 Task: Look for space in Deer Park, United States from 10th July, 2023 to 15th July, 2023 for 7 adults in price range Rs.10000 to Rs.15000. Place can be entire place or shared room with 4 bedrooms having 7 beds and 4 bathrooms. Property type can be house, flat, guest house. Amenities needed are: wifi, TV, free parkinig on premises, gym, breakfast. Booking option can be shelf check-in. Required host language is English.
Action: Mouse moved to (492, 101)
Screenshot: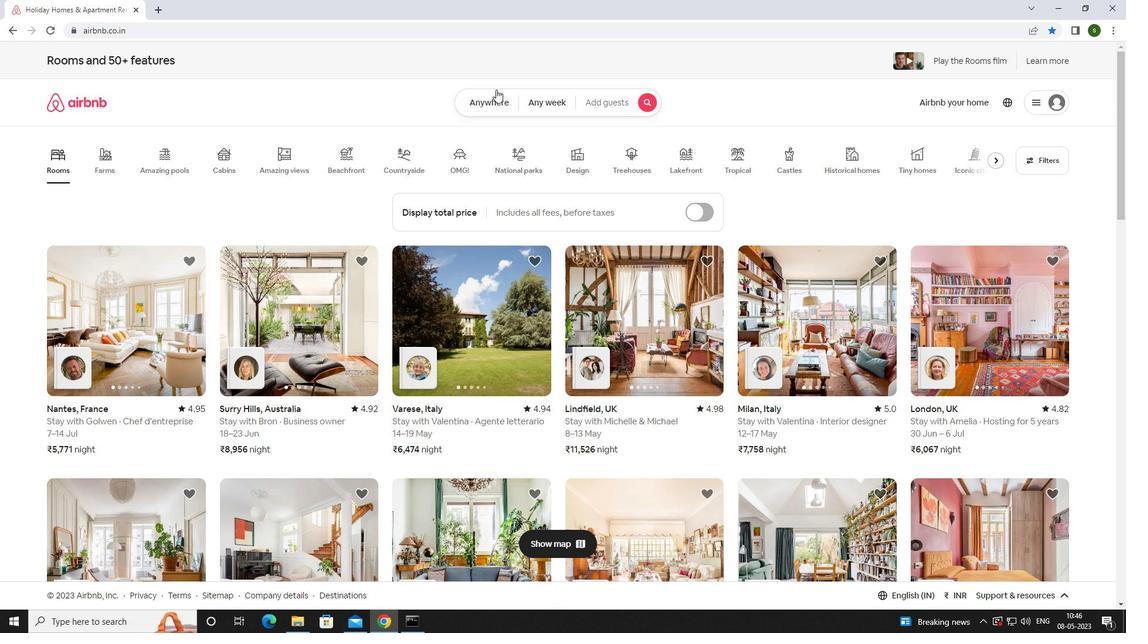 
Action: Mouse pressed left at (492, 101)
Screenshot: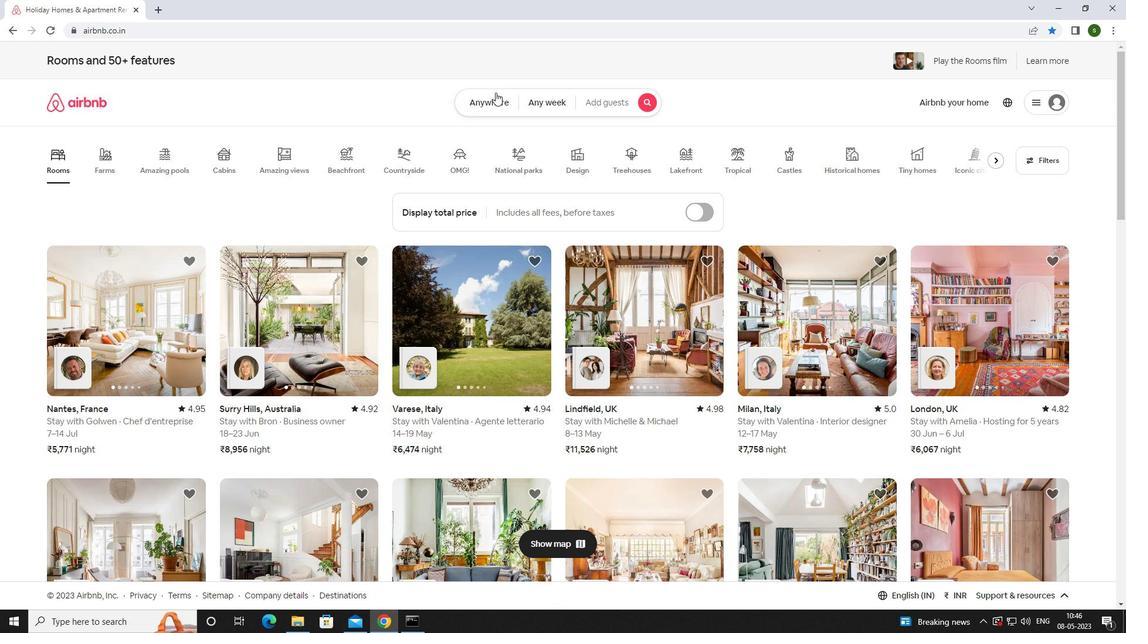
Action: Mouse moved to (421, 139)
Screenshot: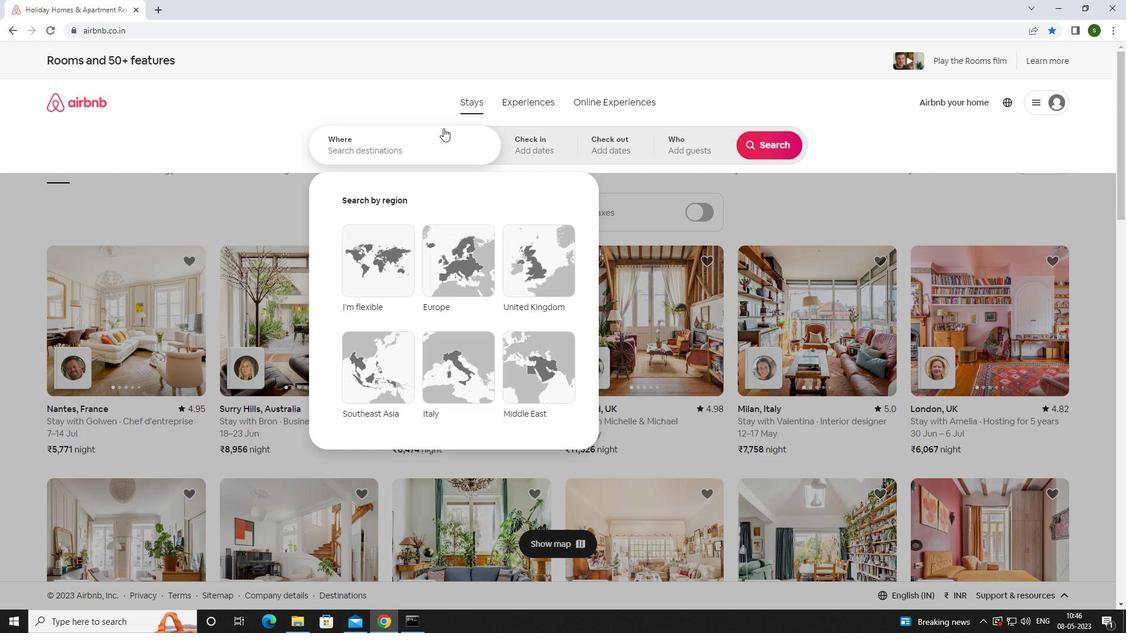 
Action: Mouse pressed left at (421, 139)
Screenshot: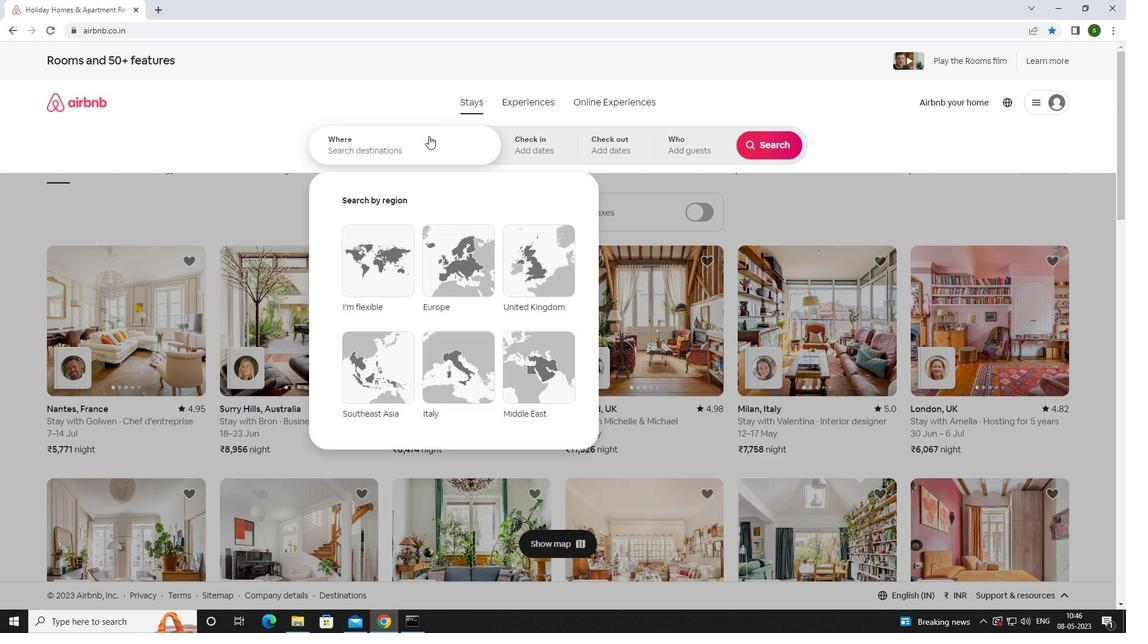 
Action: Key pressed <Key.caps_lock>d<Key.caps_lock>eer<Key.space><Key.caps_lock>p<Key.caps_lock>ark<Key.space>,<Key.space><Key.caps_lock>u<Key.caps_lock>nited<Key.space><Key.caps_lock>s<Key.caps_lock>tates<Key.enter>
Screenshot: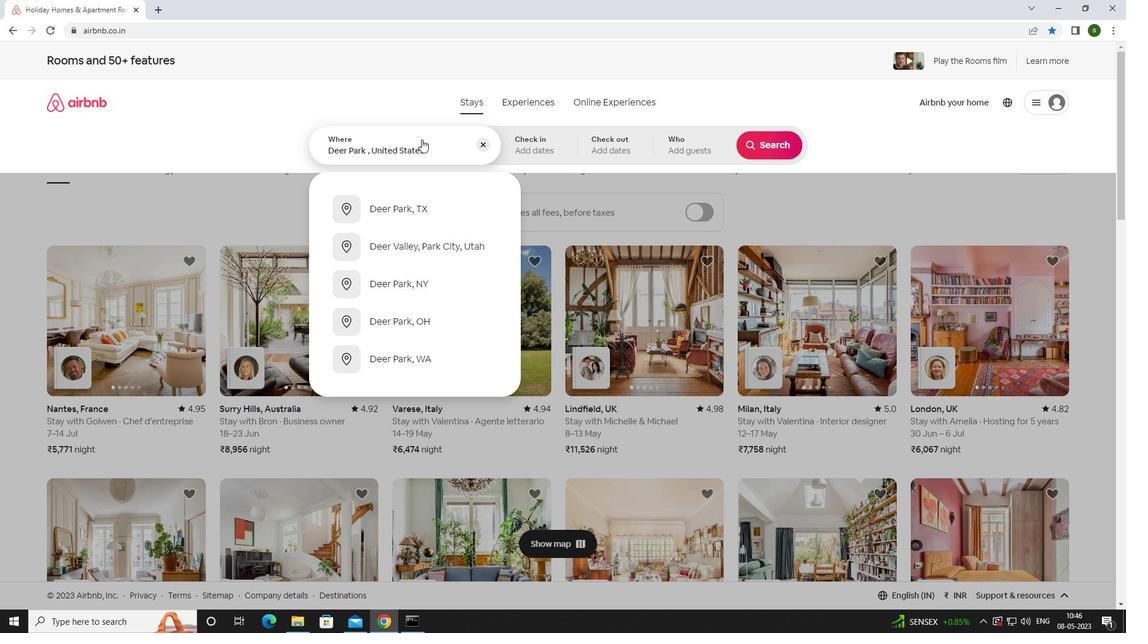 
Action: Mouse moved to (768, 241)
Screenshot: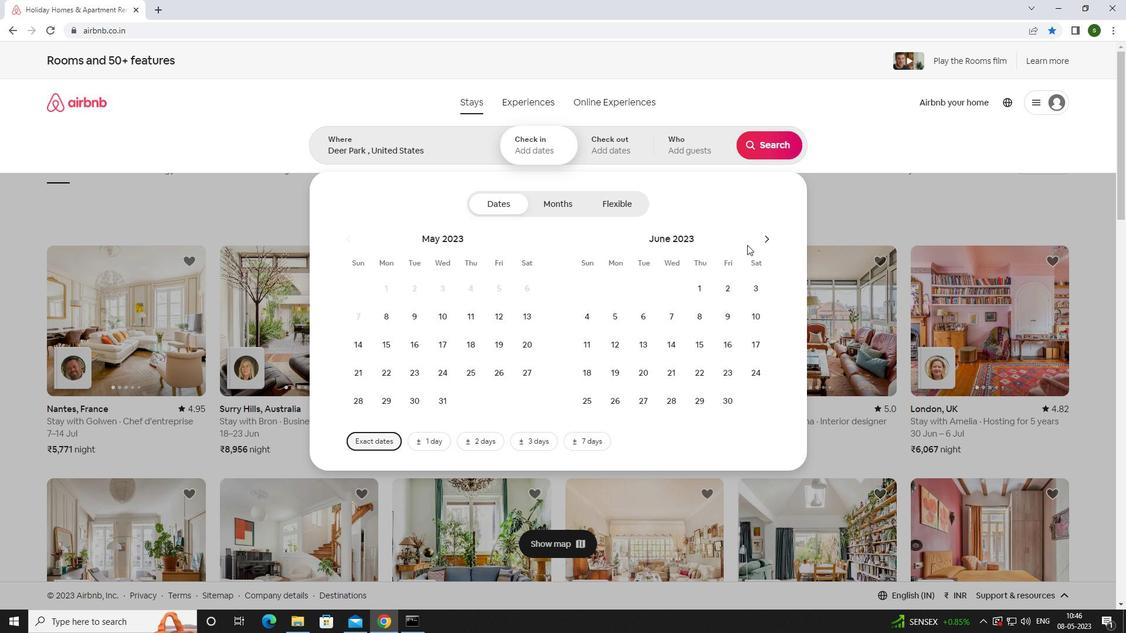 
Action: Mouse pressed left at (768, 241)
Screenshot: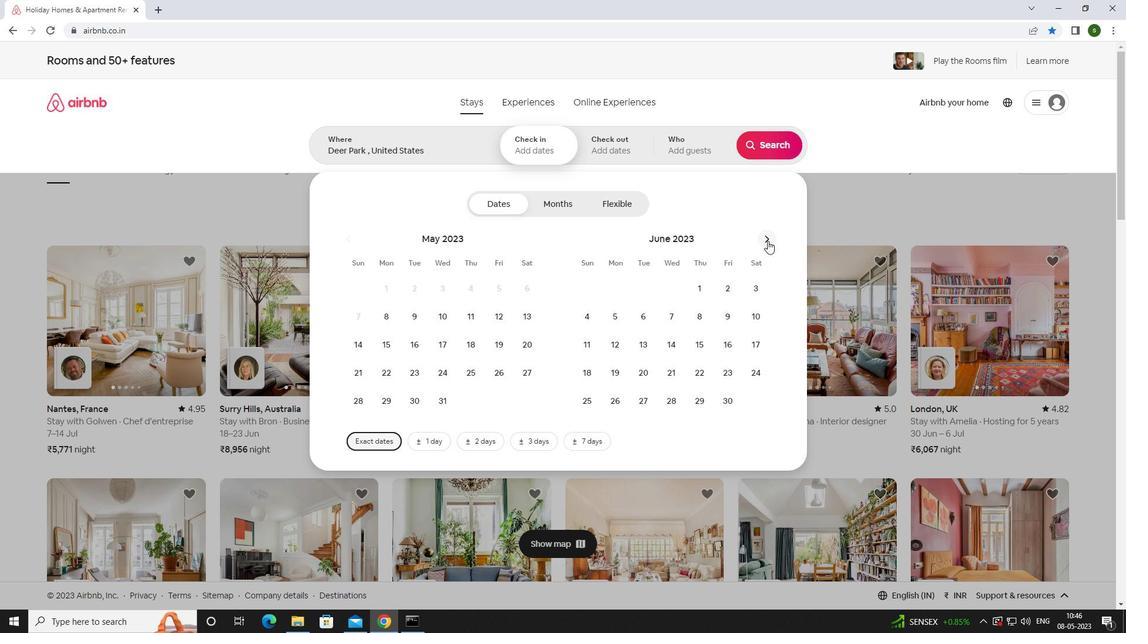 
Action: Mouse moved to (616, 342)
Screenshot: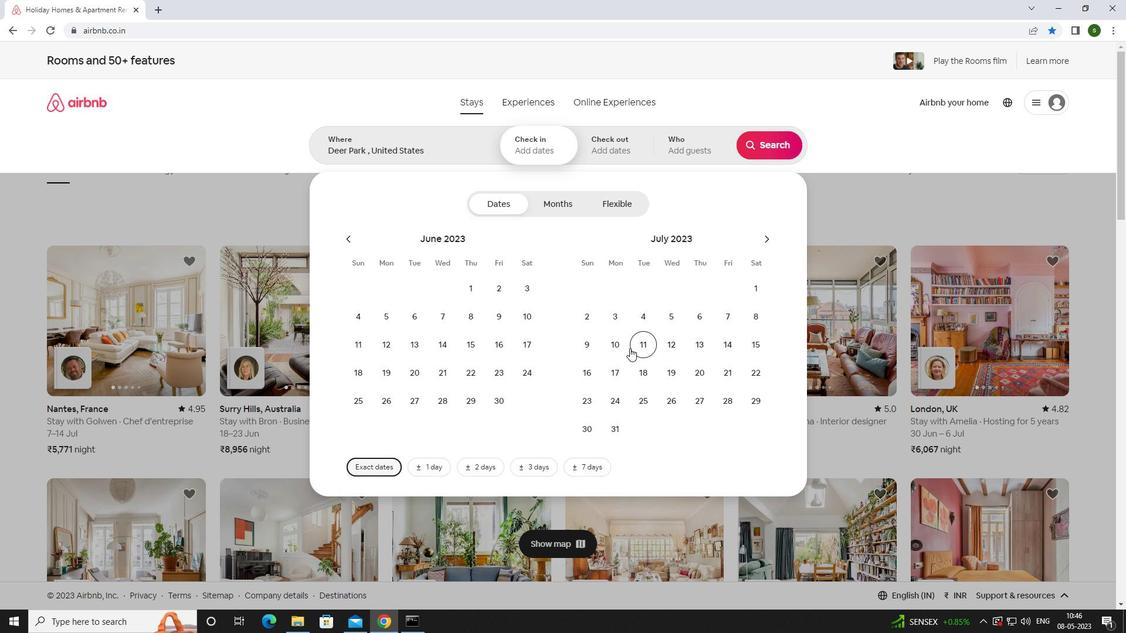 
Action: Mouse pressed left at (616, 342)
Screenshot: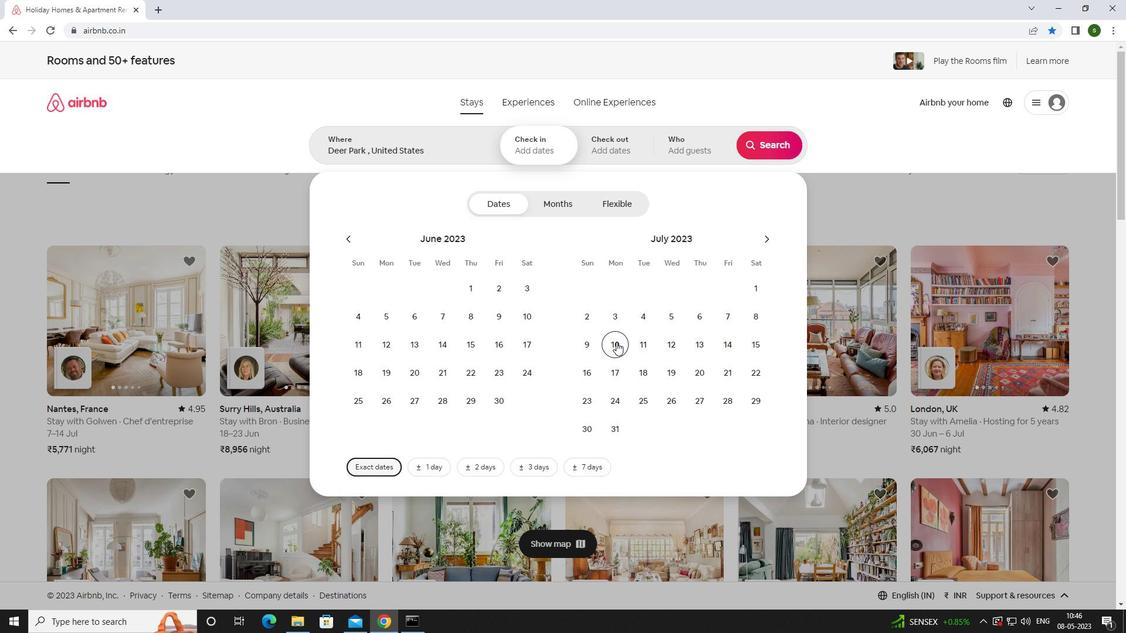 
Action: Mouse moved to (756, 347)
Screenshot: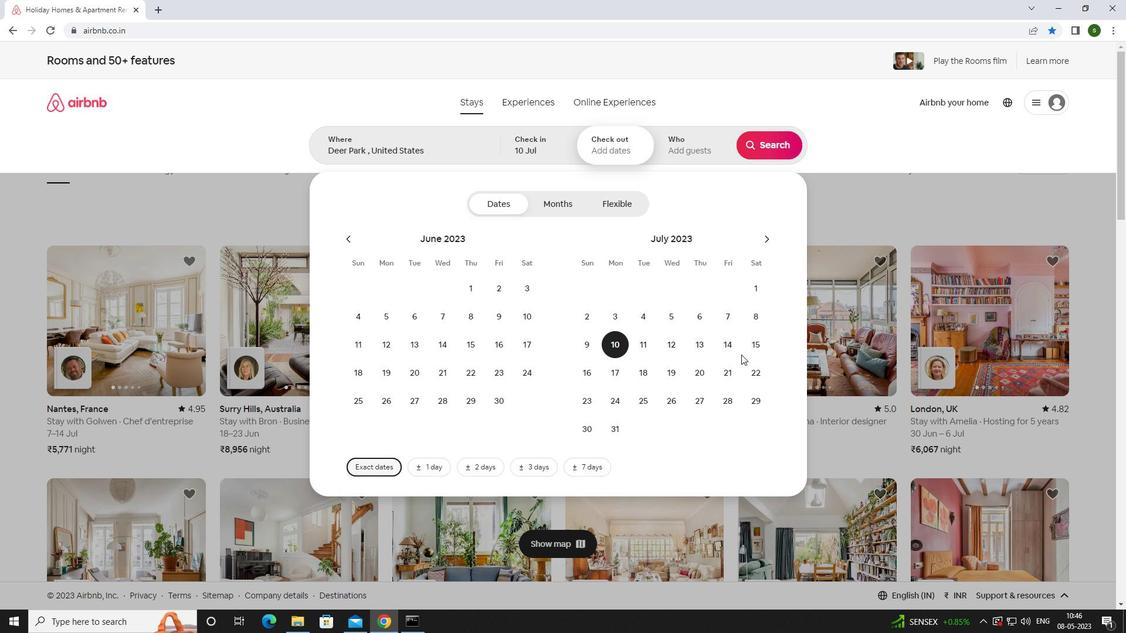 
Action: Mouse pressed left at (756, 347)
Screenshot: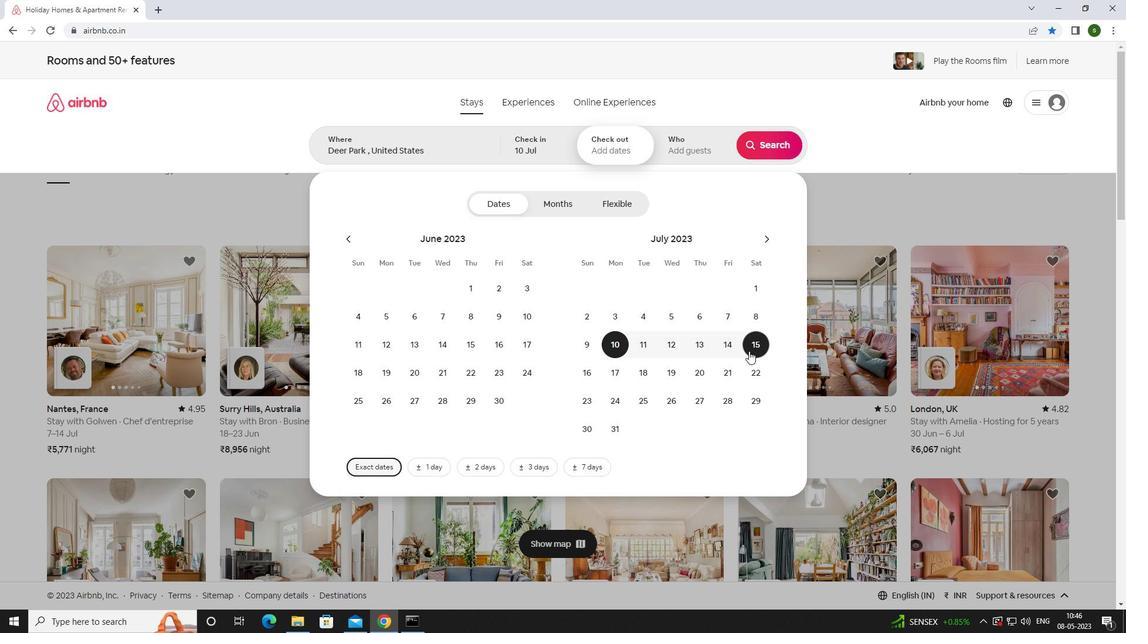 
Action: Mouse moved to (694, 156)
Screenshot: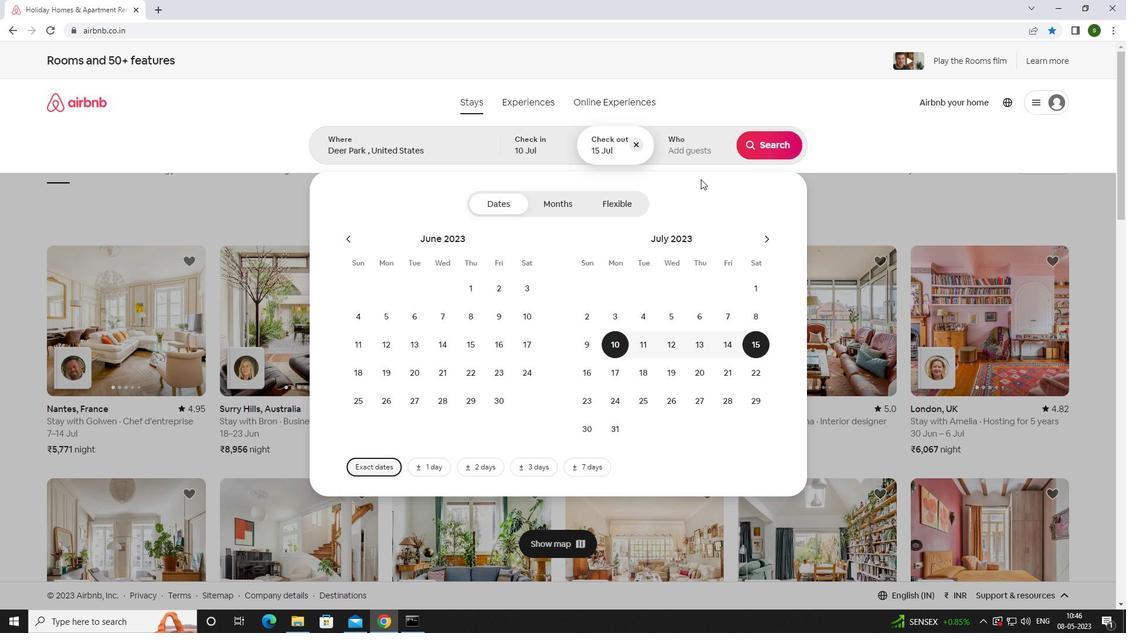 
Action: Mouse pressed left at (694, 156)
Screenshot: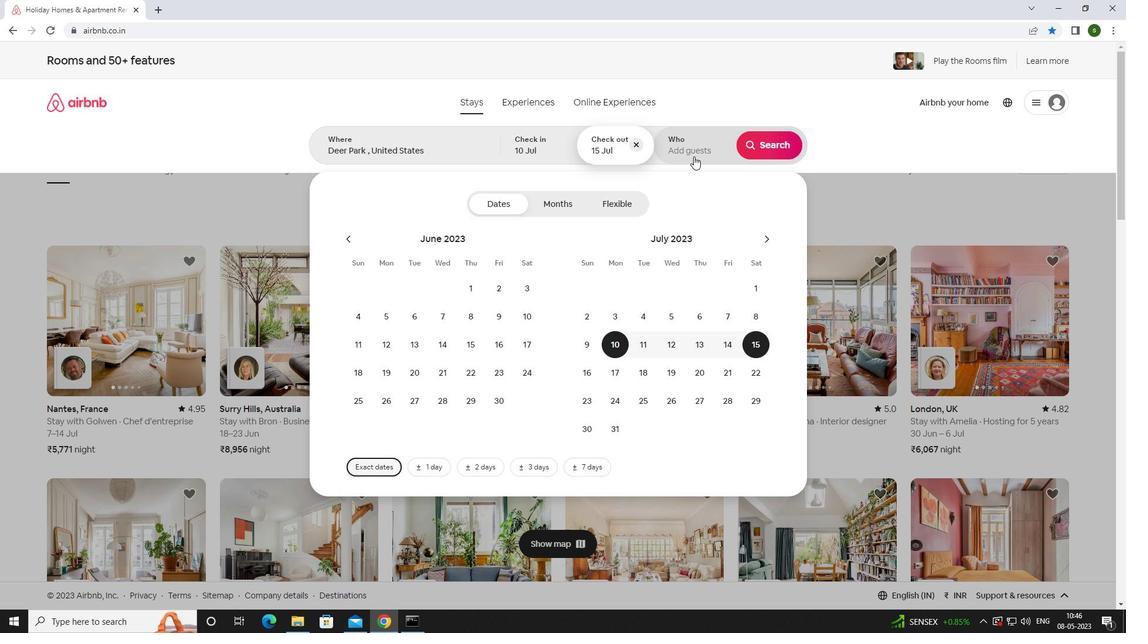 
Action: Mouse moved to (766, 208)
Screenshot: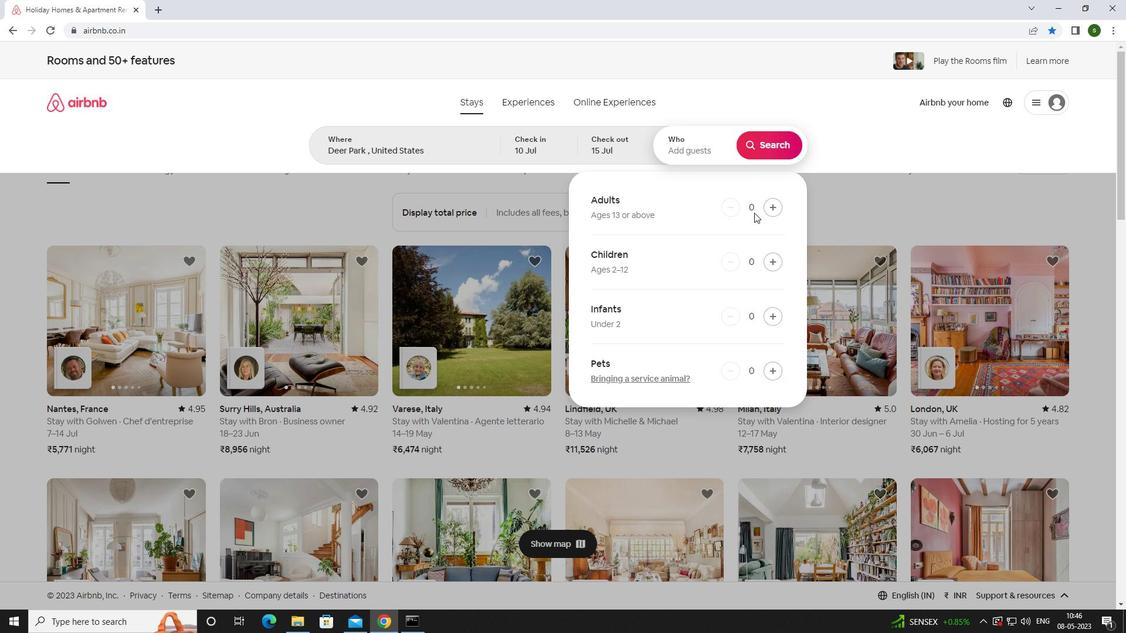 
Action: Mouse pressed left at (766, 208)
Screenshot: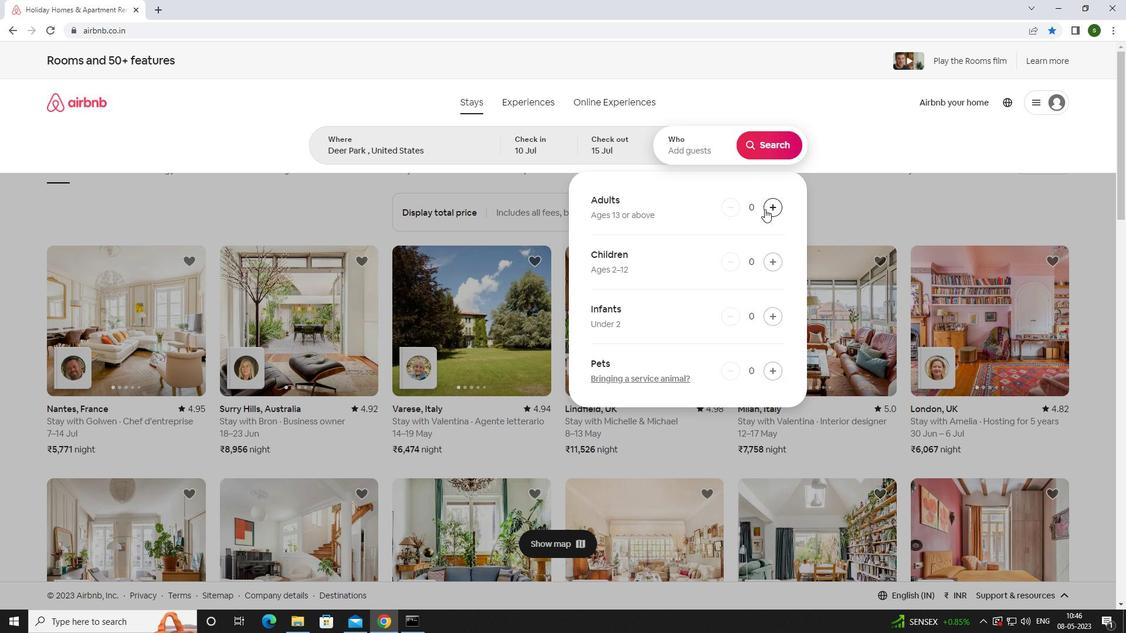 
Action: Mouse pressed left at (766, 208)
Screenshot: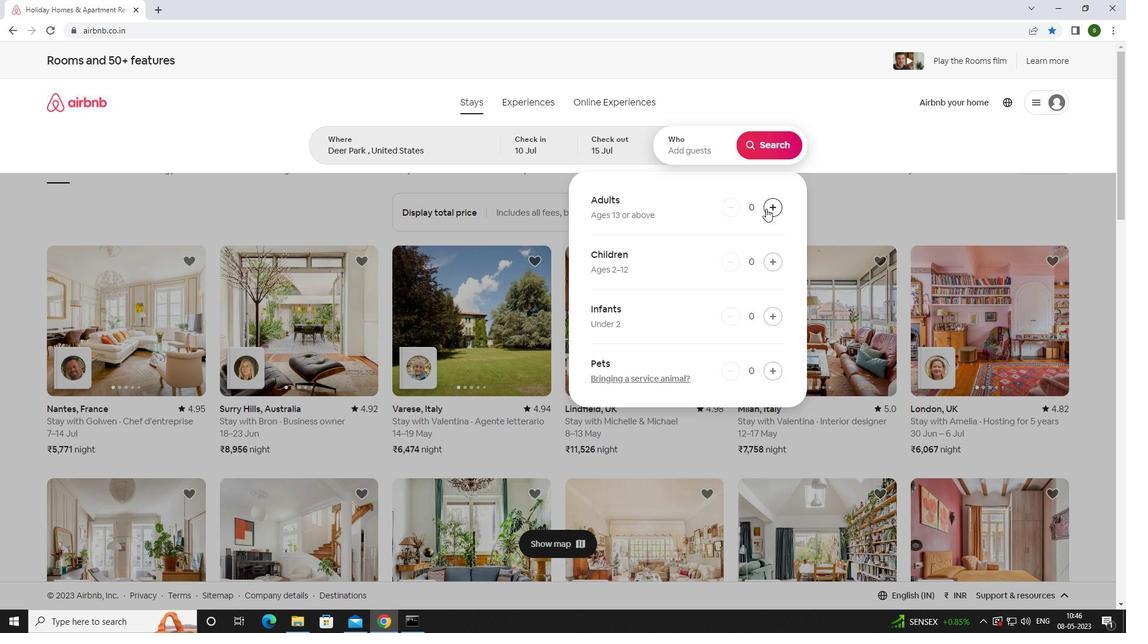 
Action: Mouse pressed left at (766, 208)
Screenshot: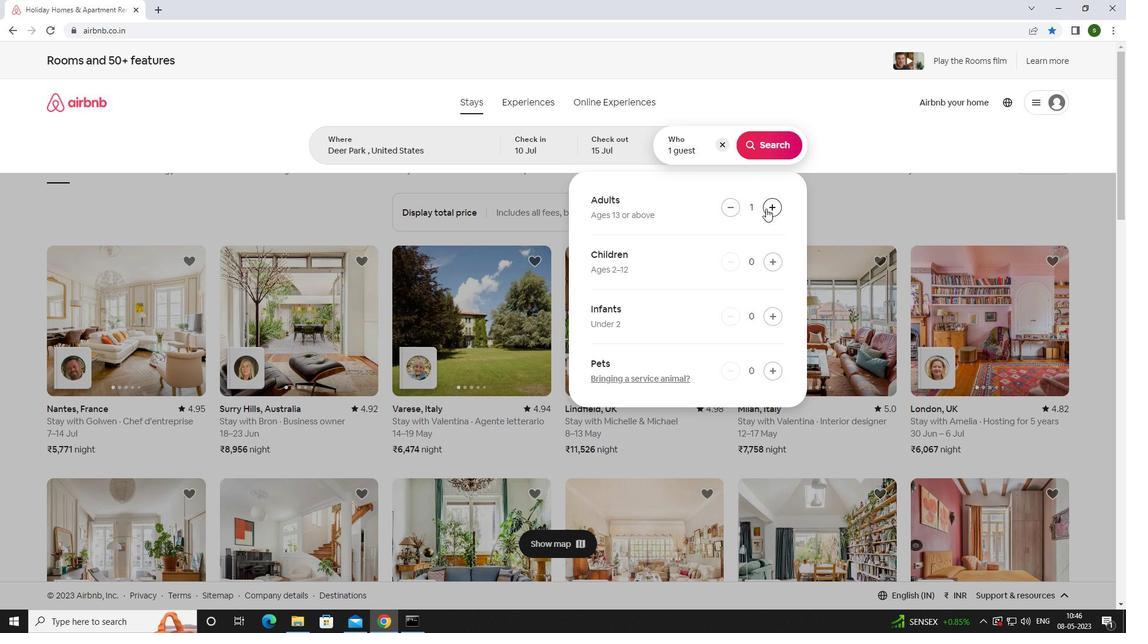 
Action: Mouse pressed left at (766, 208)
Screenshot: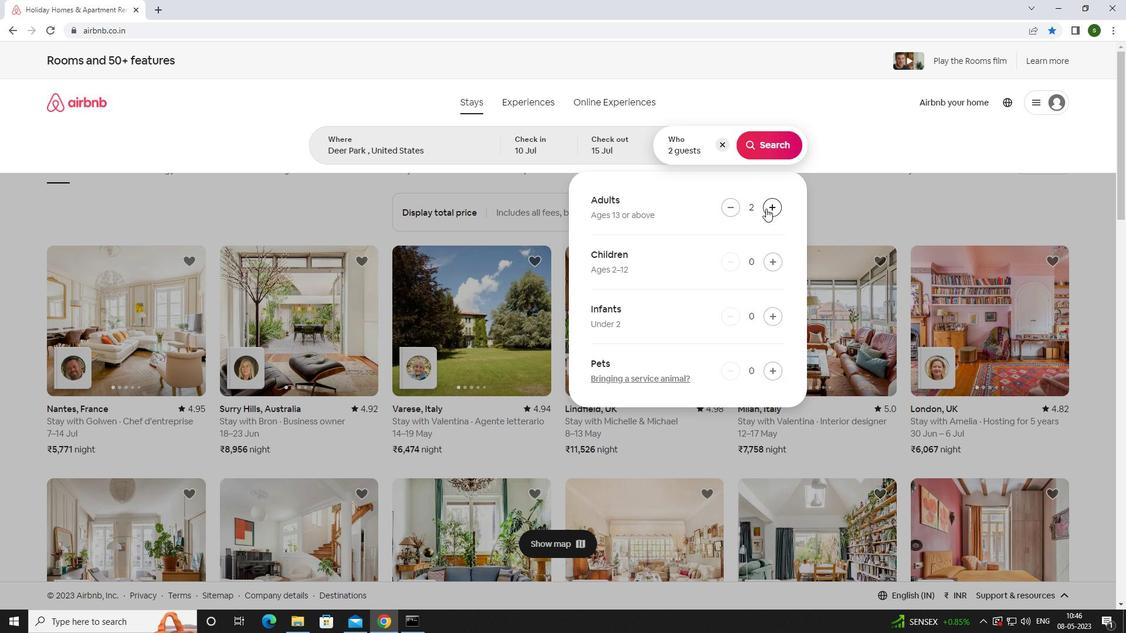 
Action: Mouse pressed left at (766, 208)
Screenshot: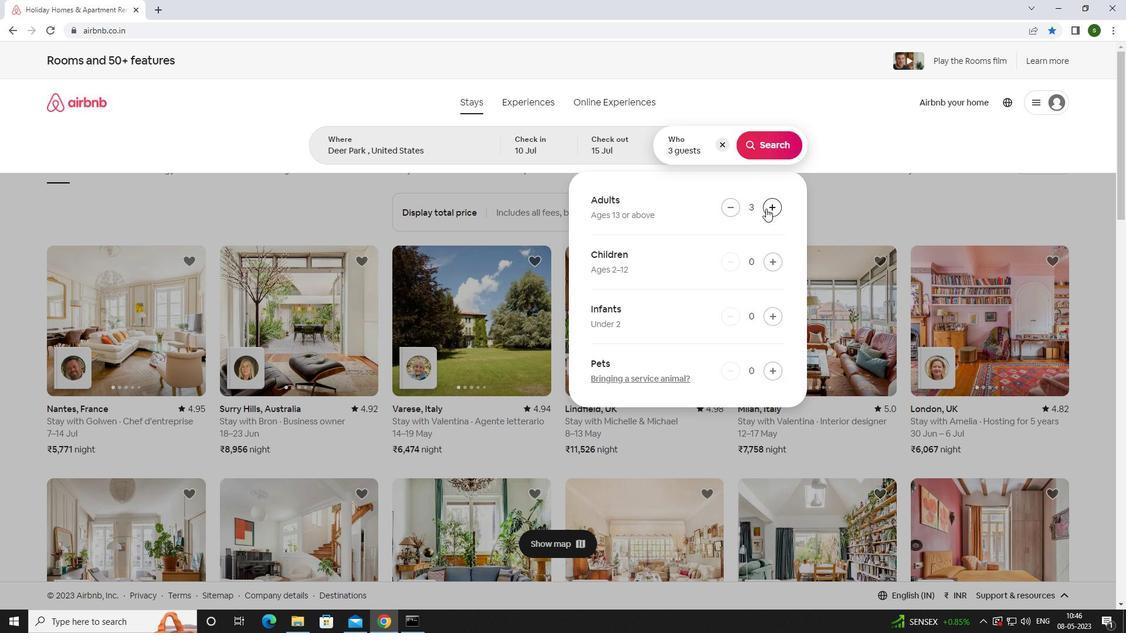 
Action: Mouse pressed left at (766, 208)
Screenshot: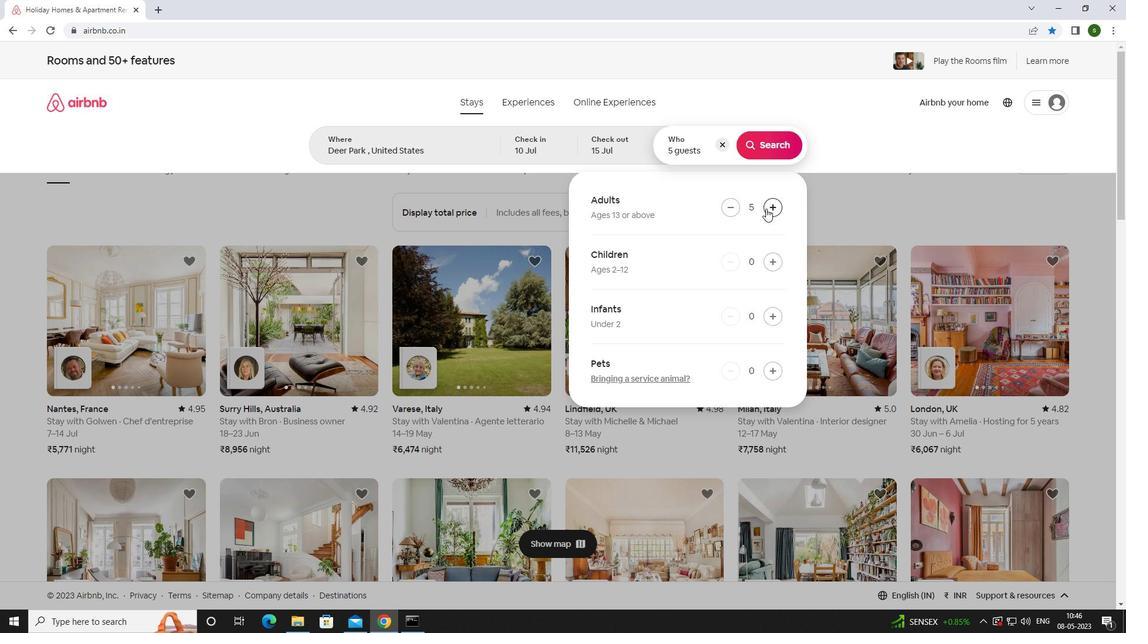
Action: Mouse pressed left at (766, 208)
Screenshot: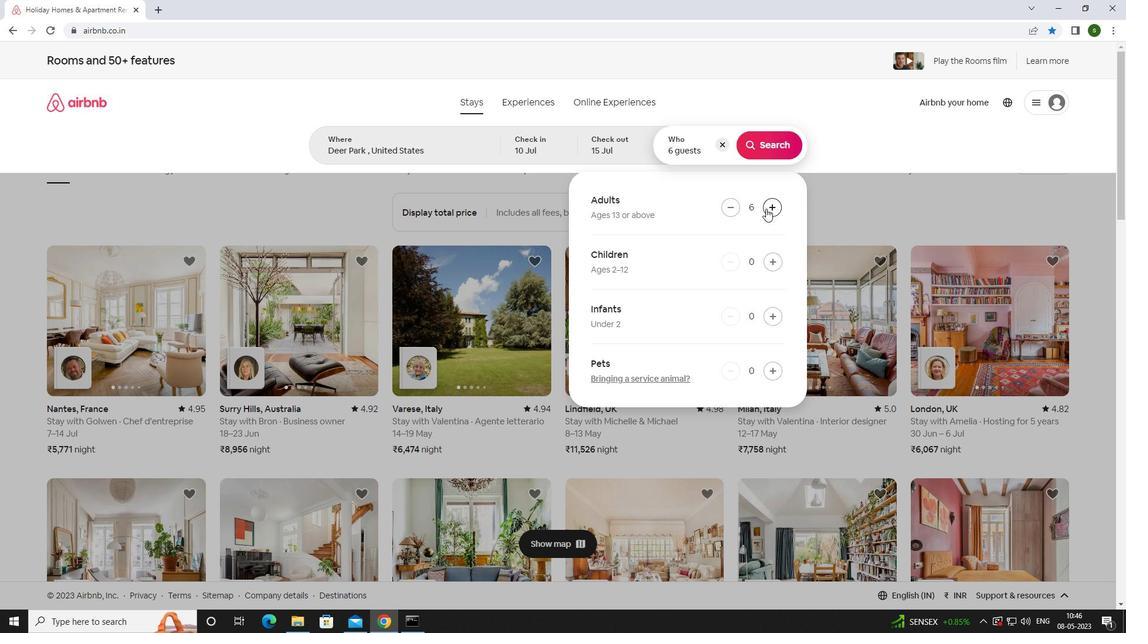 
Action: Mouse moved to (766, 141)
Screenshot: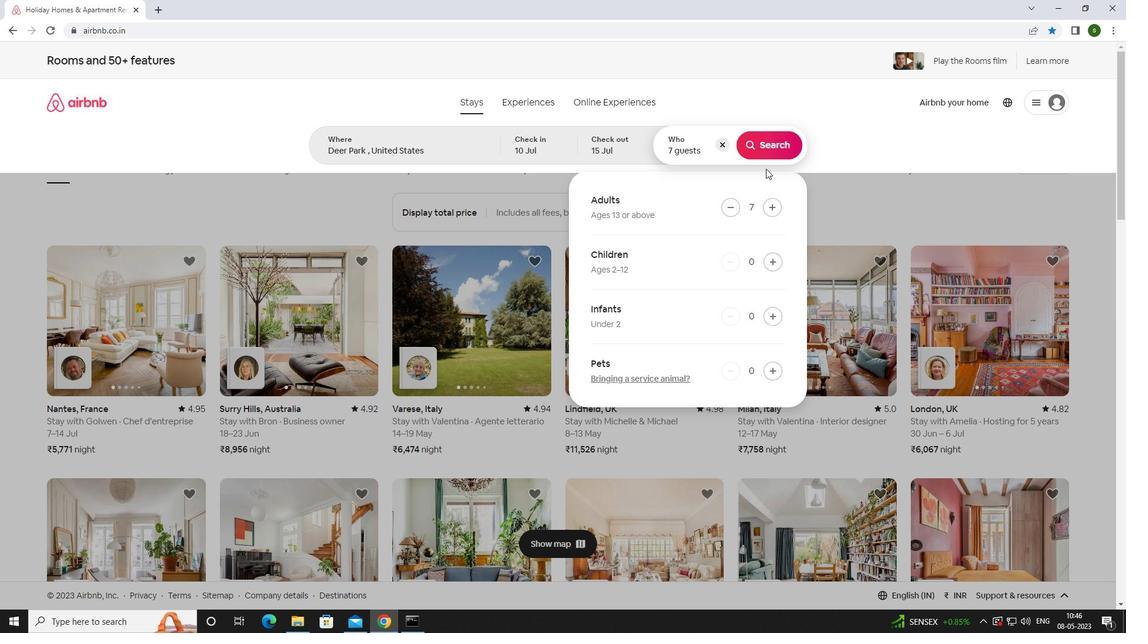 
Action: Mouse pressed left at (766, 141)
Screenshot: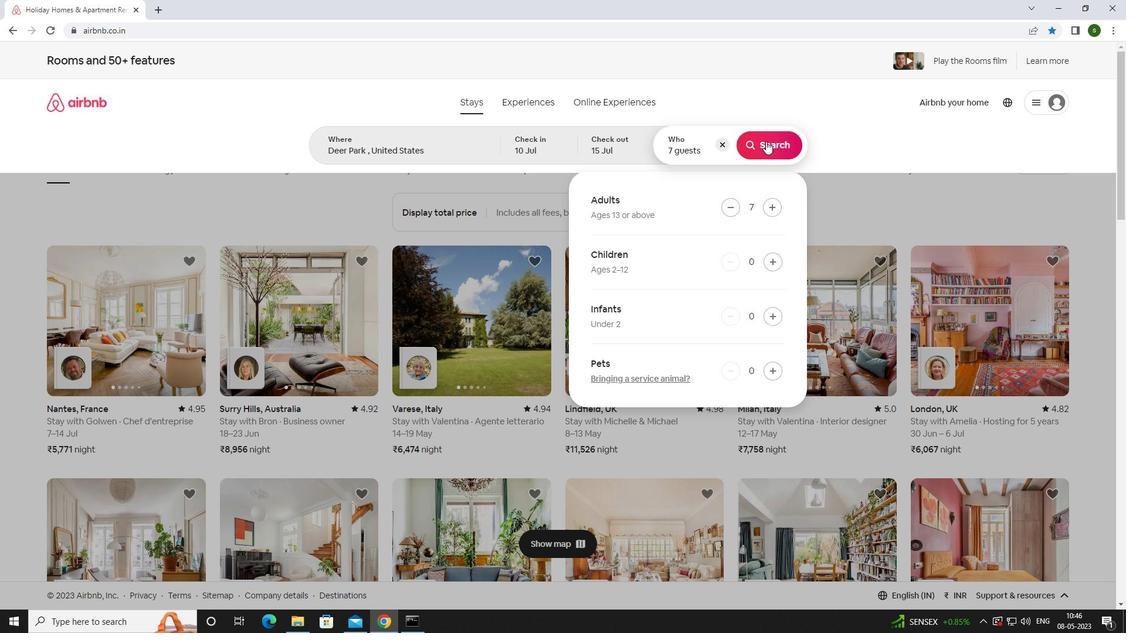 
Action: Mouse moved to (1055, 109)
Screenshot: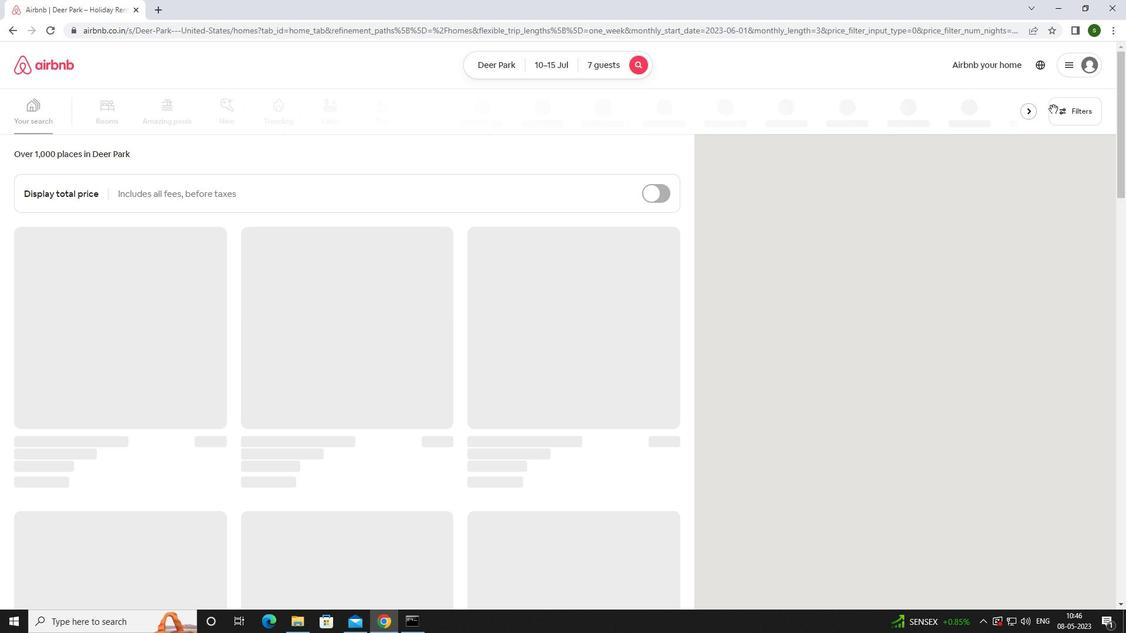 
Action: Mouse pressed left at (1055, 109)
Screenshot: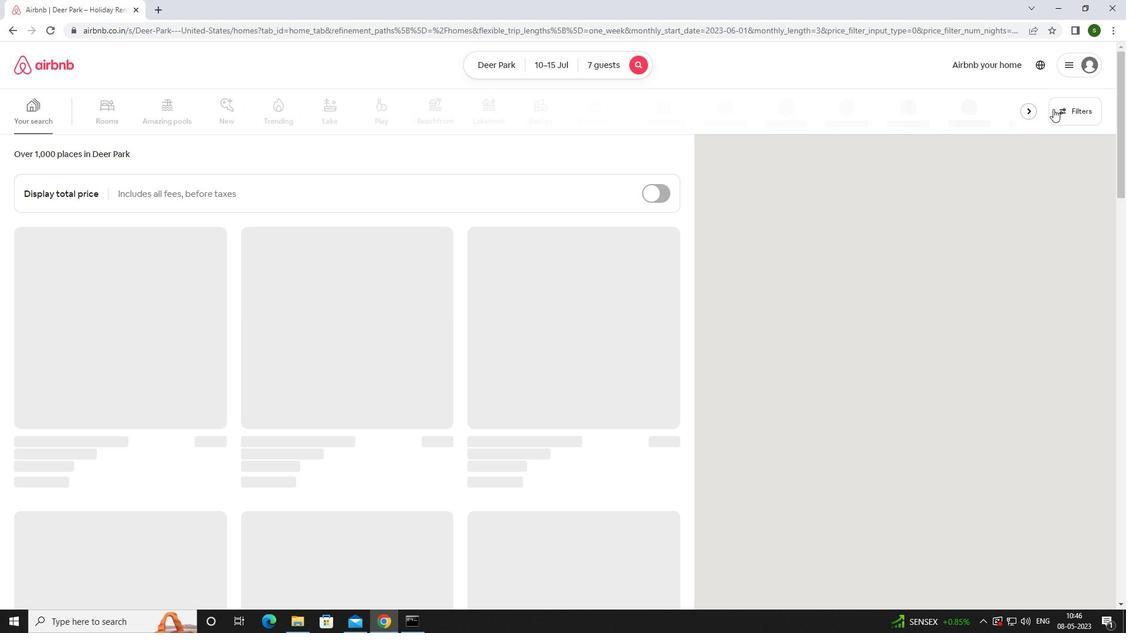 
Action: Mouse moved to (469, 396)
Screenshot: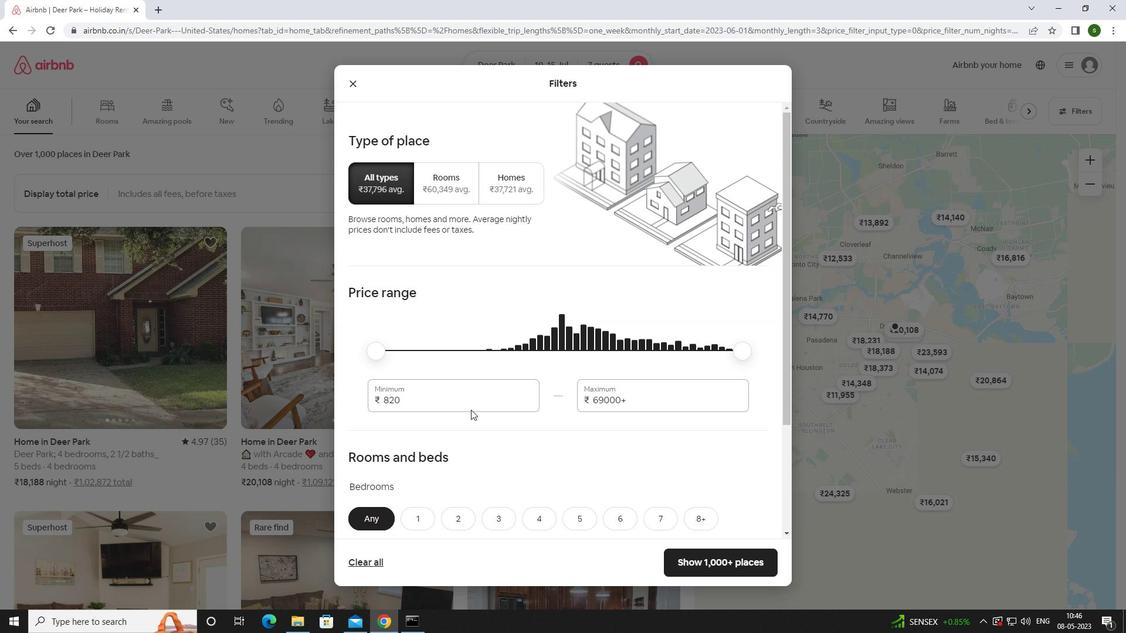 
Action: Mouse pressed left at (469, 396)
Screenshot: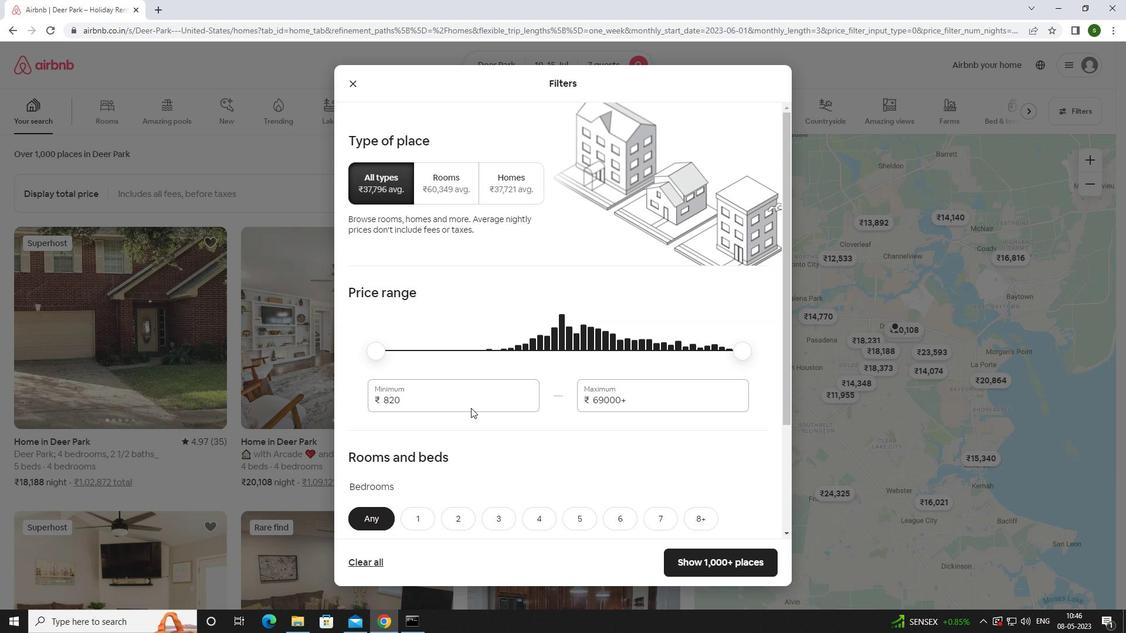 
Action: Key pressed <Key.backspace><Key.backspace><Key.backspace><Key.backspace><Key.backspace>10000
Screenshot: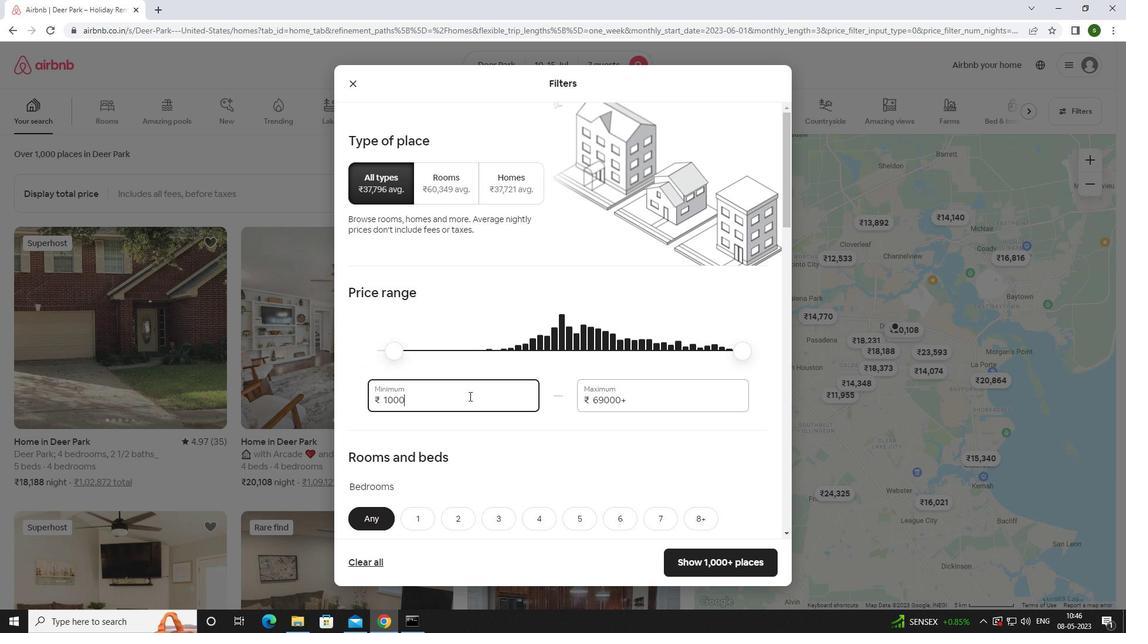 
Action: Mouse moved to (638, 402)
Screenshot: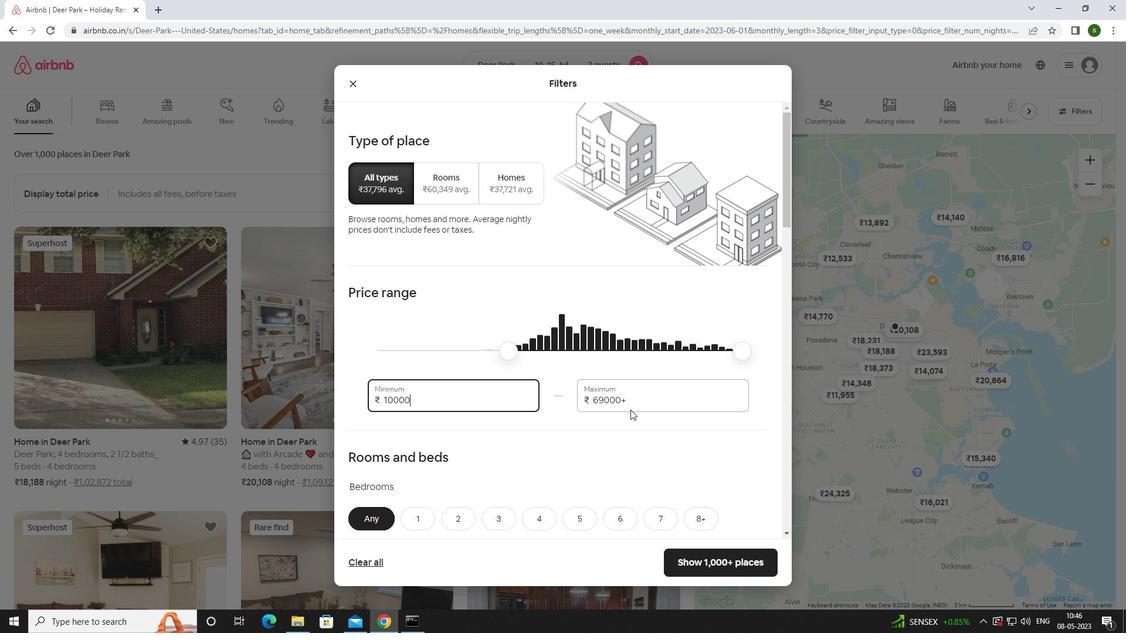 
Action: Mouse pressed left at (638, 402)
Screenshot: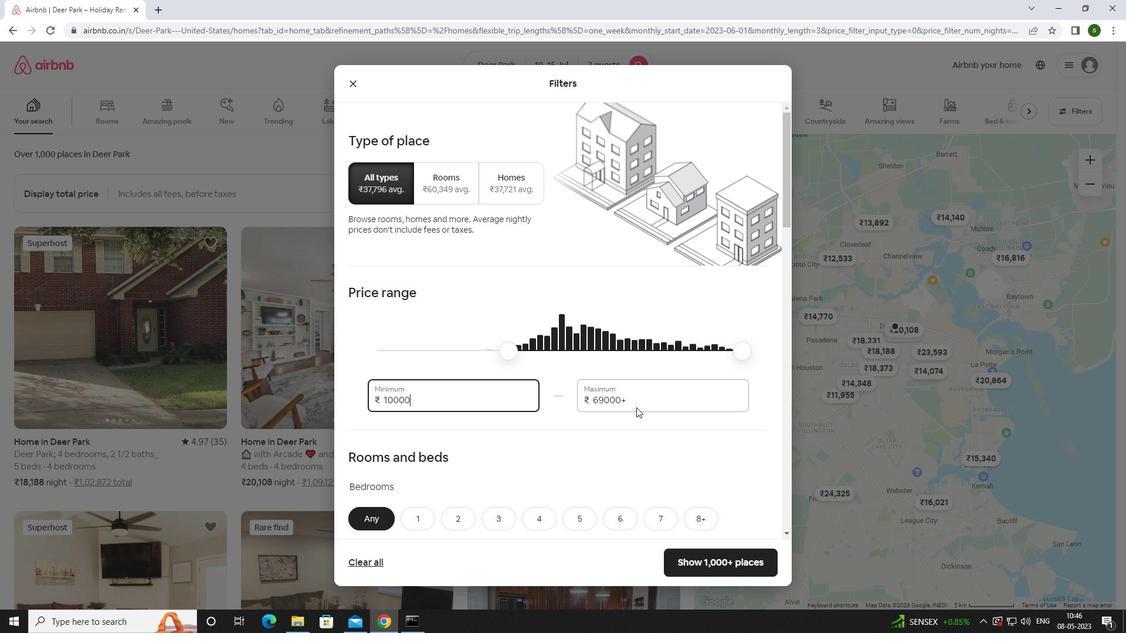 
Action: Key pressed <Key.backspace><Key.backspace><Key.backspace><Key.backspace><Key.backspace><Key.backspace><Key.backspace><Key.backspace><Key.backspace><Key.backspace><Key.backspace><Key.backspace><Key.backspace><Key.backspace>15000
Screenshot: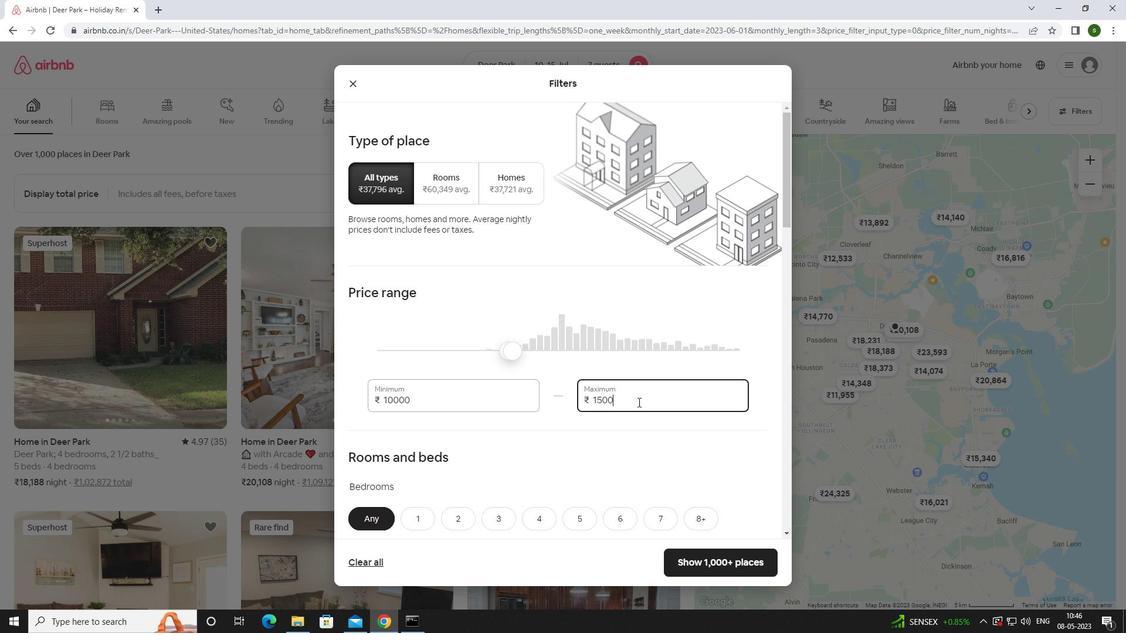 
Action: Mouse moved to (583, 424)
Screenshot: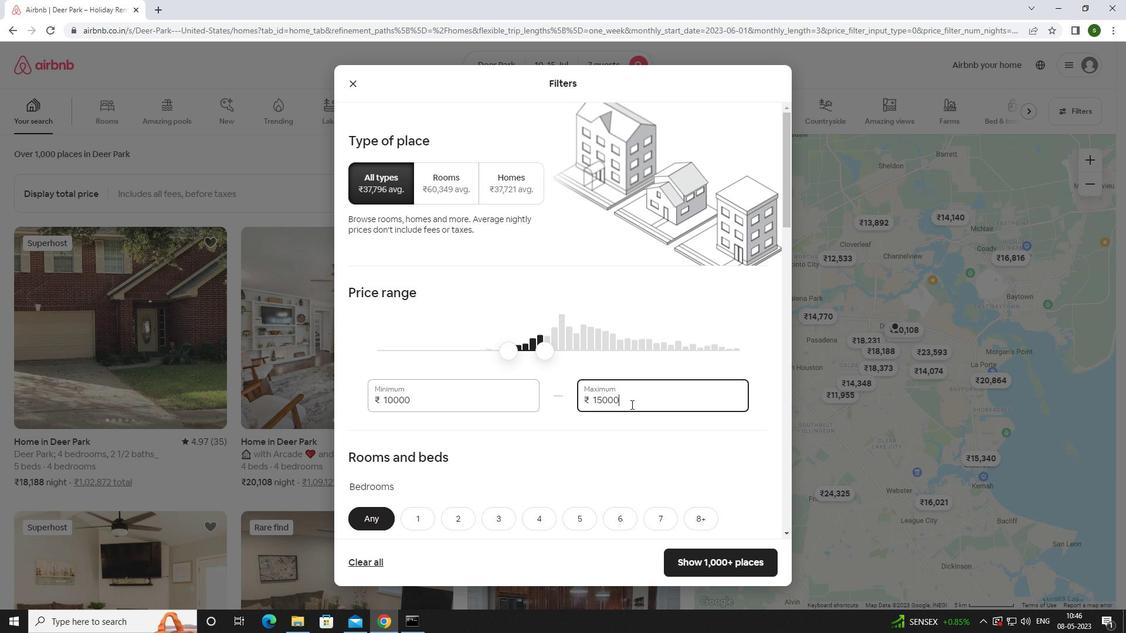 
Action: Mouse scrolled (583, 423) with delta (0, 0)
Screenshot: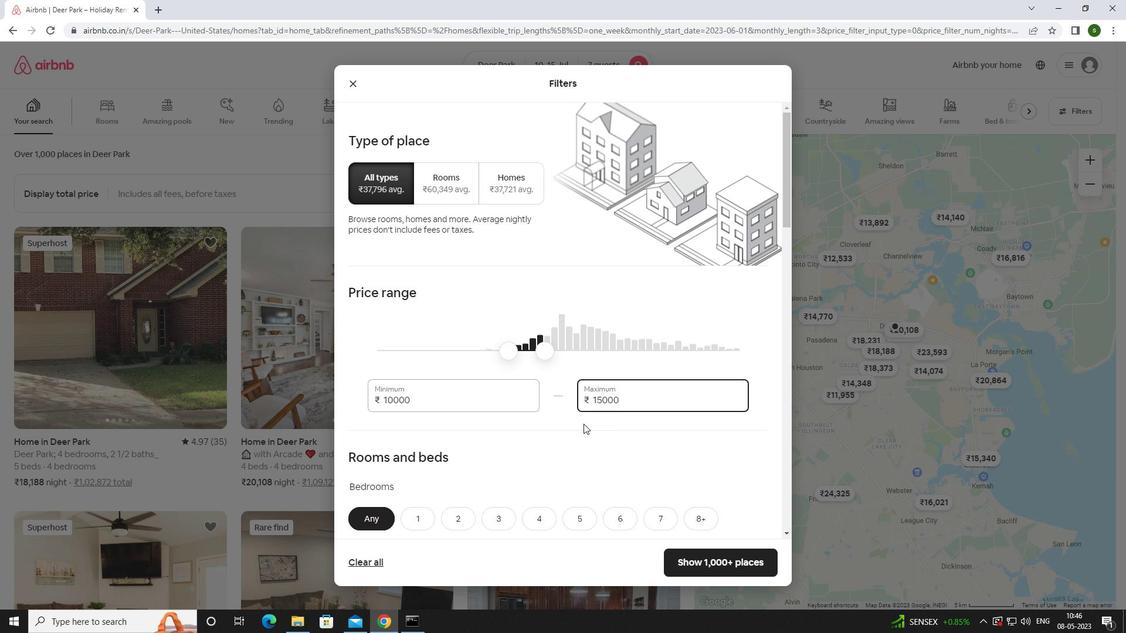
Action: Mouse scrolled (583, 423) with delta (0, 0)
Screenshot: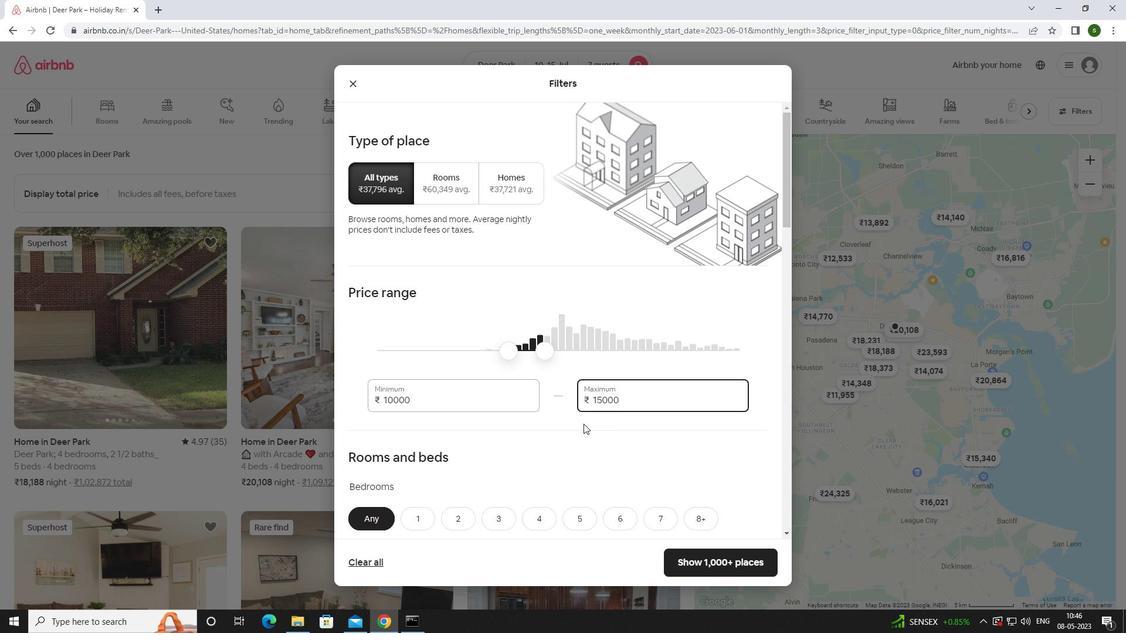 
Action: Mouse moved to (532, 401)
Screenshot: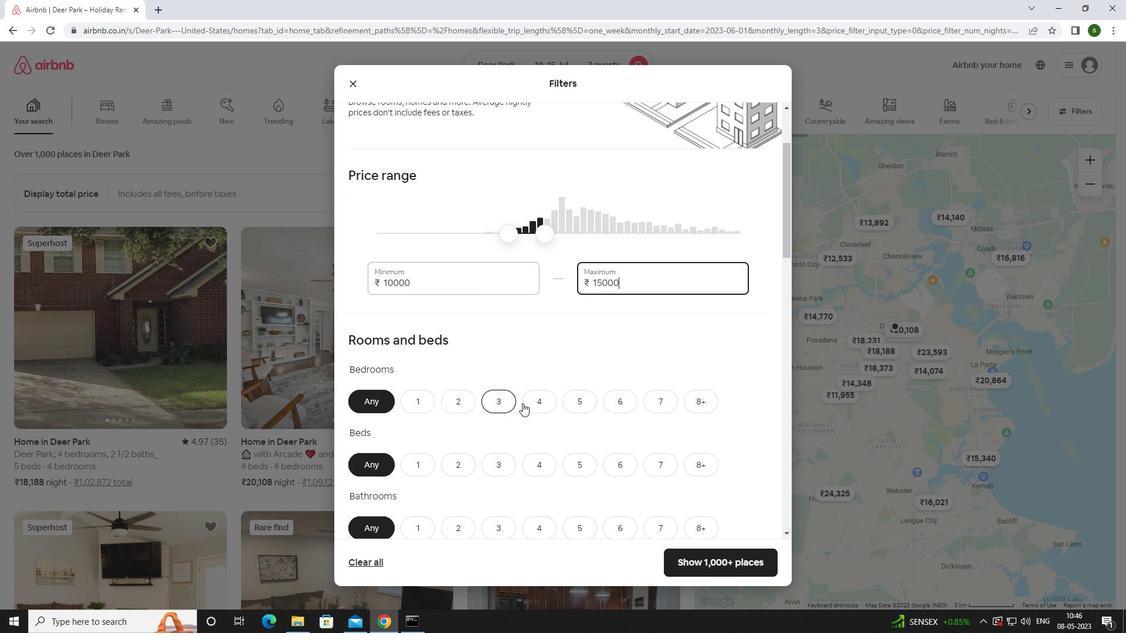 
Action: Mouse pressed left at (532, 401)
Screenshot: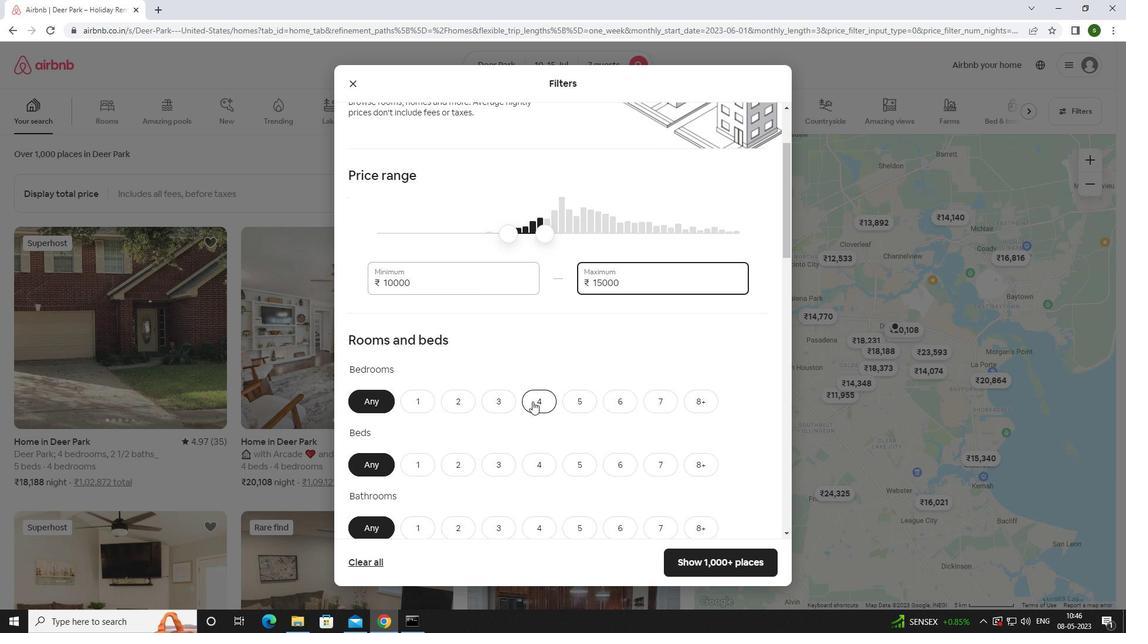 
Action: Mouse scrolled (532, 401) with delta (0, 0)
Screenshot: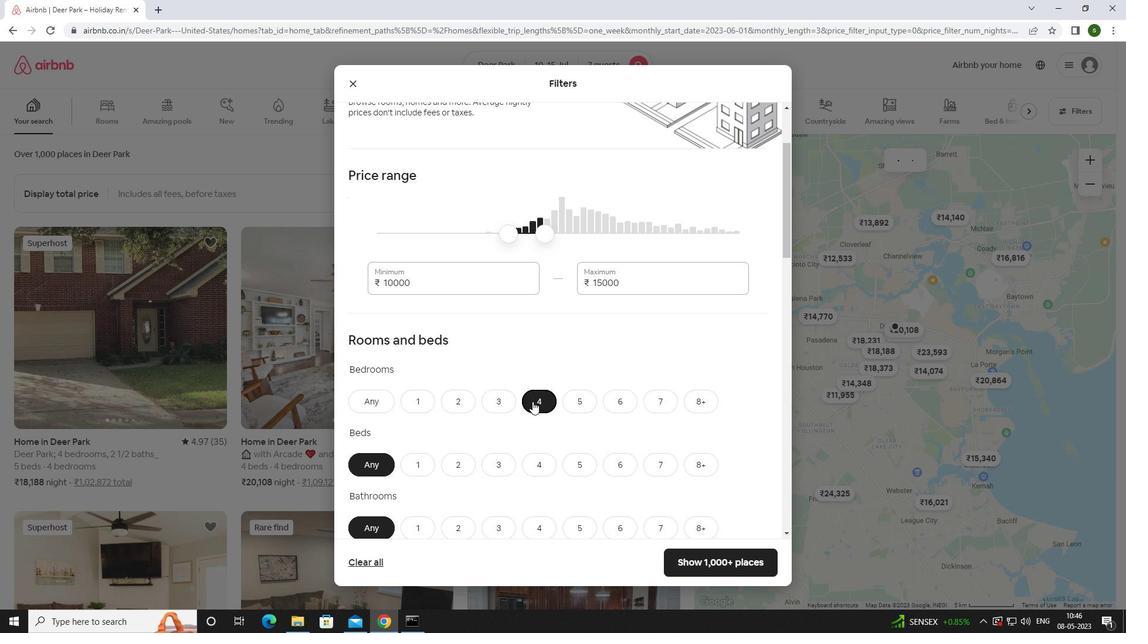 
Action: Mouse scrolled (532, 401) with delta (0, 0)
Screenshot: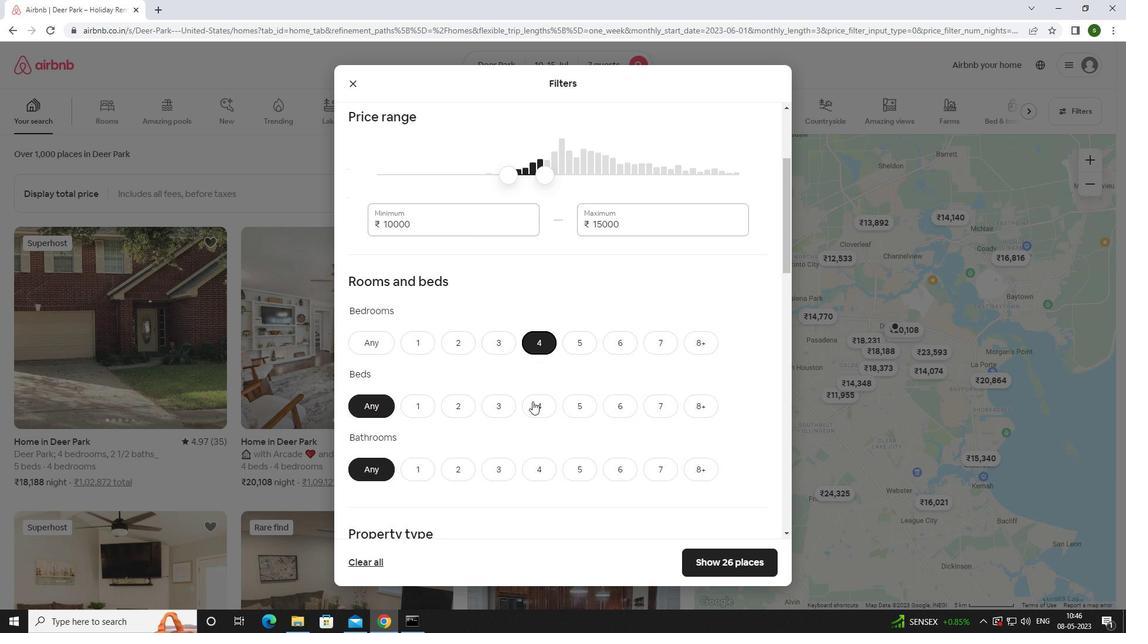 
Action: Mouse moved to (656, 347)
Screenshot: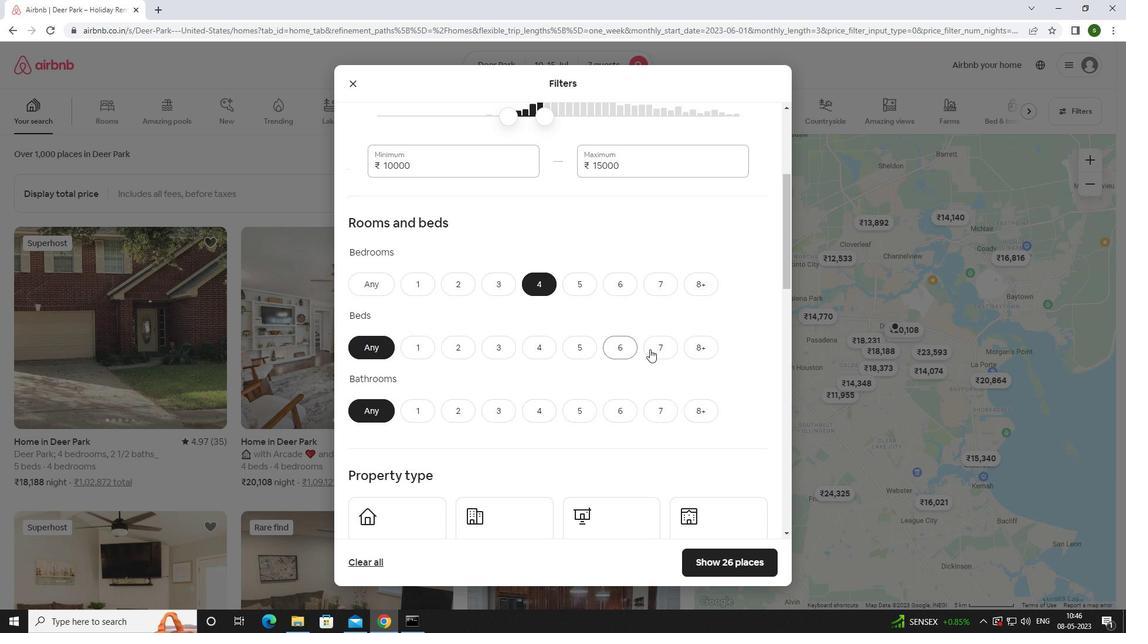 
Action: Mouse pressed left at (656, 347)
Screenshot: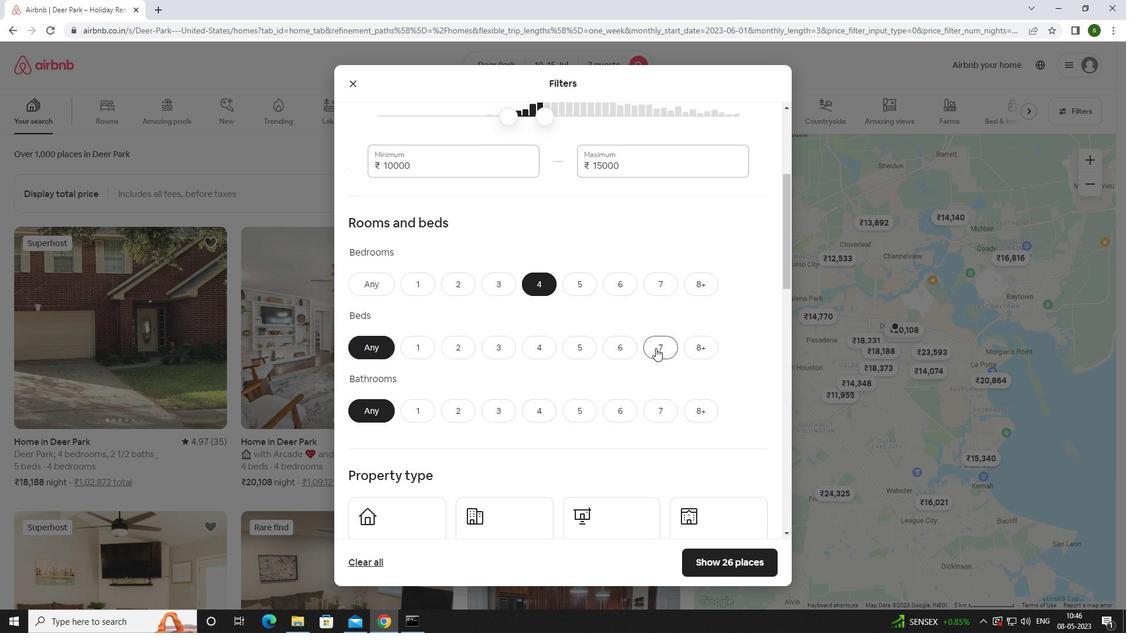 
Action: Mouse moved to (529, 411)
Screenshot: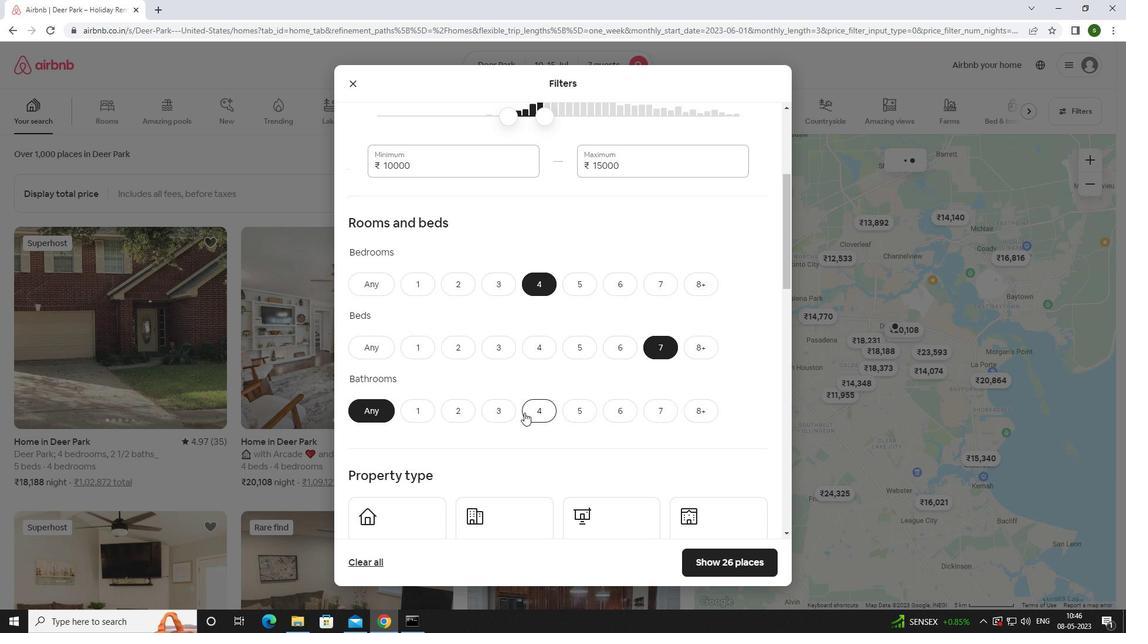 
Action: Mouse pressed left at (529, 411)
Screenshot: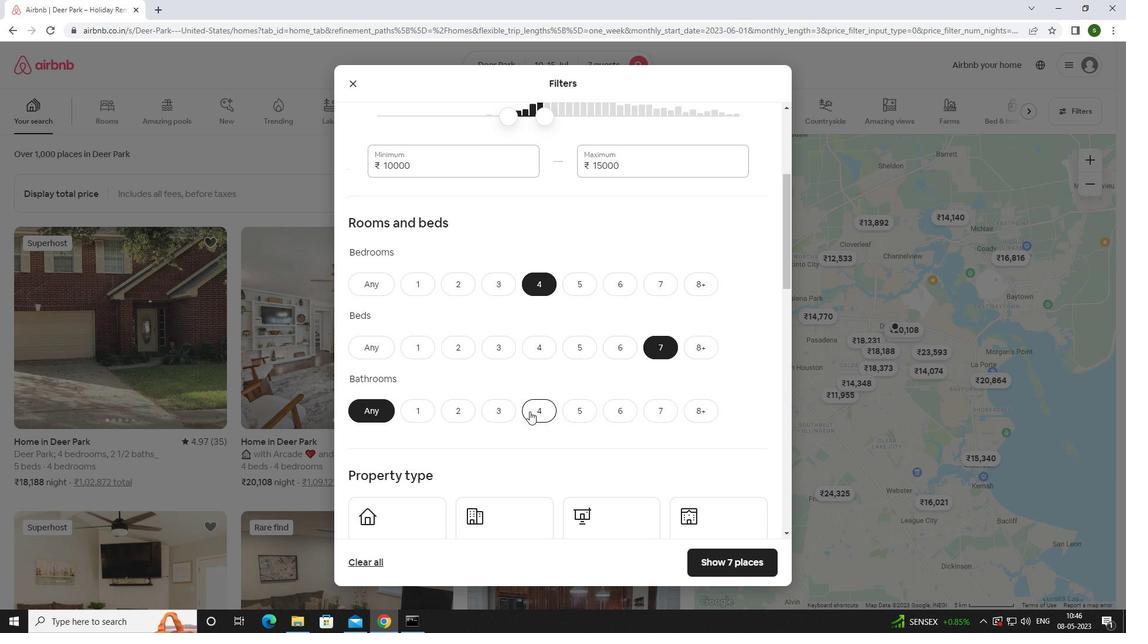 
Action: Mouse scrolled (529, 410) with delta (0, 0)
Screenshot: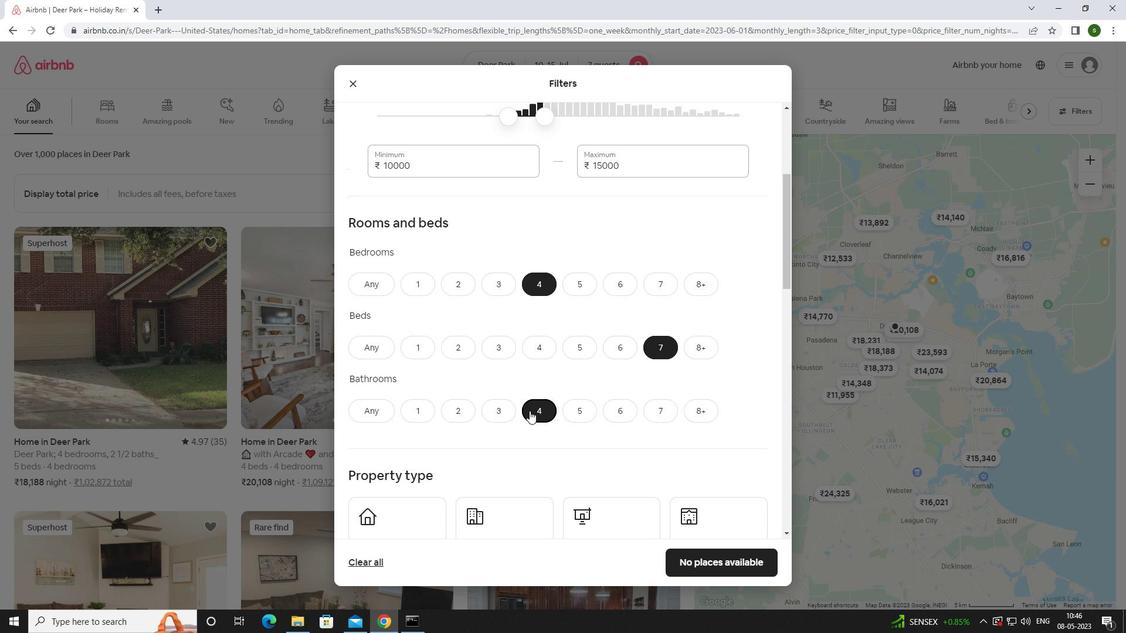
Action: Mouse scrolled (529, 410) with delta (0, 0)
Screenshot: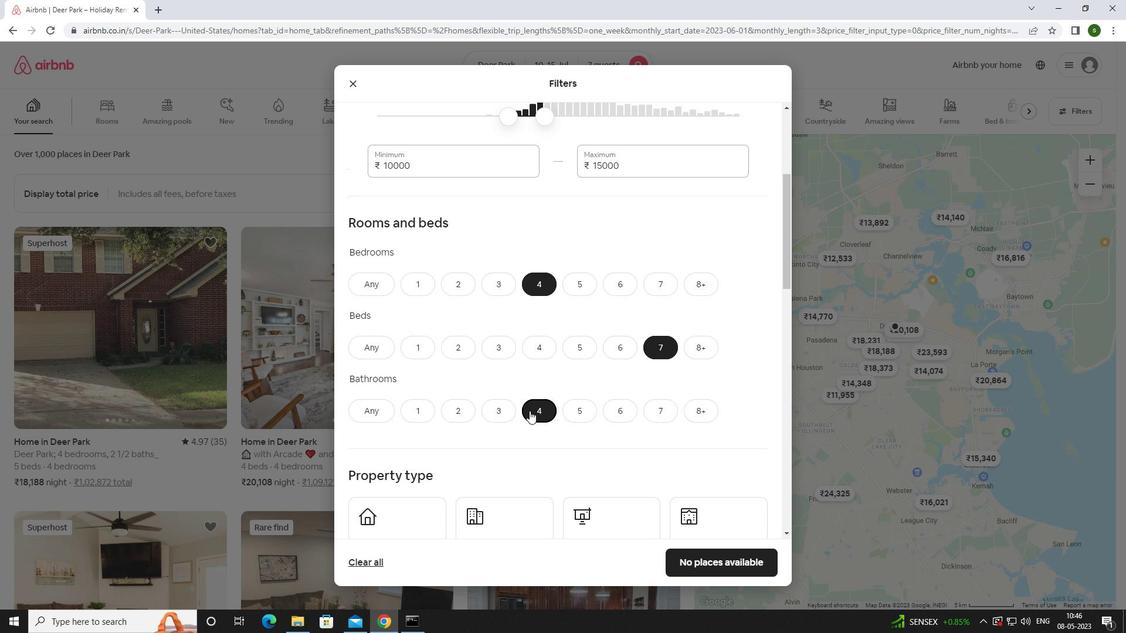 
Action: Mouse moved to (377, 414)
Screenshot: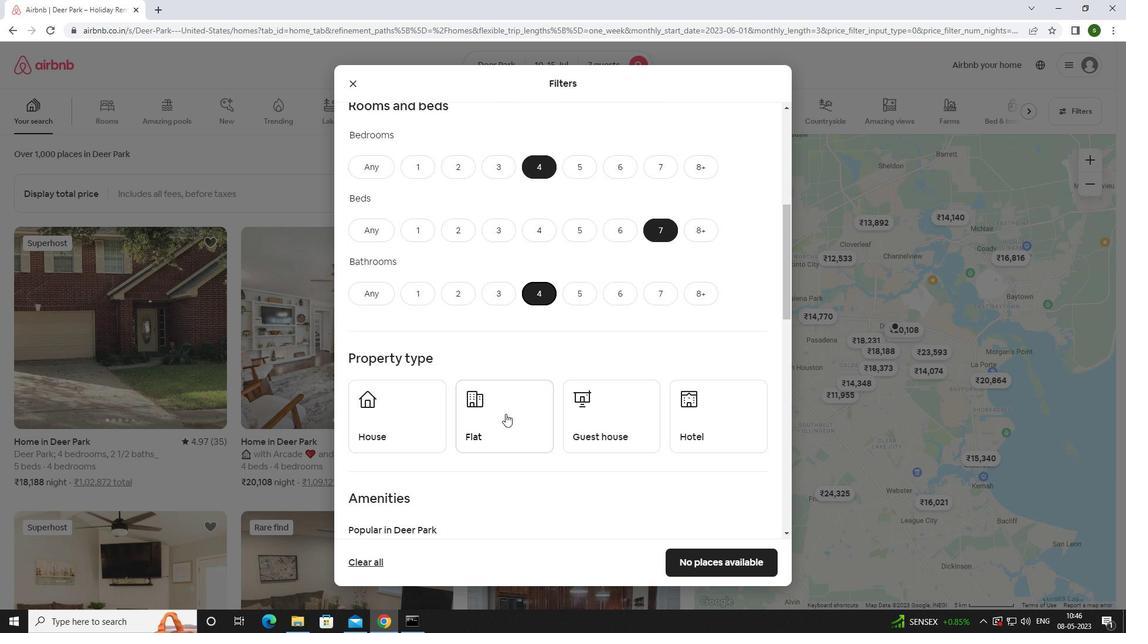 
Action: Mouse pressed left at (377, 414)
Screenshot: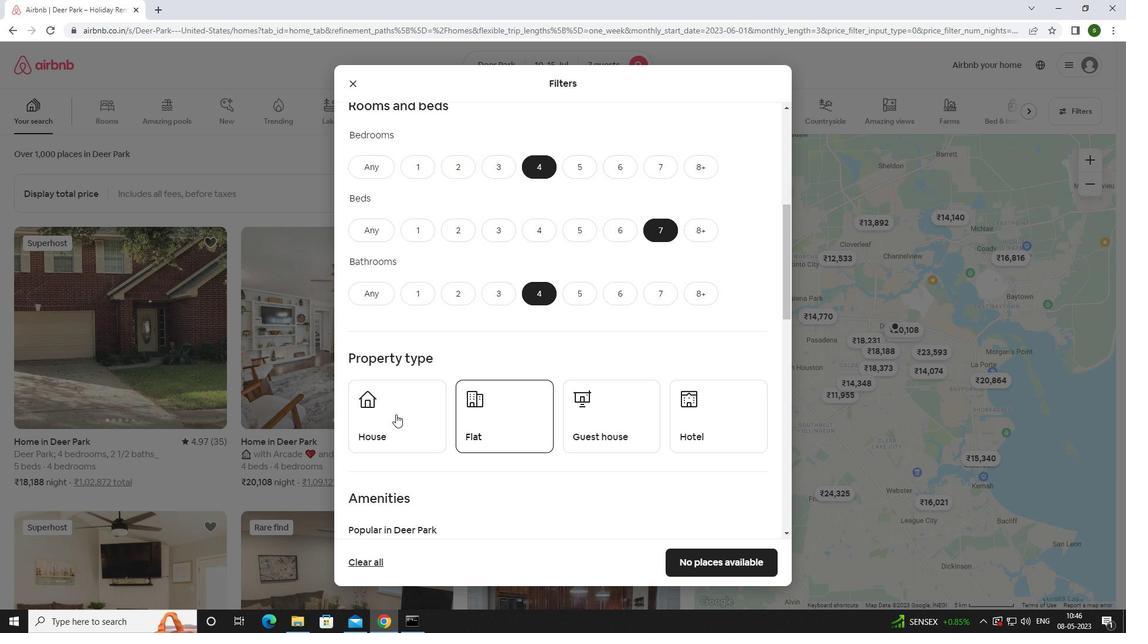 
Action: Mouse moved to (494, 412)
Screenshot: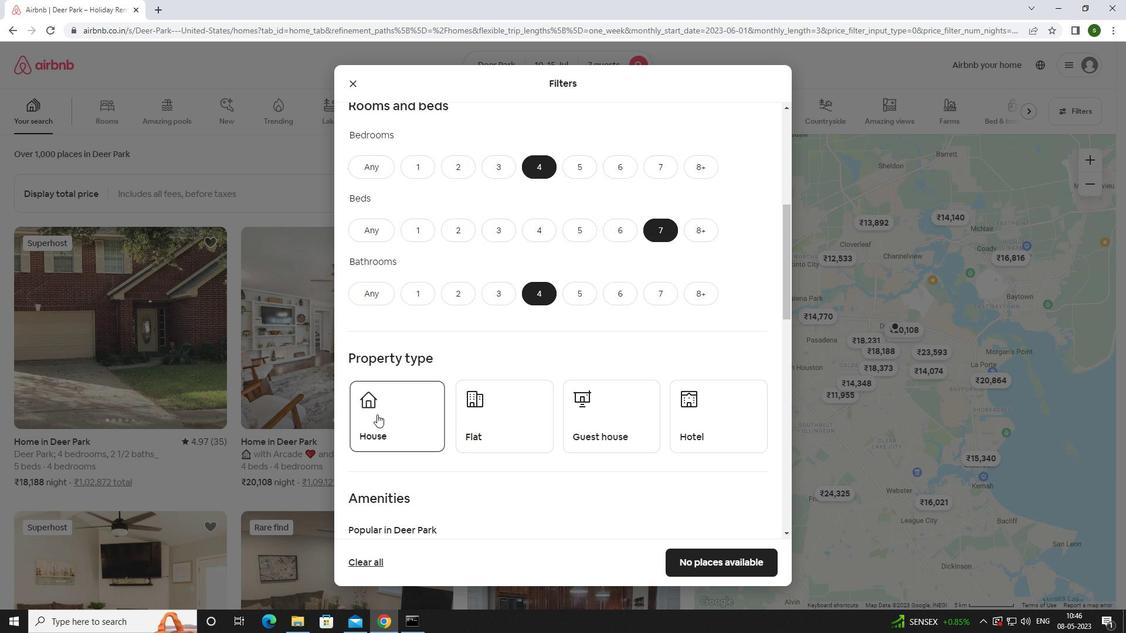 
Action: Mouse pressed left at (494, 412)
Screenshot: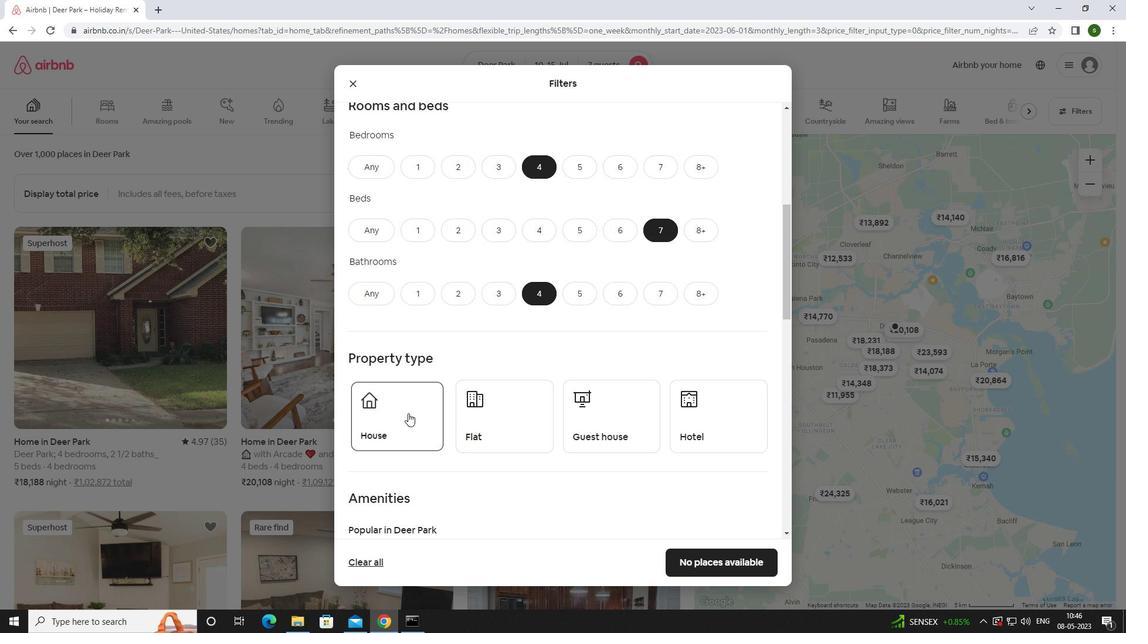 
Action: Mouse moved to (586, 399)
Screenshot: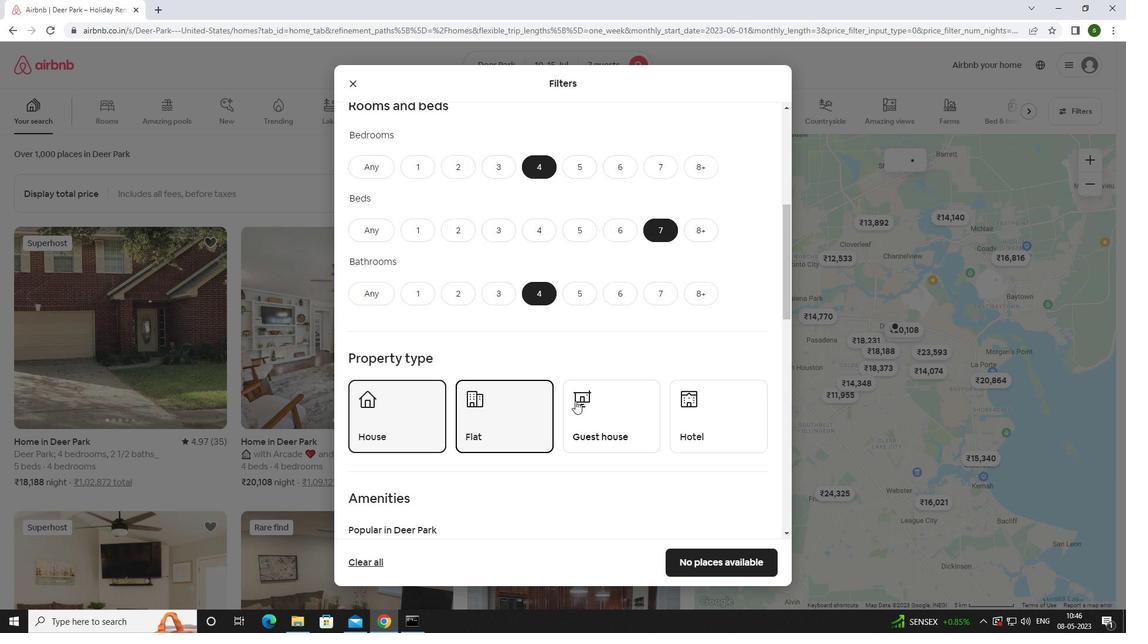 
Action: Mouse pressed left at (586, 399)
Screenshot: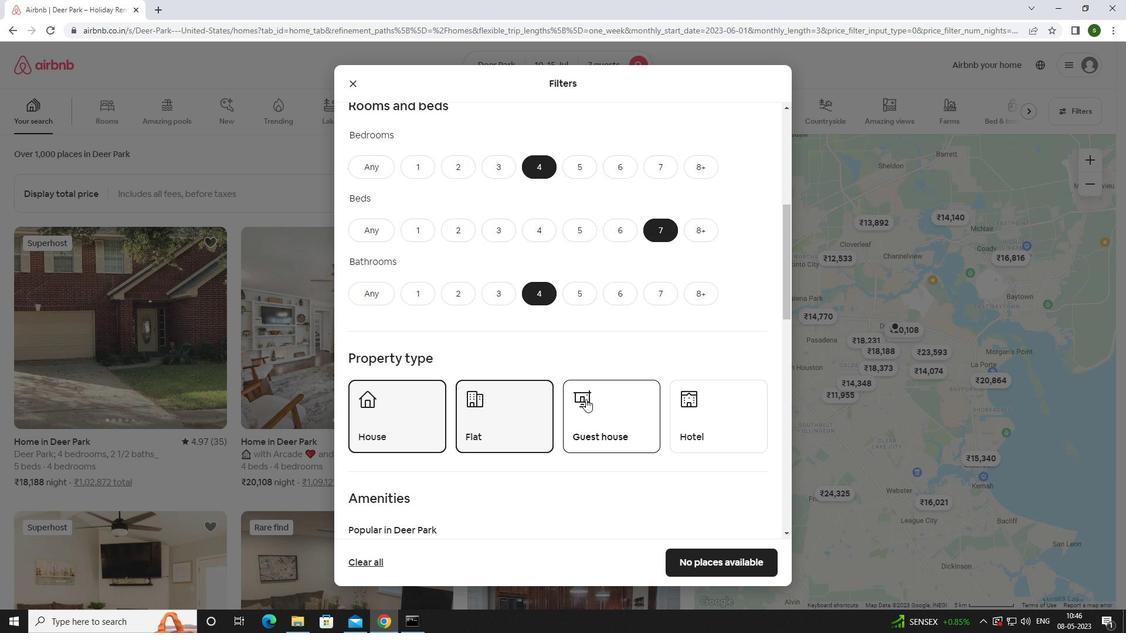 
Action: Mouse scrolled (586, 399) with delta (0, 0)
Screenshot: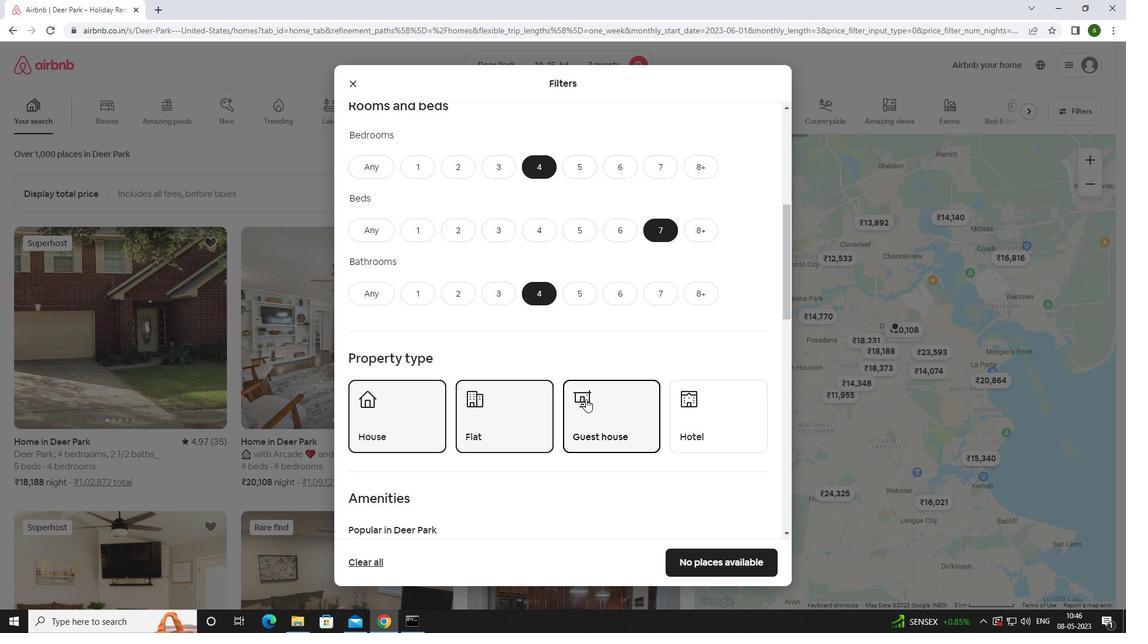 
Action: Mouse scrolled (586, 399) with delta (0, 0)
Screenshot: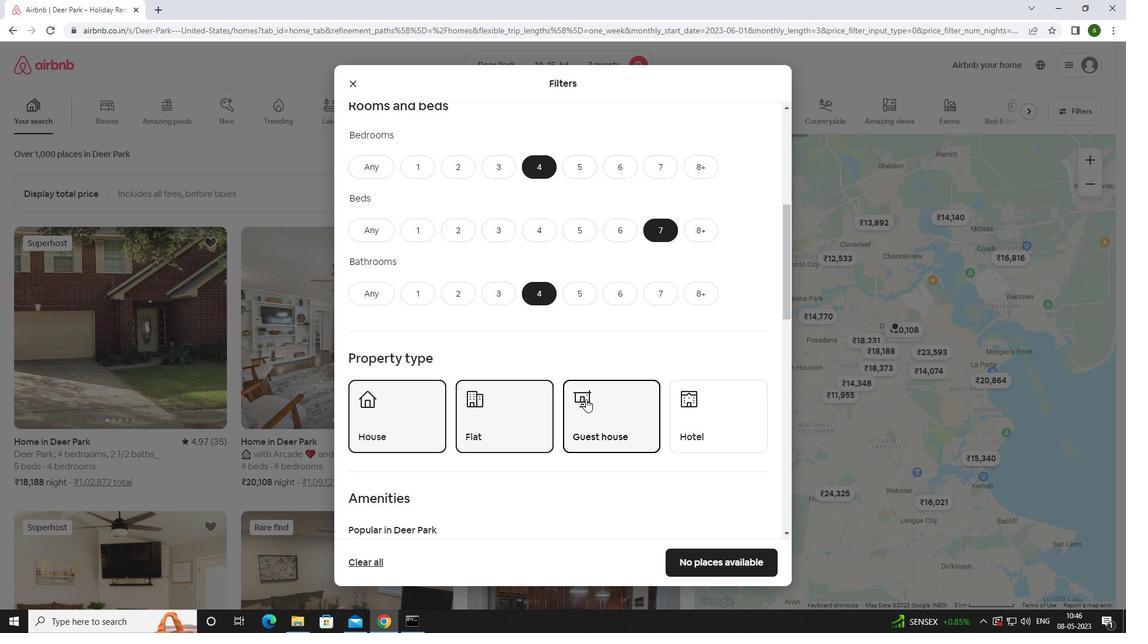 
Action: Mouse scrolled (586, 399) with delta (0, 0)
Screenshot: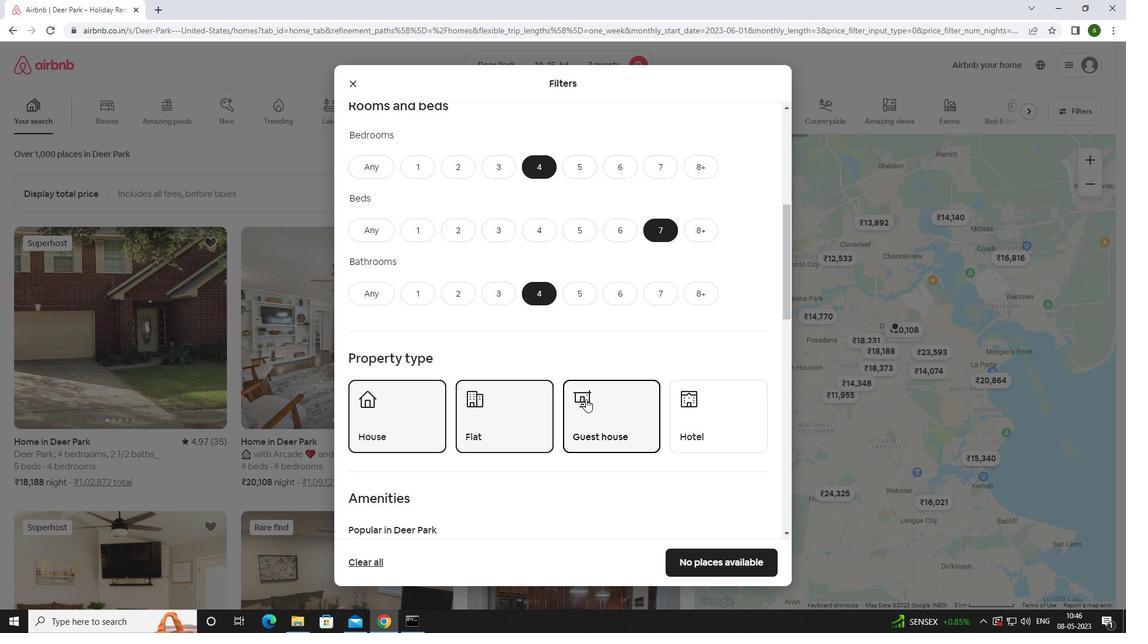 
Action: Mouse moved to (563, 381)
Screenshot: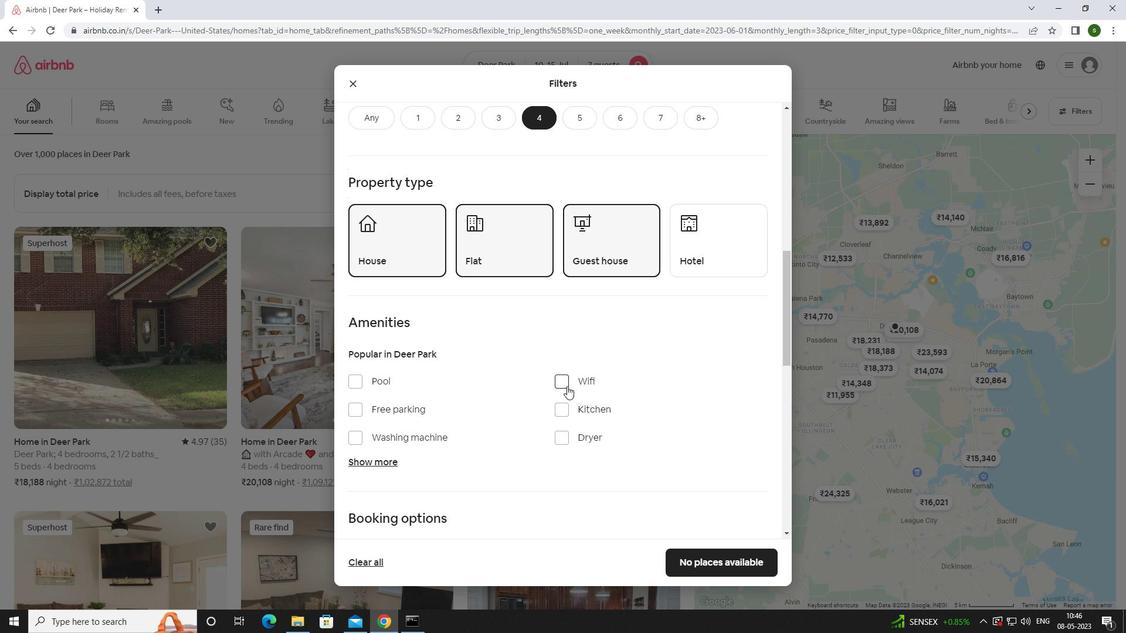 
Action: Mouse pressed left at (563, 381)
Screenshot: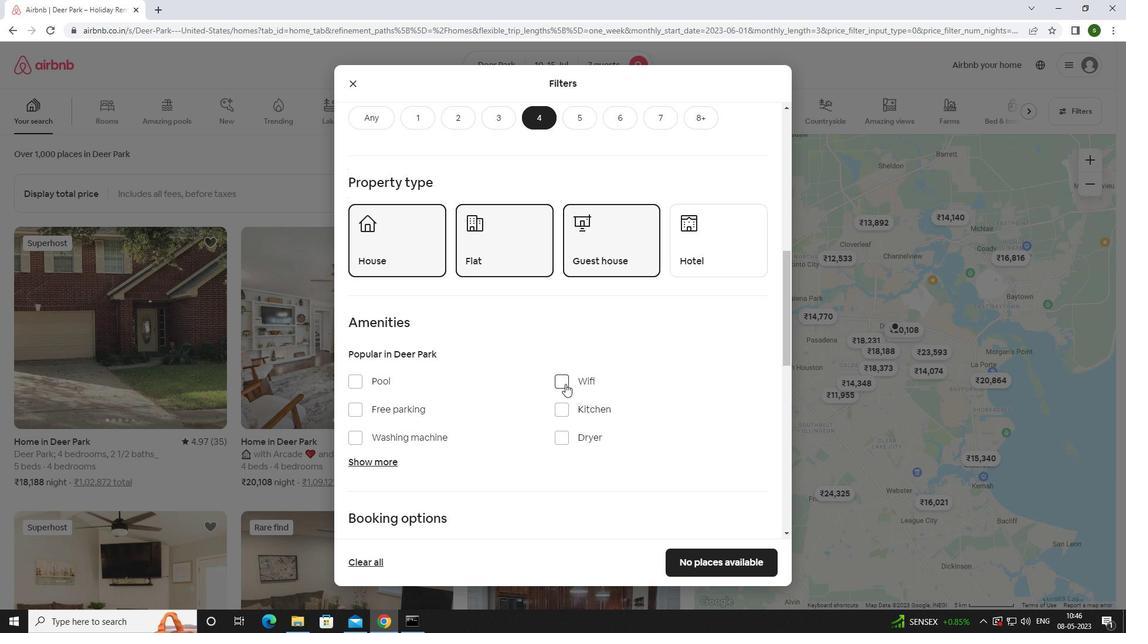 
Action: Mouse moved to (383, 412)
Screenshot: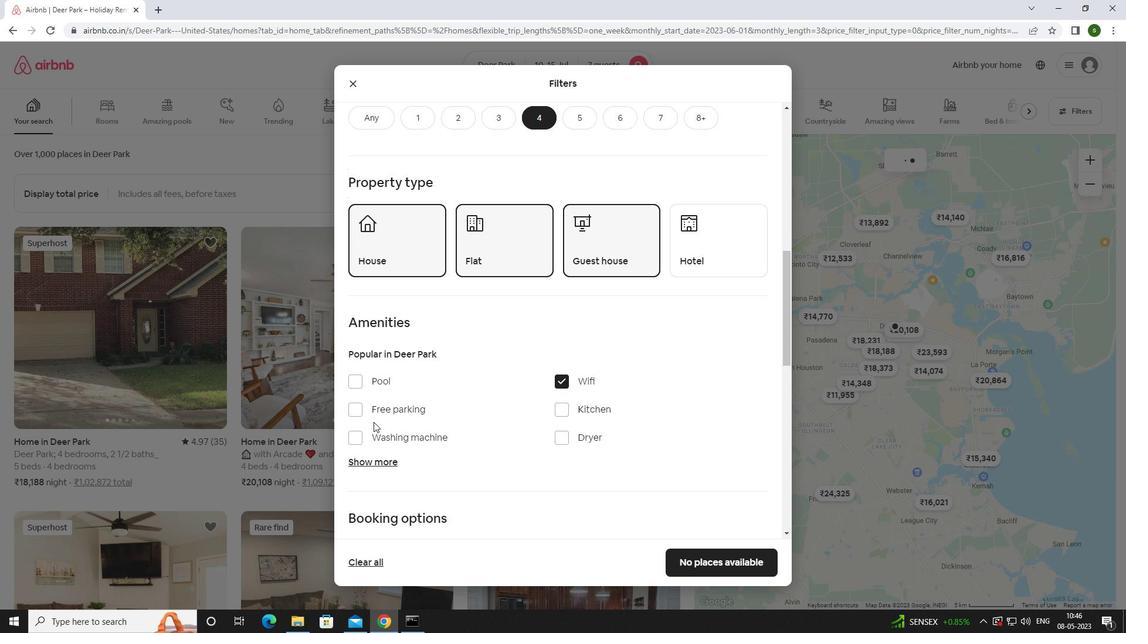 
Action: Mouse pressed left at (383, 412)
Screenshot: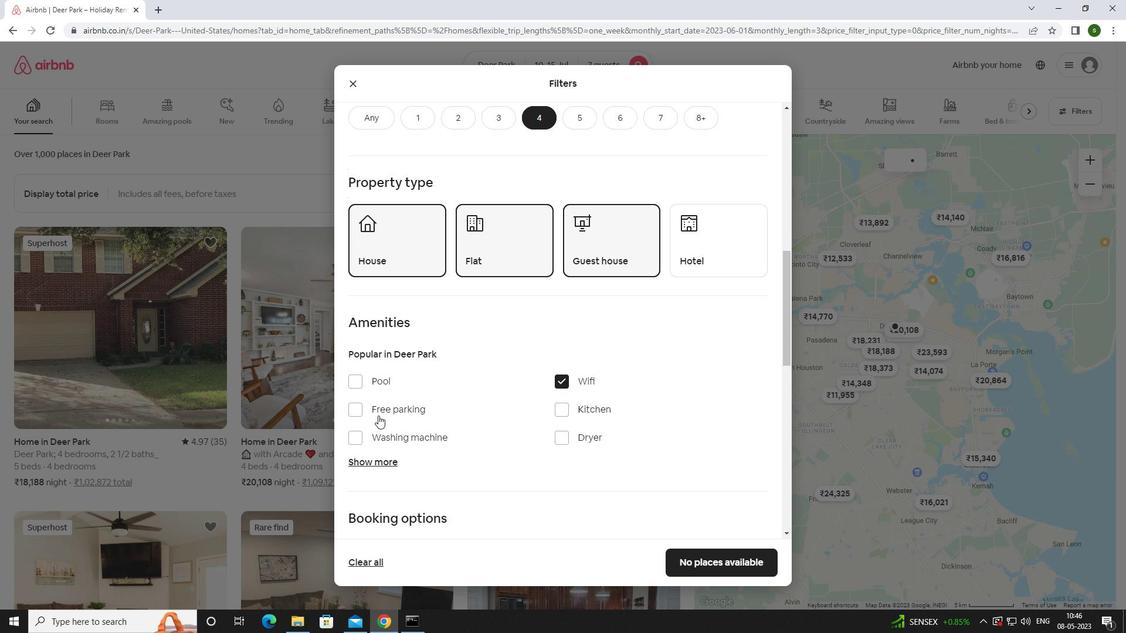 
Action: Mouse moved to (378, 452)
Screenshot: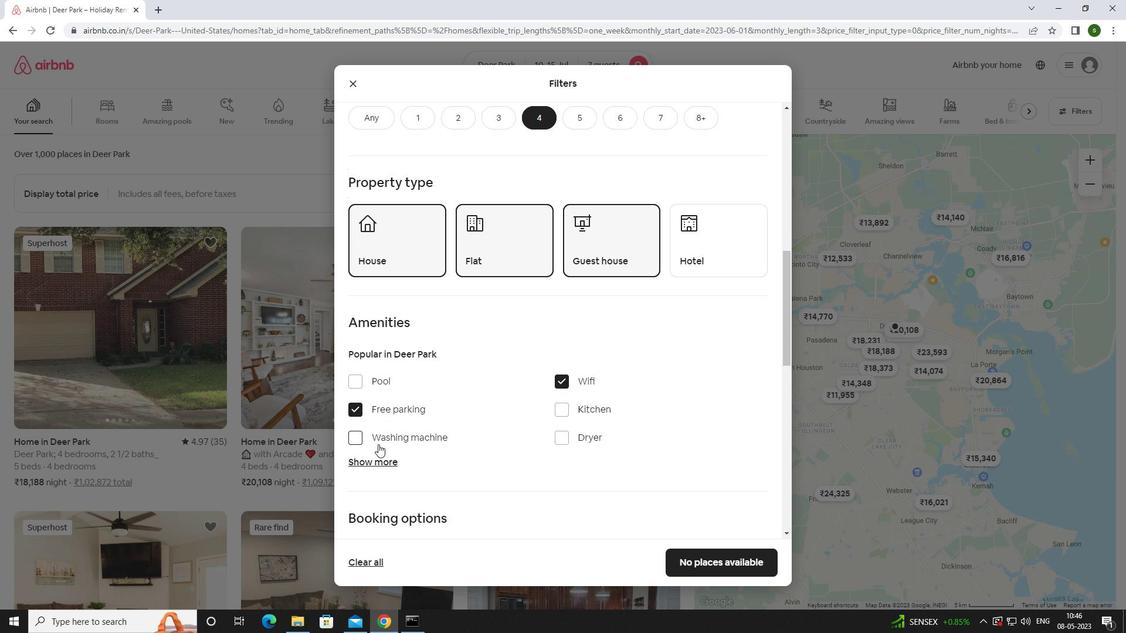 
Action: Mouse pressed left at (378, 452)
Screenshot: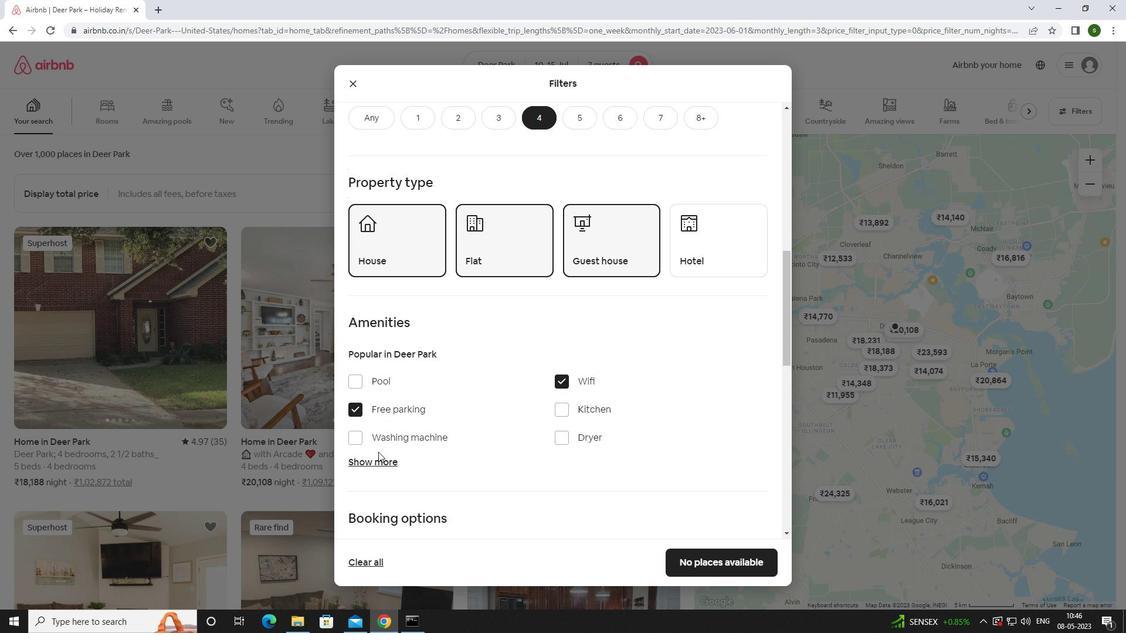 
Action: Mouse moved to (378, 466)
Screenshot: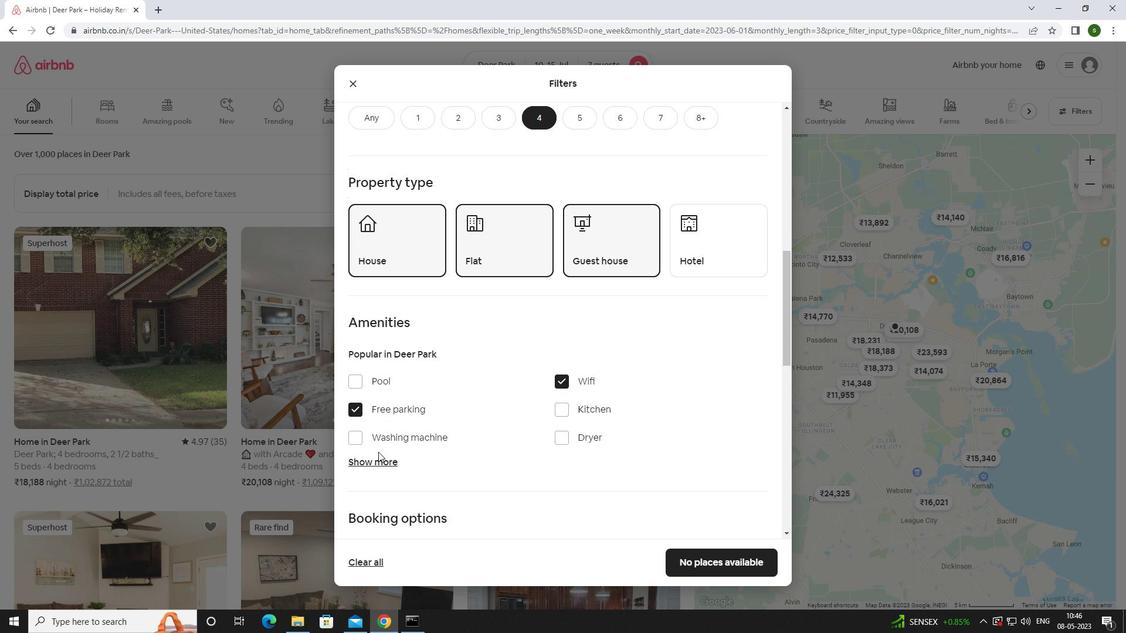 
Action: Mouse pressed left at (378, 466)
Screenshot: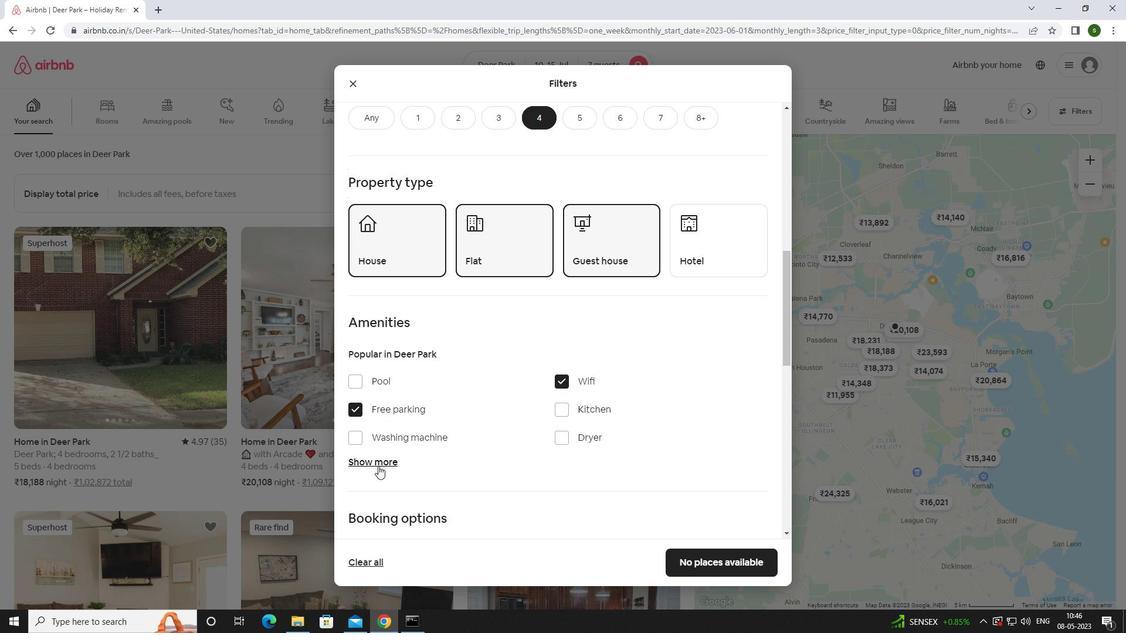 
Action: Mouse moved to (481, 411)
Screenshot: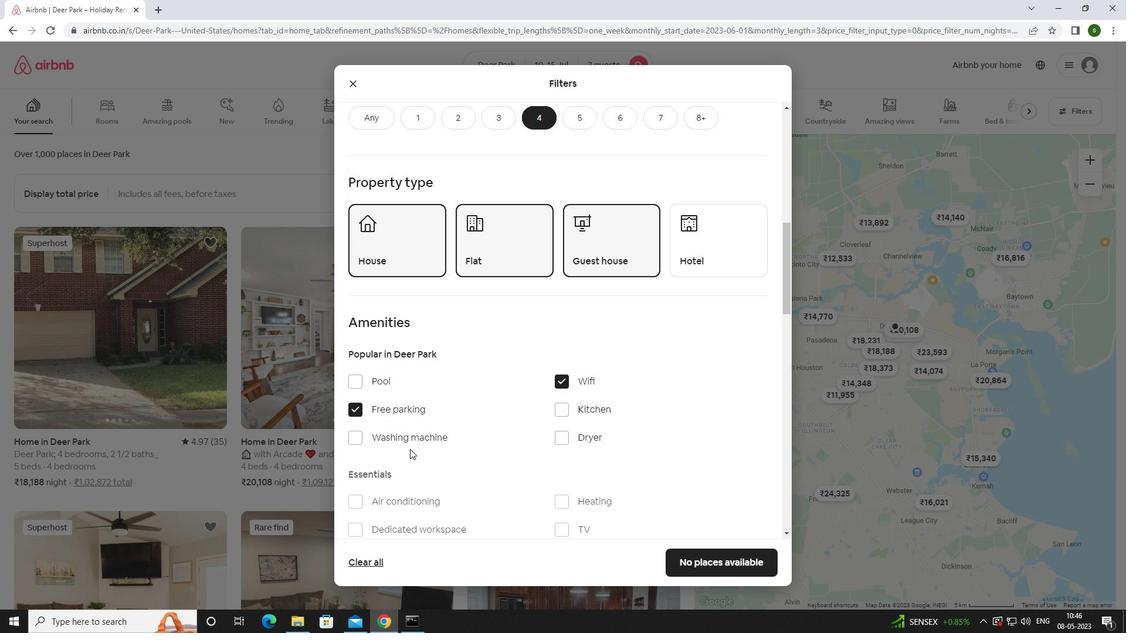 
Action: Mouse scrolled (481, 410) with delta (0, 0)
Screenshot: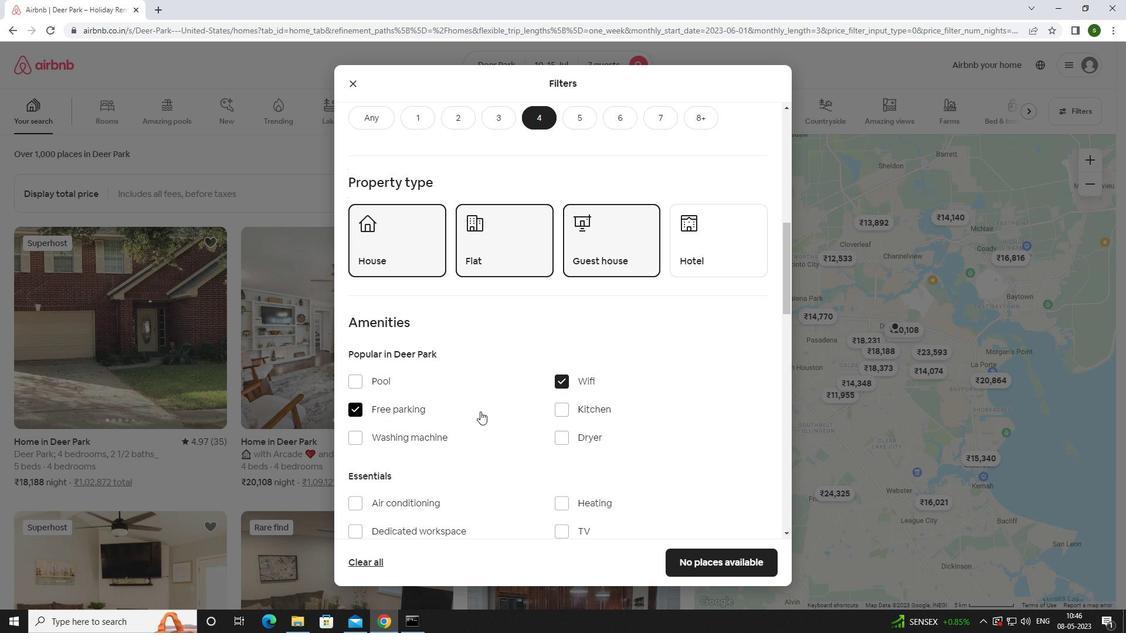 
Action: Mouse scrolled (481, 410) with delta (0, 0)
Screenshot: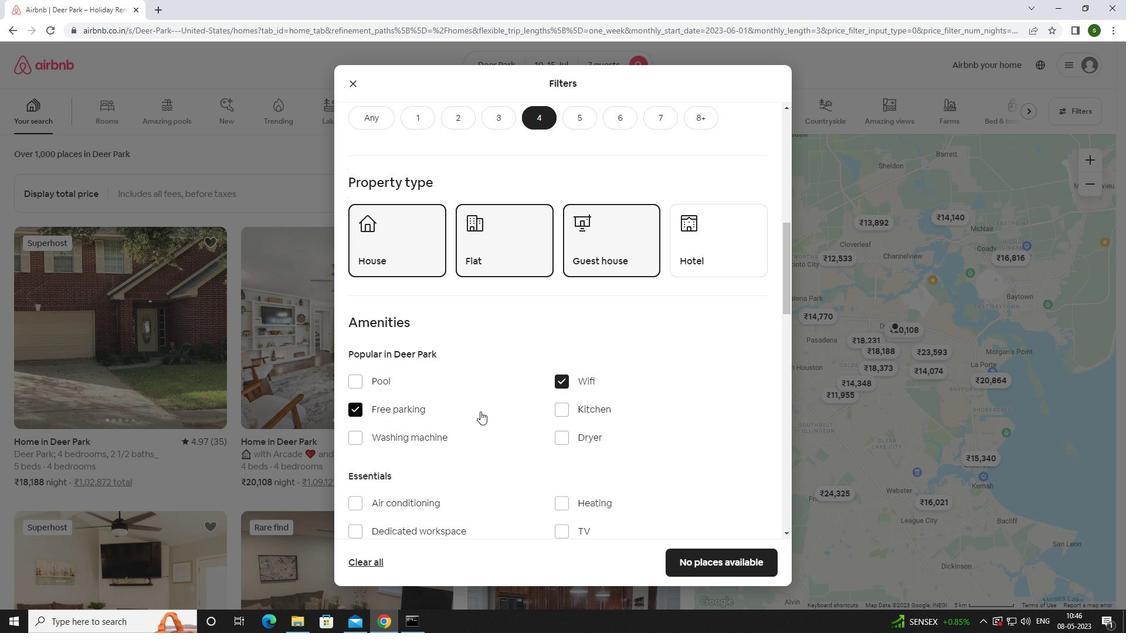 
Action: Mouse scrolled (481, 410) with delta (0, 0)
Screenshot: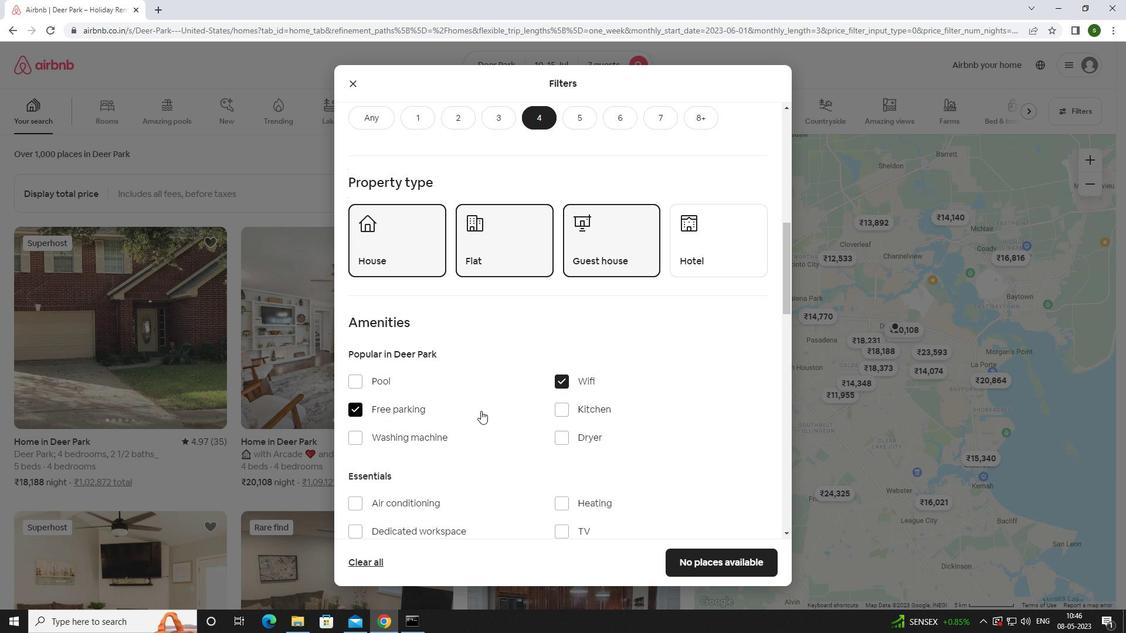 
Action: Mouse moved to (558, 361)
Screenshot: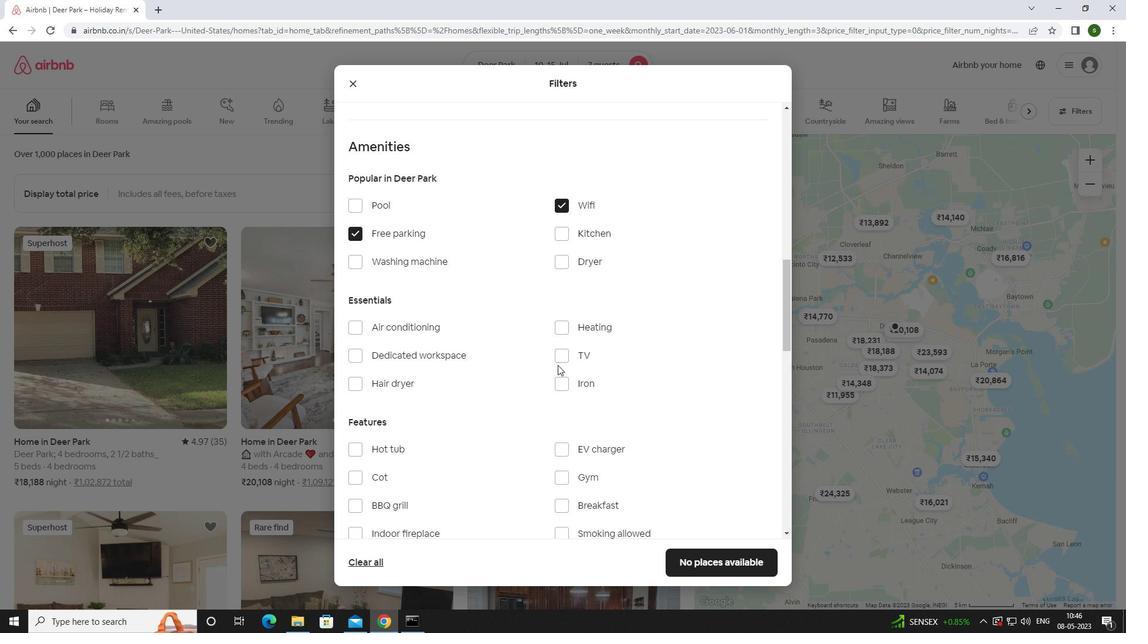 
Action: Mouse pressed left at (558, 361)
Screenshot: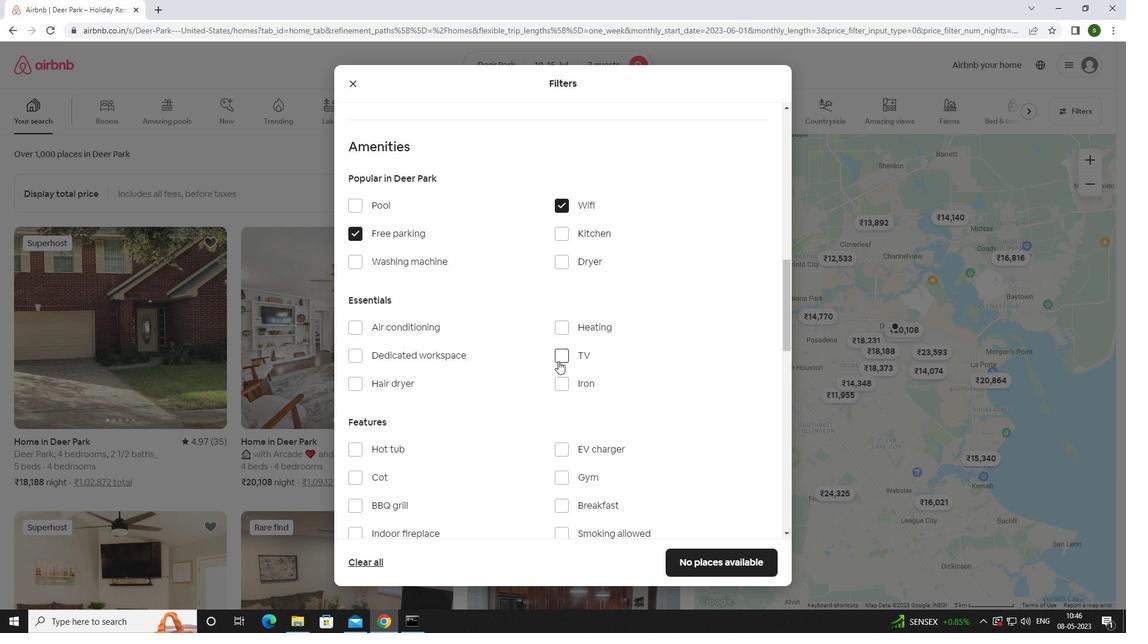 
Action: Mouse moved to (560, 472)
Screenshot: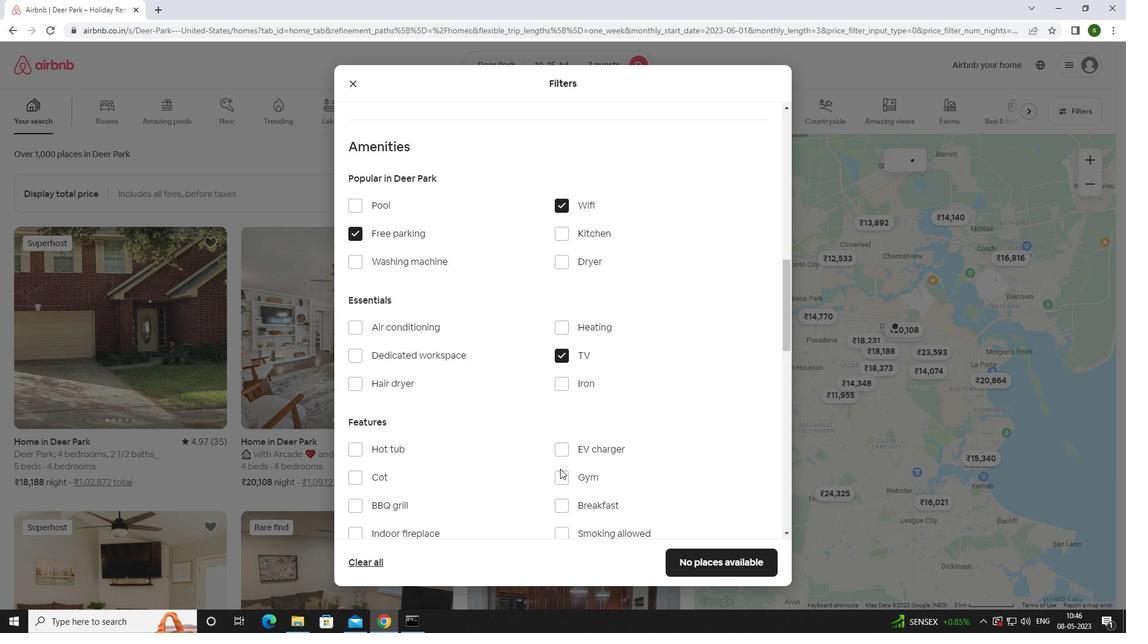 
Action: Mouse pressed left at (560, 472)
Screenshot: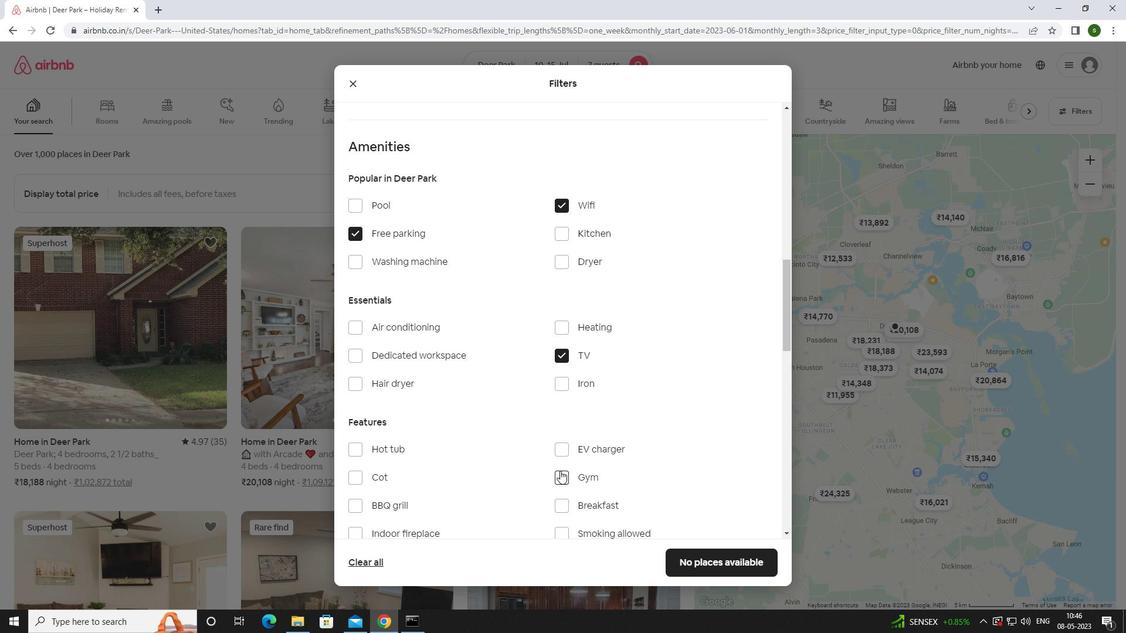 
Action: Mouse moved to (570, 502)
Screenshot: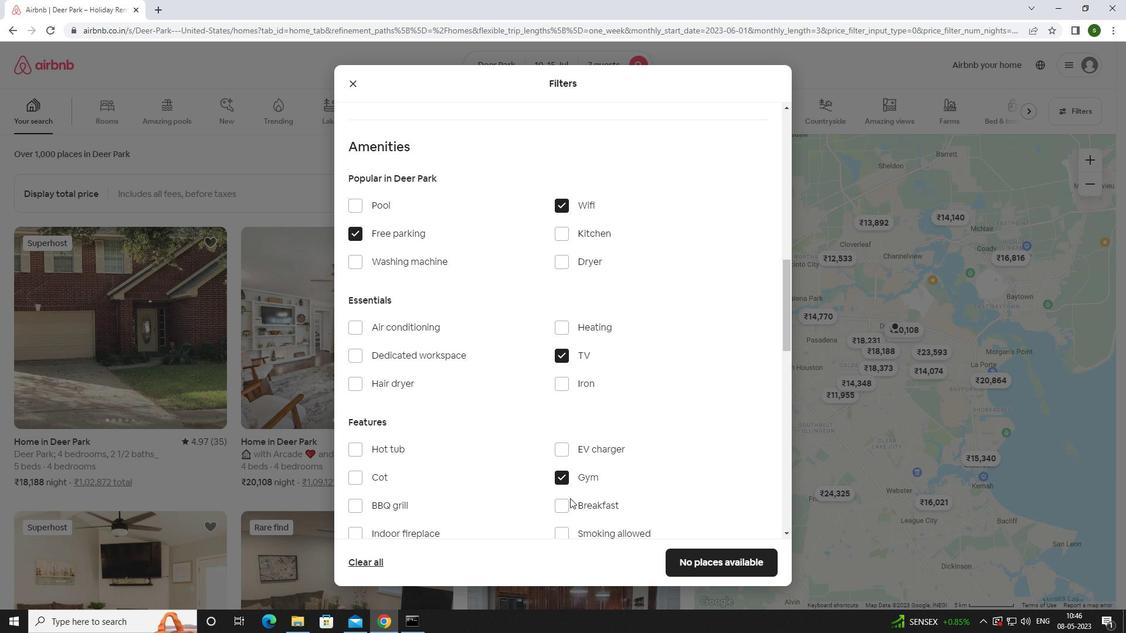 
Action: Mouse pressed left at (570, 502)
Screenshot: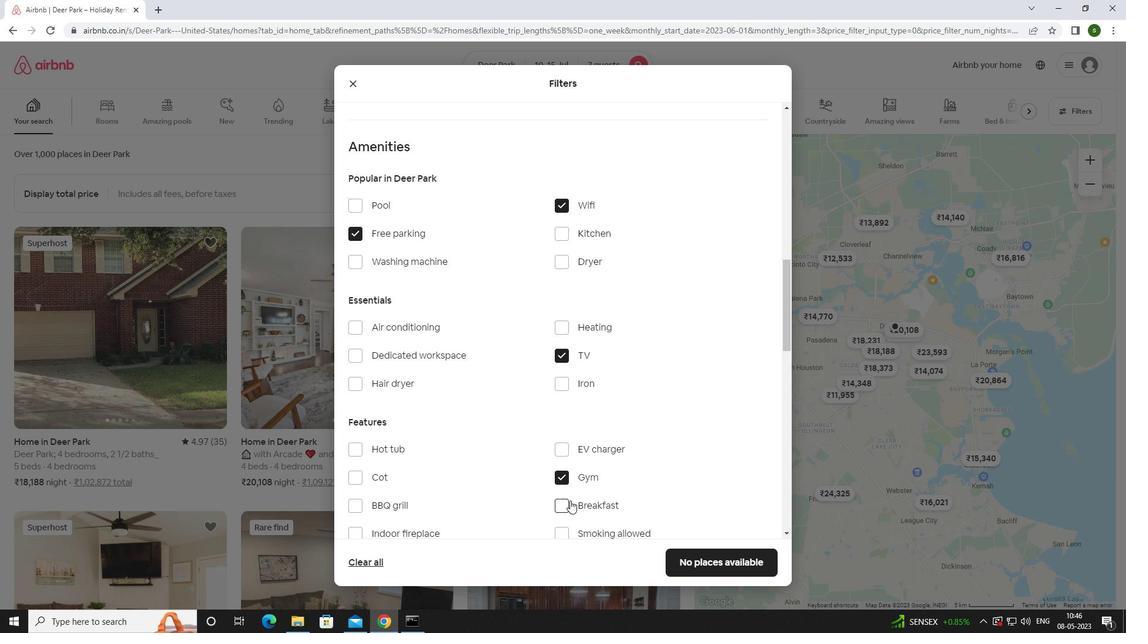 
Action: Mouse moved to (565, 441)
Screenshot: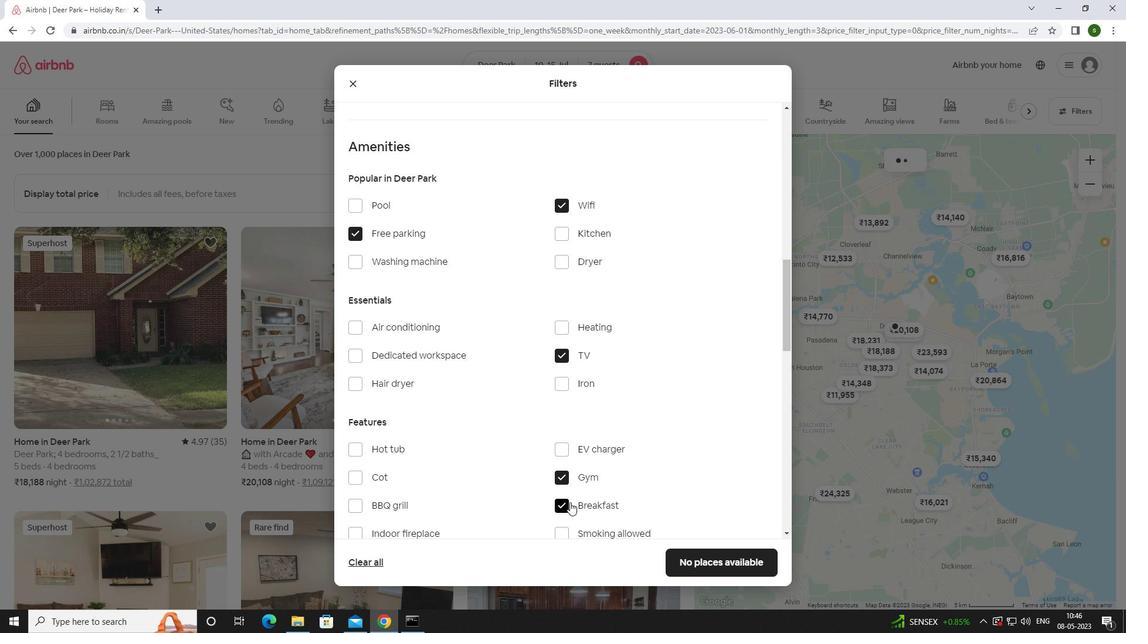 
Action: Mouse scrolled (565, 441) with delta (0, 0)
Screenshot: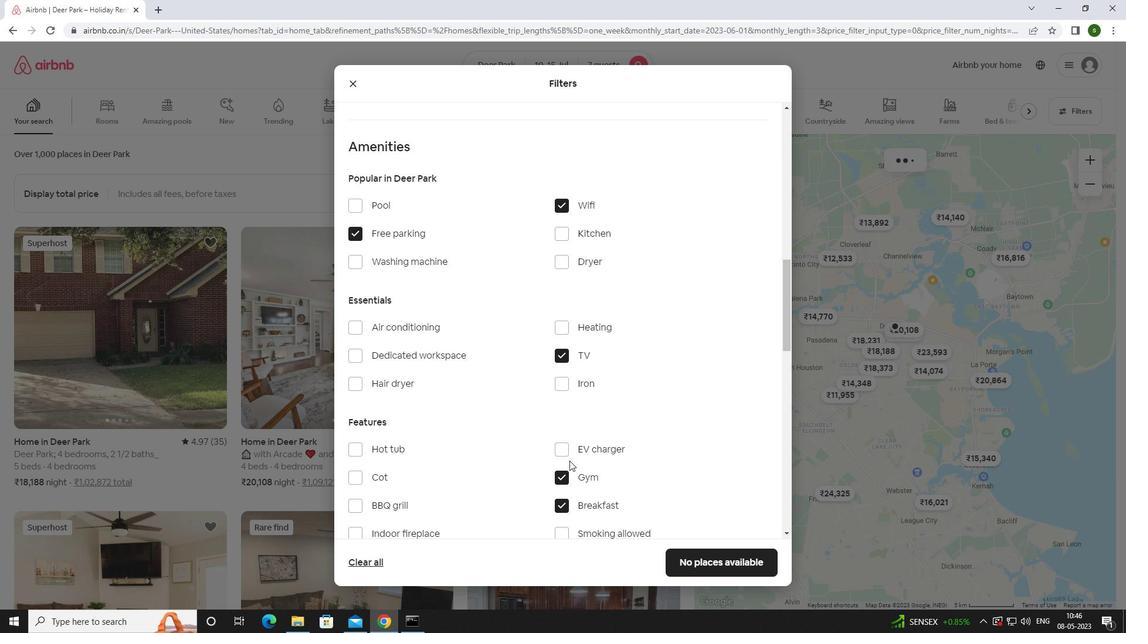 
Action: Mouse scrolled (565, 441) with delta (0, 0)
Screenshot: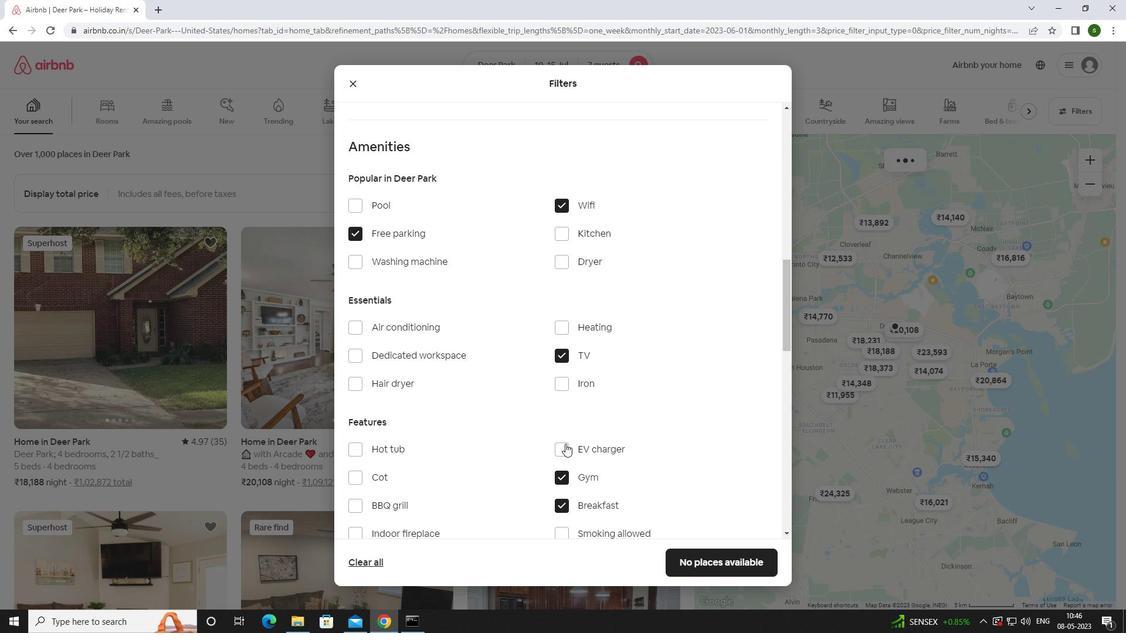 
Action: Mouse scrolled (565, 441) with delta (0, 0)
Screenshot: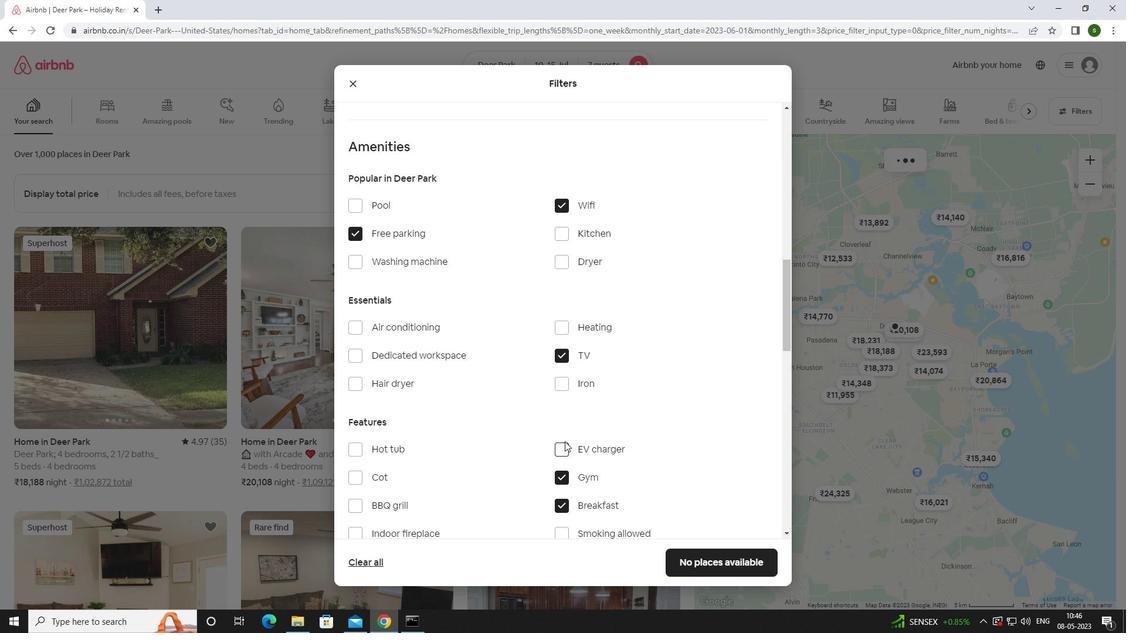 
Action: Mouse scrolled (565, 441) with delta (0, 0)
Screenshot: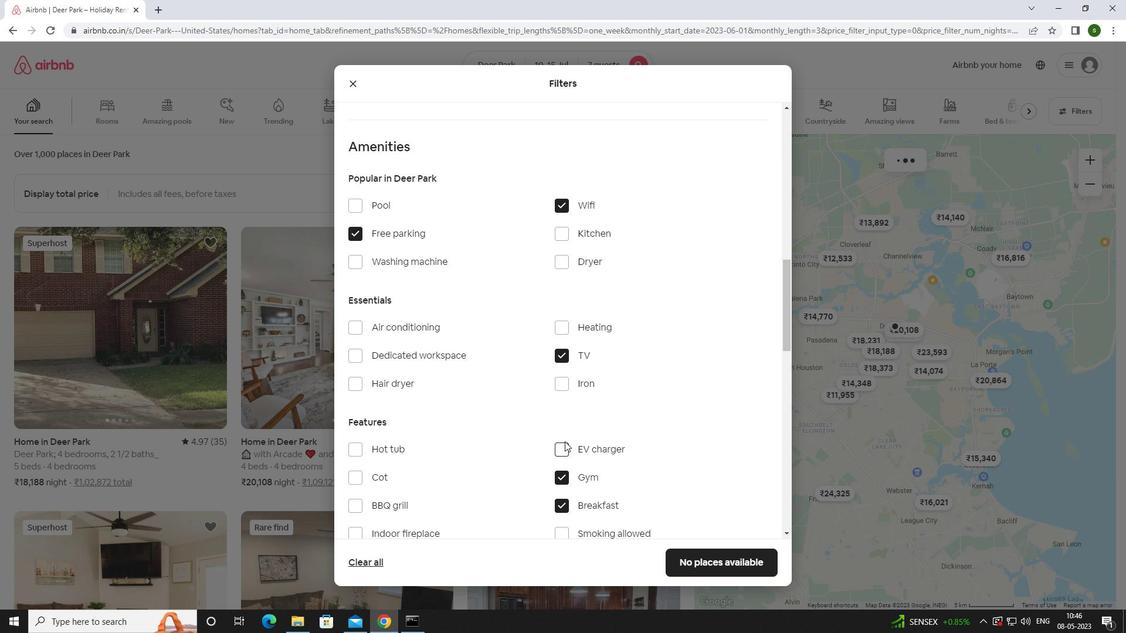 
Action: Mouse scrolled (565, 441) with delta (0, 0)
Screenshot: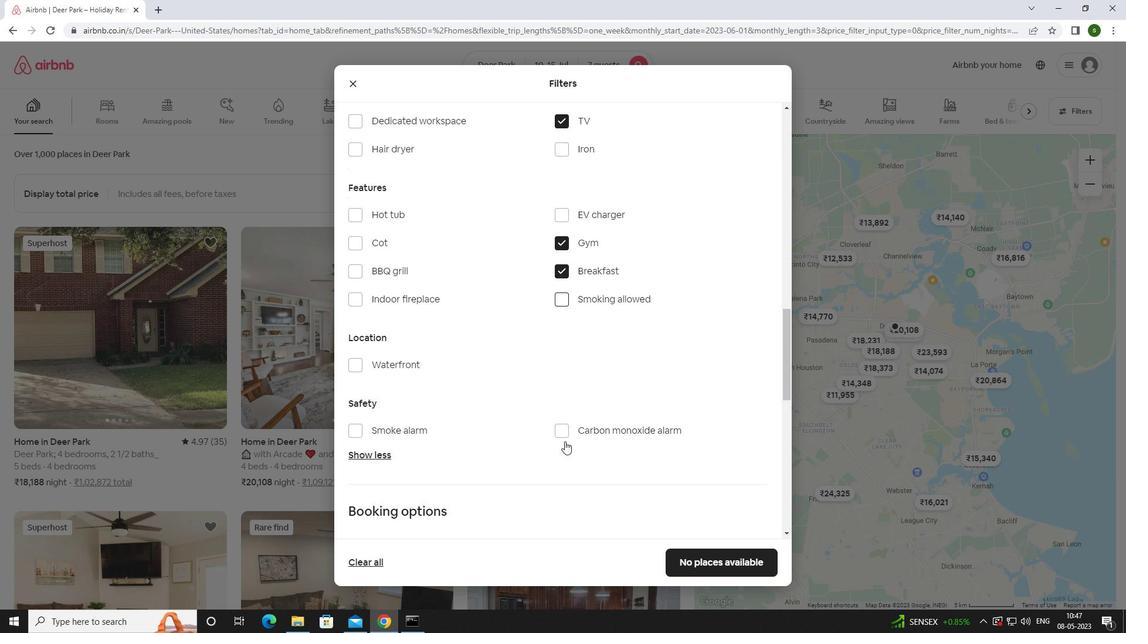 
Action: Mouse scrolled (565, 441) with delta (0, 0)
Screenshot: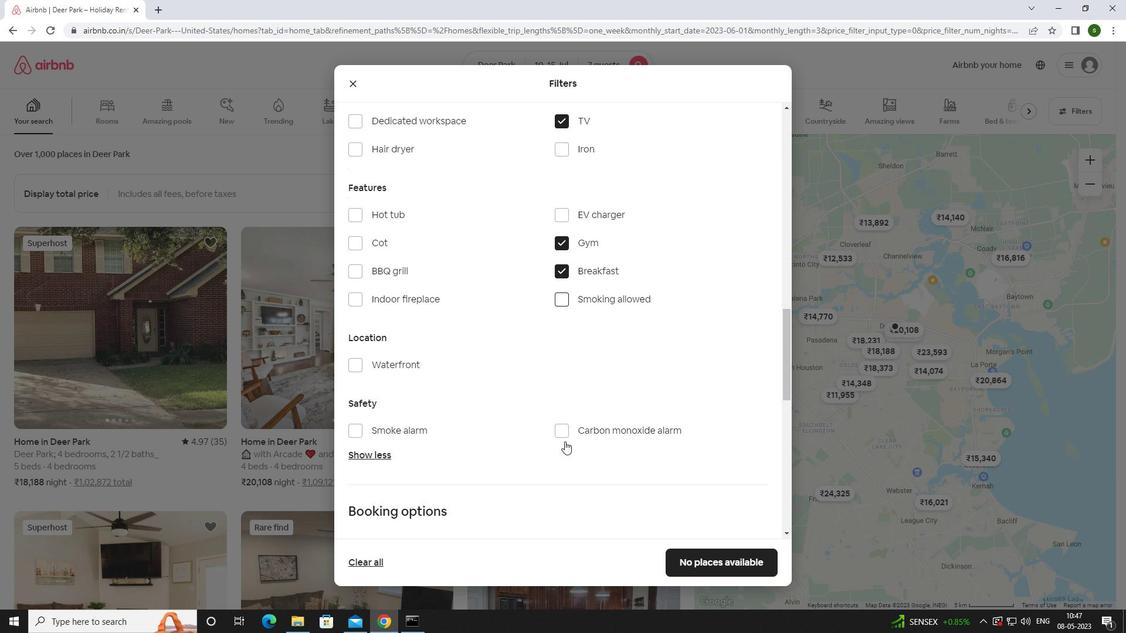 
Action: Mouse scrolled (565, 441) with delta (0, 0)
Screenshot: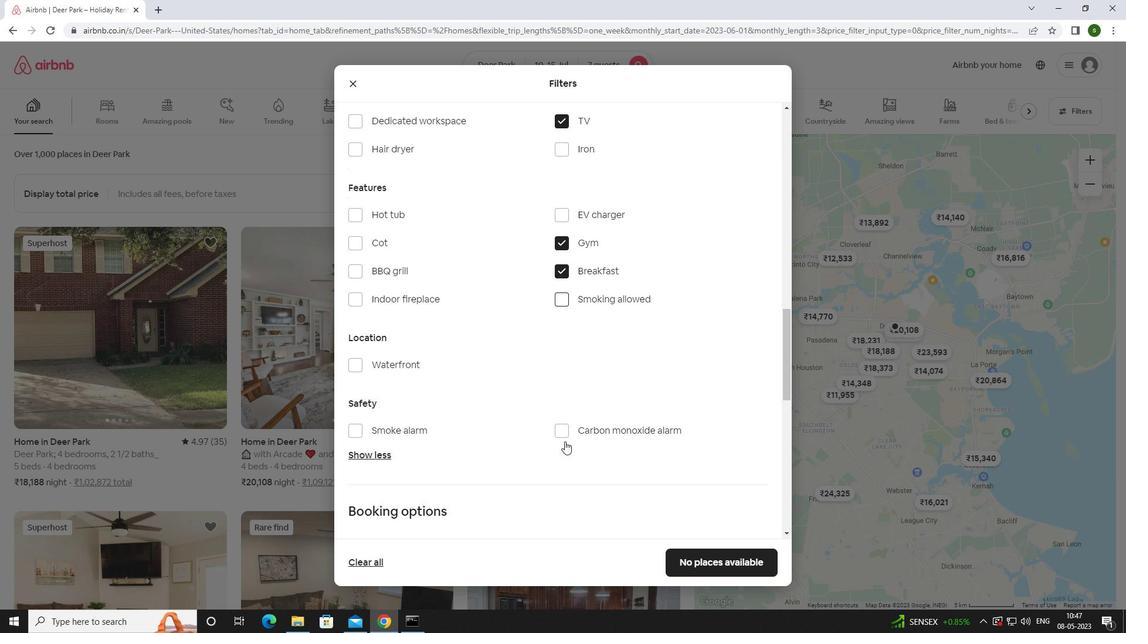 
Action: Mouse scrolled (565, 441) with delta (0, 0)
Screenshot: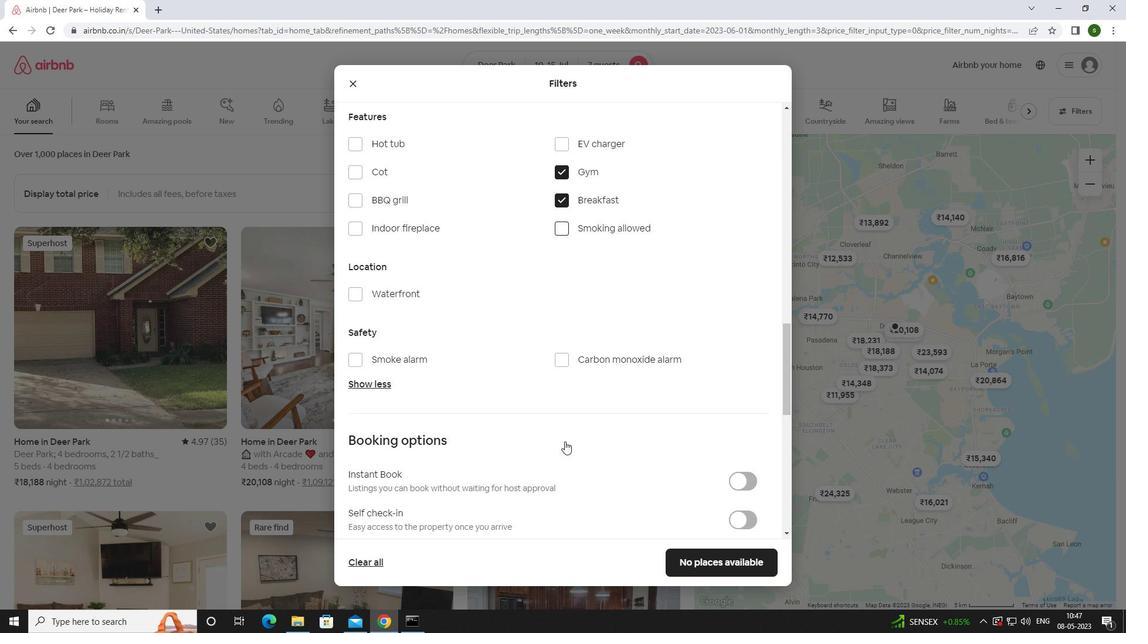 
Action: Mouse moved to (735, 358)
Screenshot: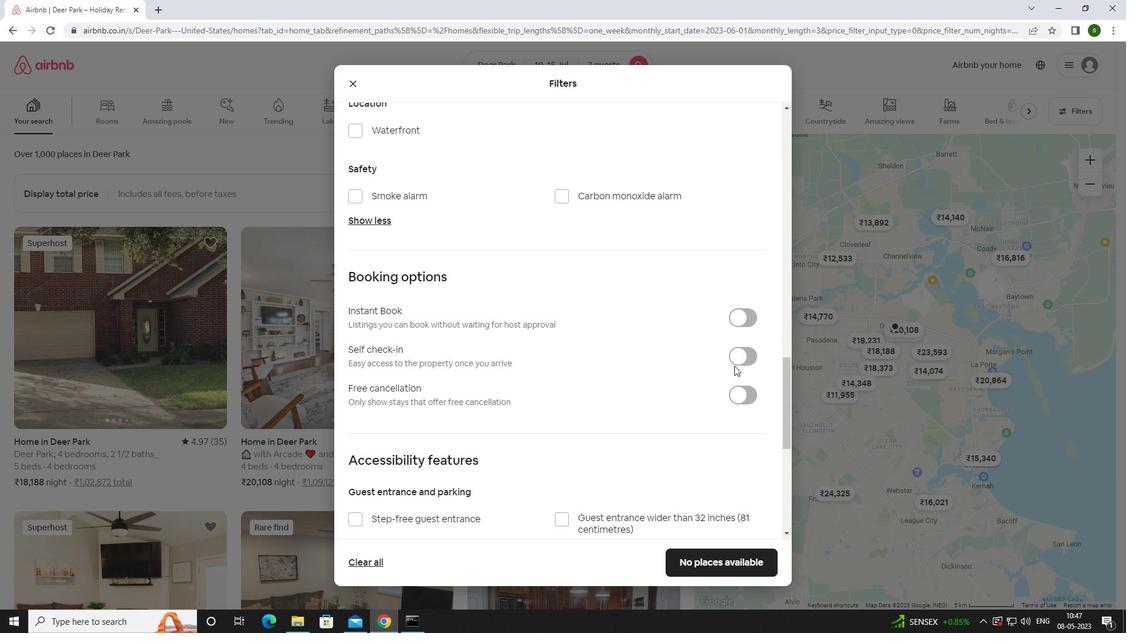 
Action: Mouse pressed left at (735, 358)
Screenshot: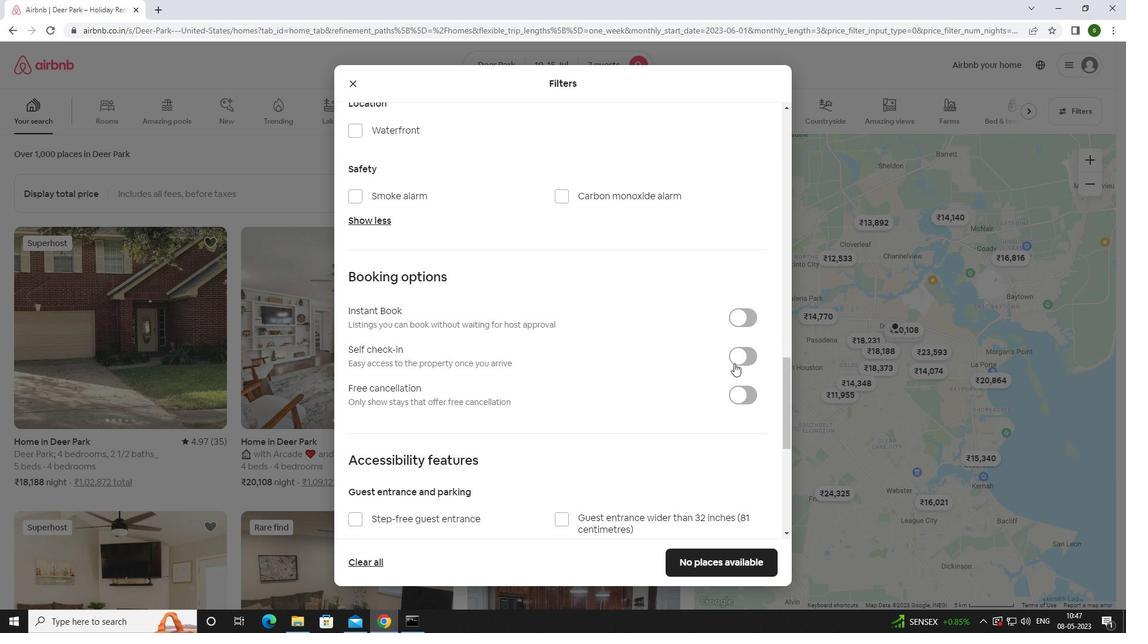 
Action: Mouse moved to (579, 366)
Screenshot: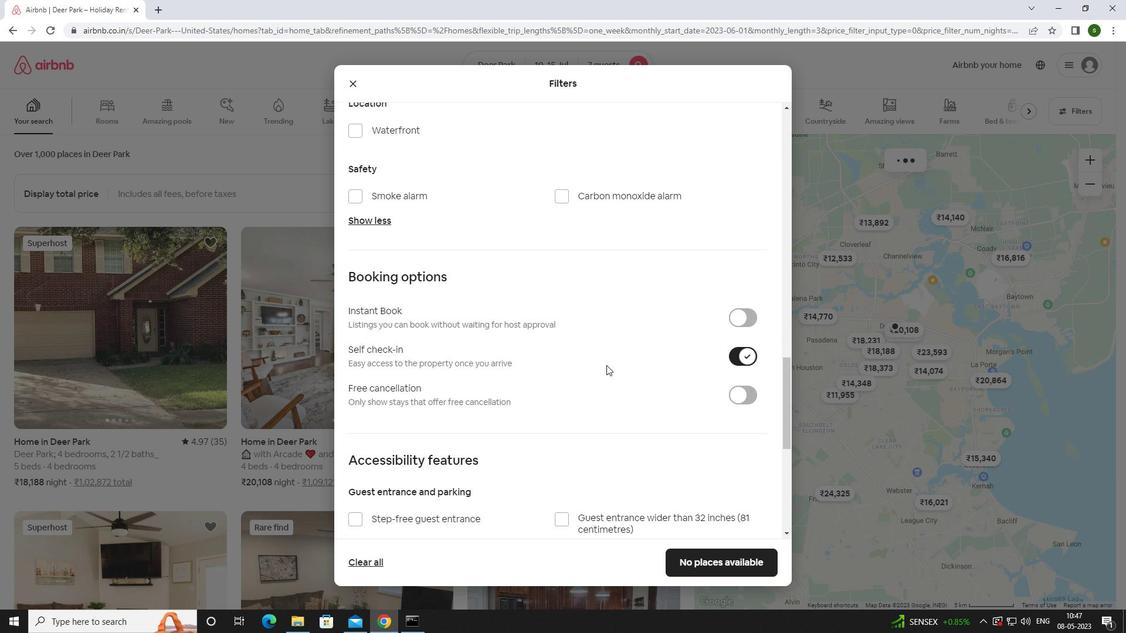 
Action: Mouse scrolled (579, 366) with delta (0, 0)
Screenshot: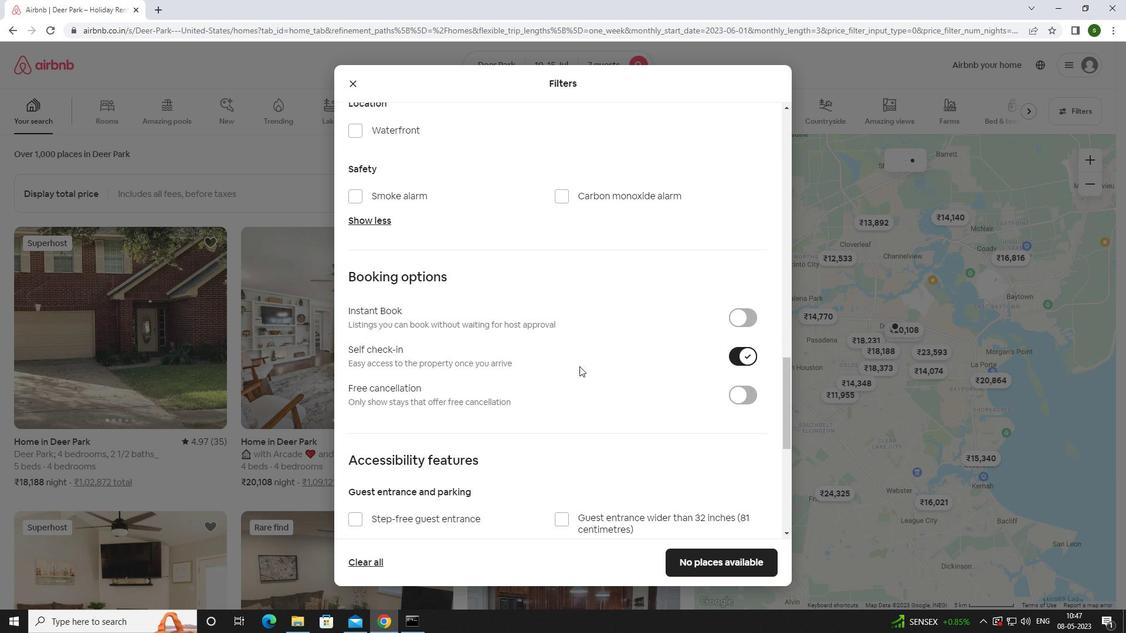 
Action: Mouse scrolled (579, 366) with delta (0, 0)
Screenshot: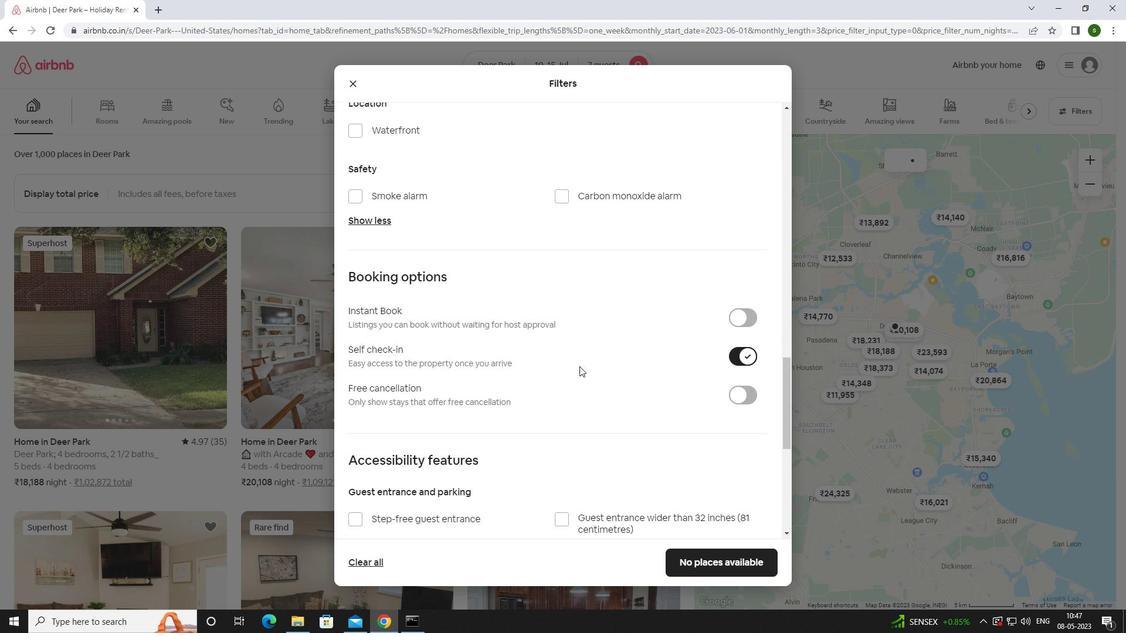
Action: Mouse scrolled (579, 366) with delta (0, 0)
Screenshot: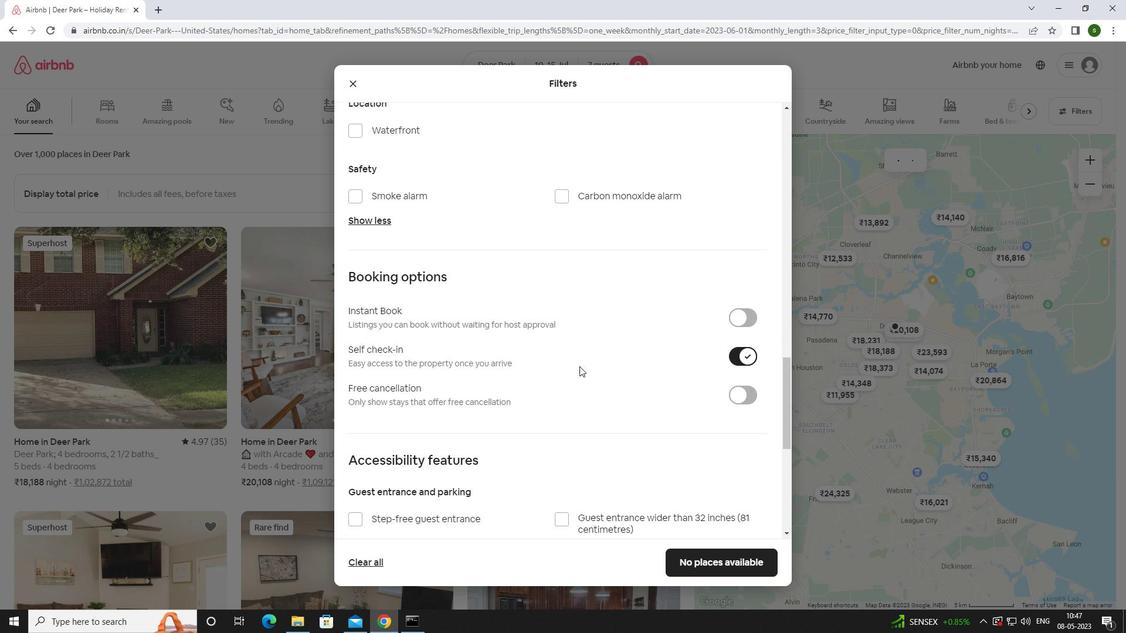 
Action: Mouse scrolled (579, 366) with delta (0, 0)
Screenshot: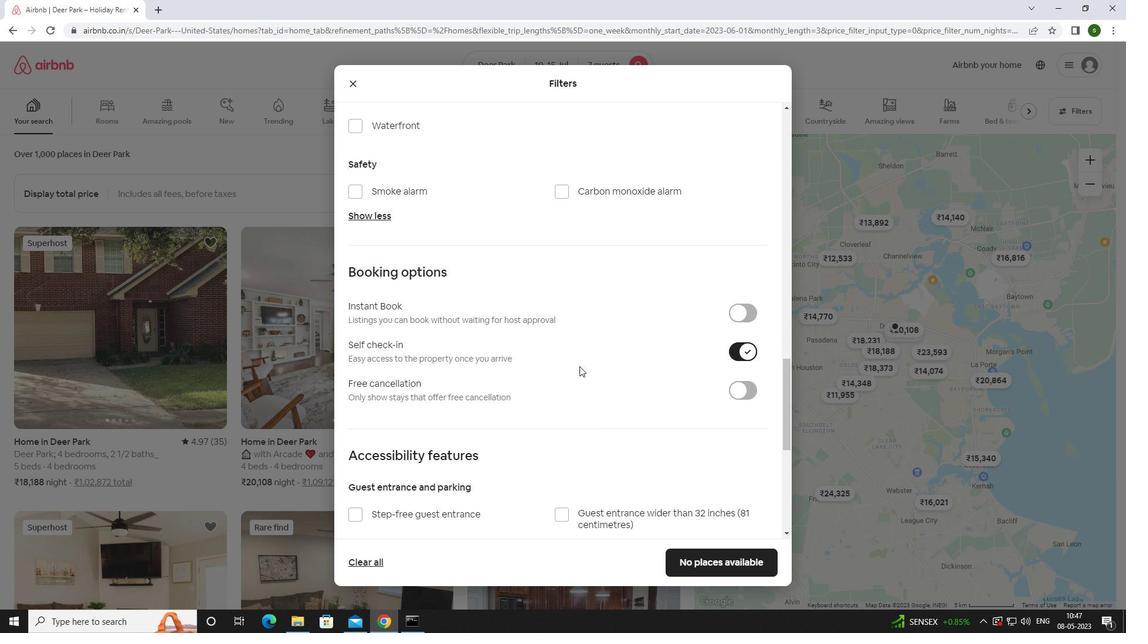 
Action: Mouse scrolled (579, 366) with delta (0, 0)
Screenshot: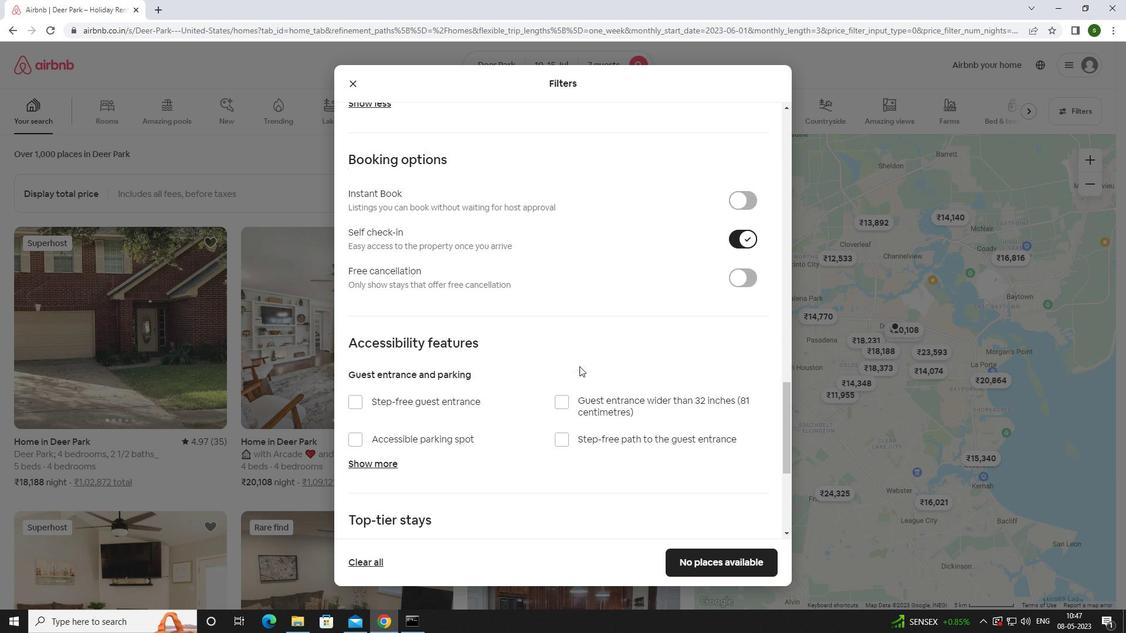 
Action: Mouse scrolled (579, 366) with delta (0, 0)
Screenshot: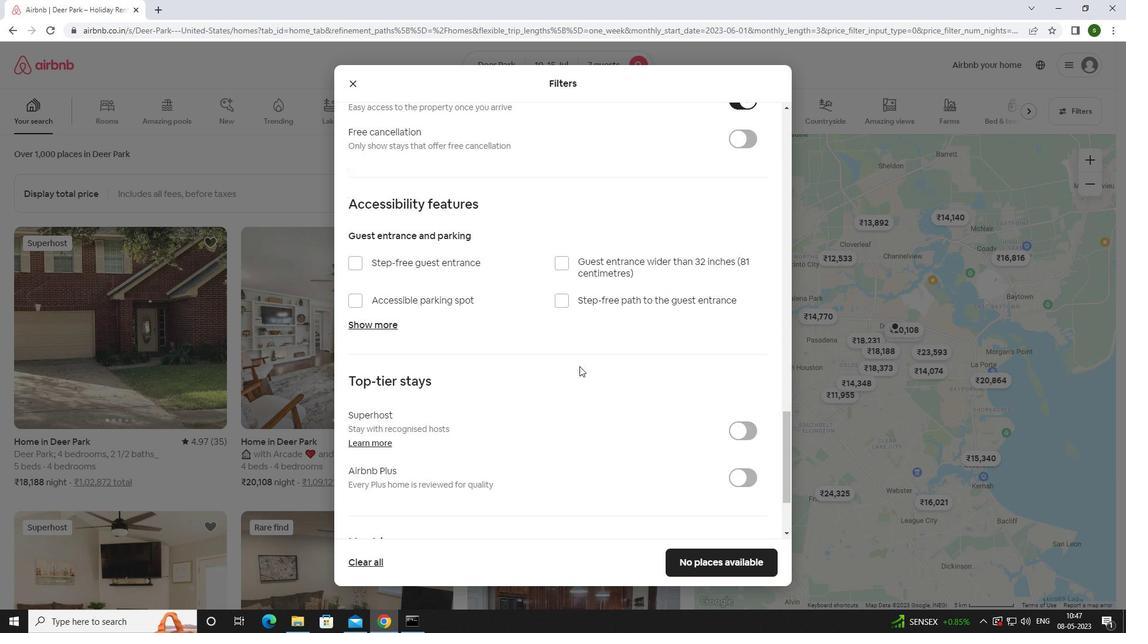 
Action: Mouse scrolled (579, 366) with delta (0, 0)
Screenshot: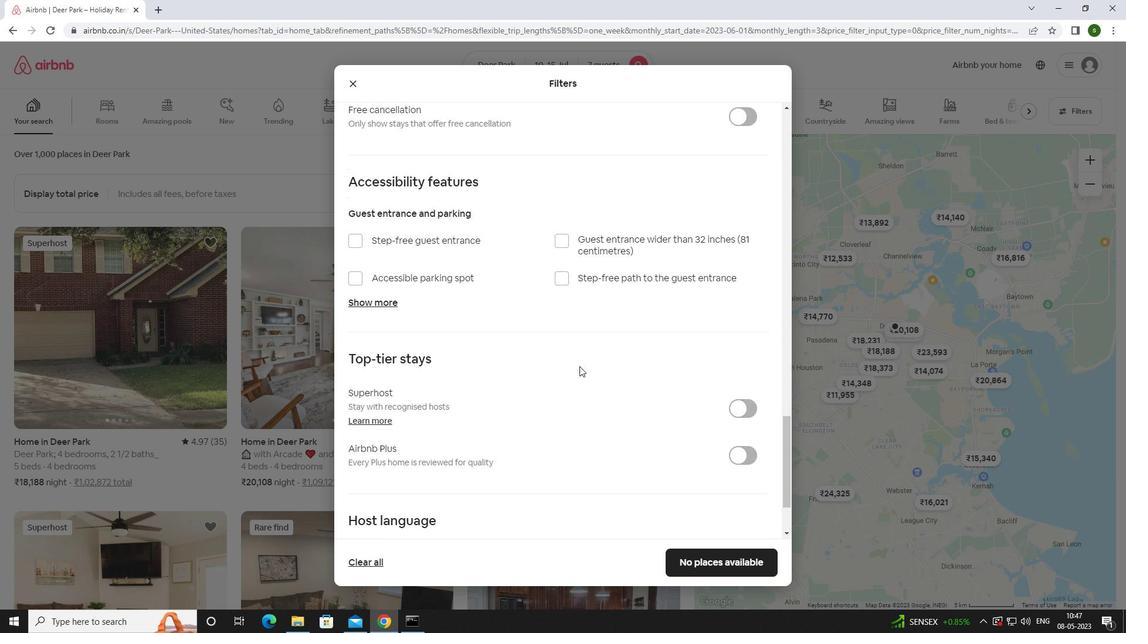 
Action: Mouse scrolled (579, 366) with delta (0, 0)
Screenshot: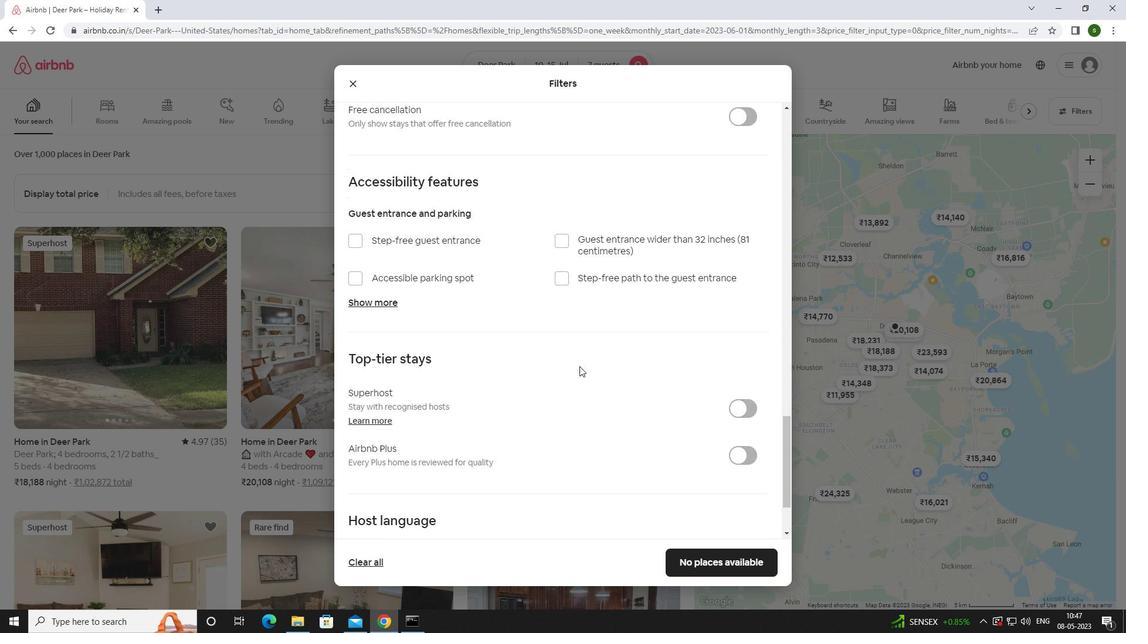 
Action: Mouse scrolled (579, 366) with delta (0, 0)
Screenshot: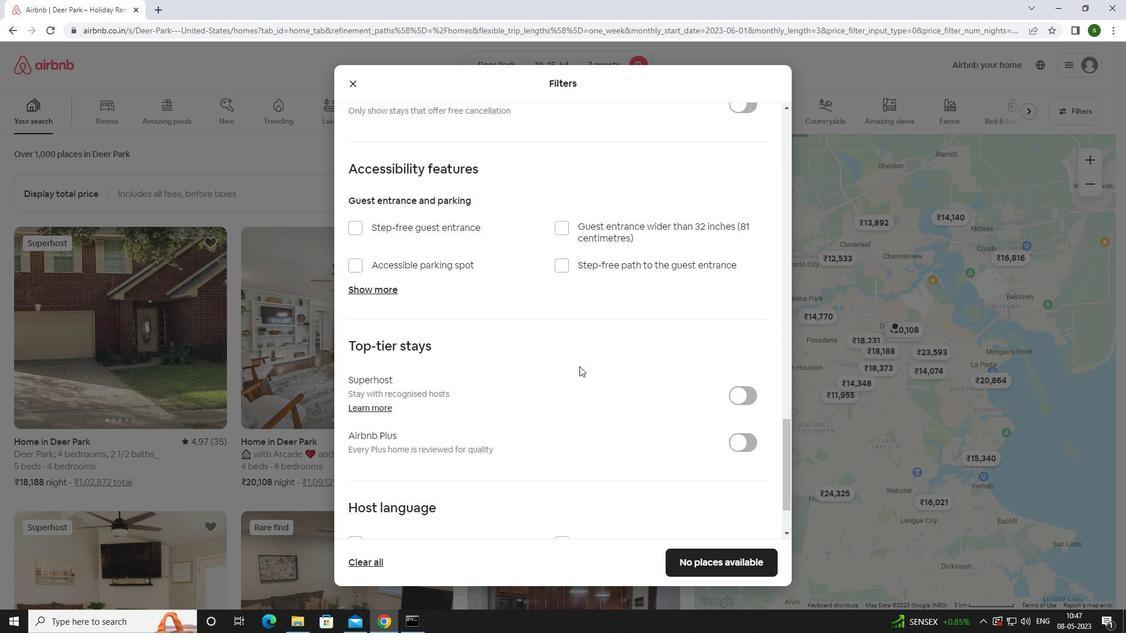 
Action: Mouse moved to (360, 461)
Screenshot: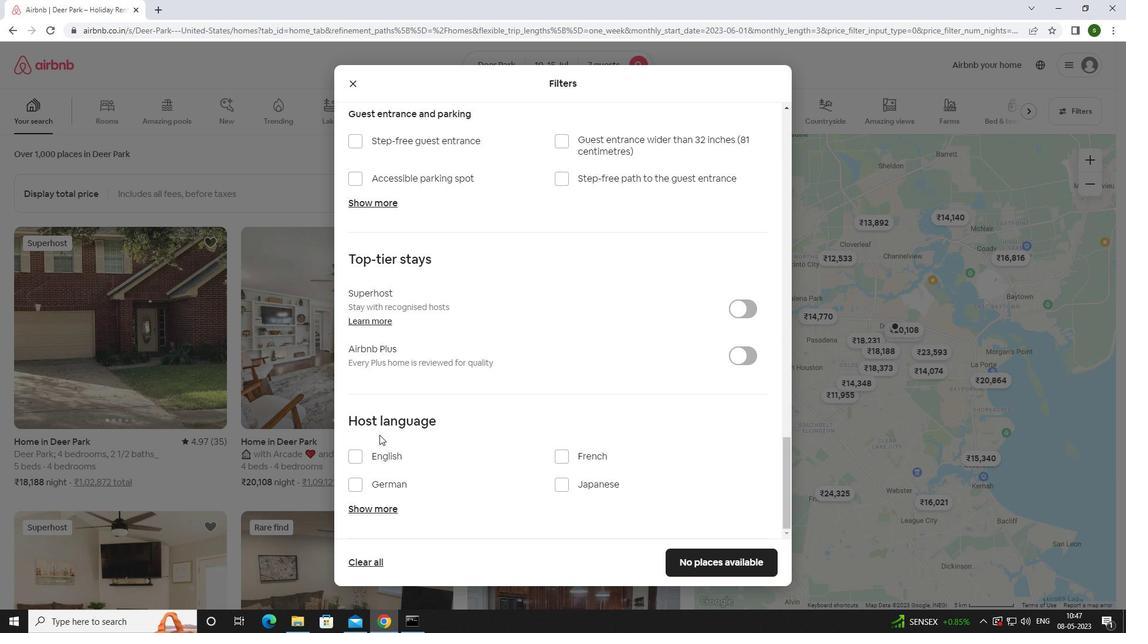 
Action: Mouse pressed left at (360, 461)
Screenshot: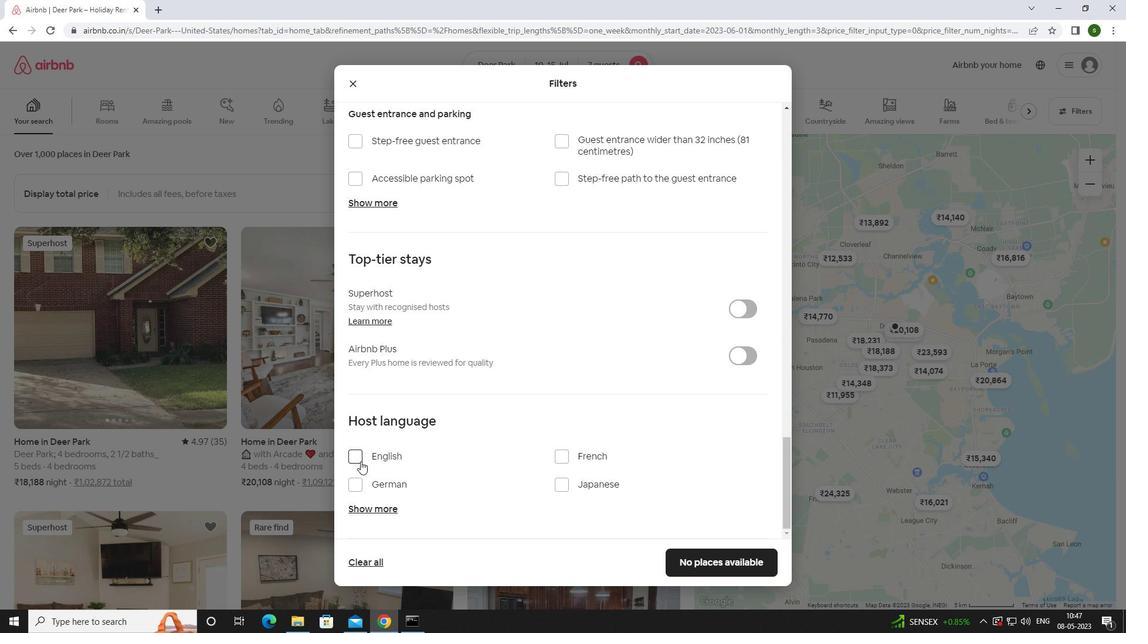 
Action: Mouse moved to (701, 559)
Screenshot: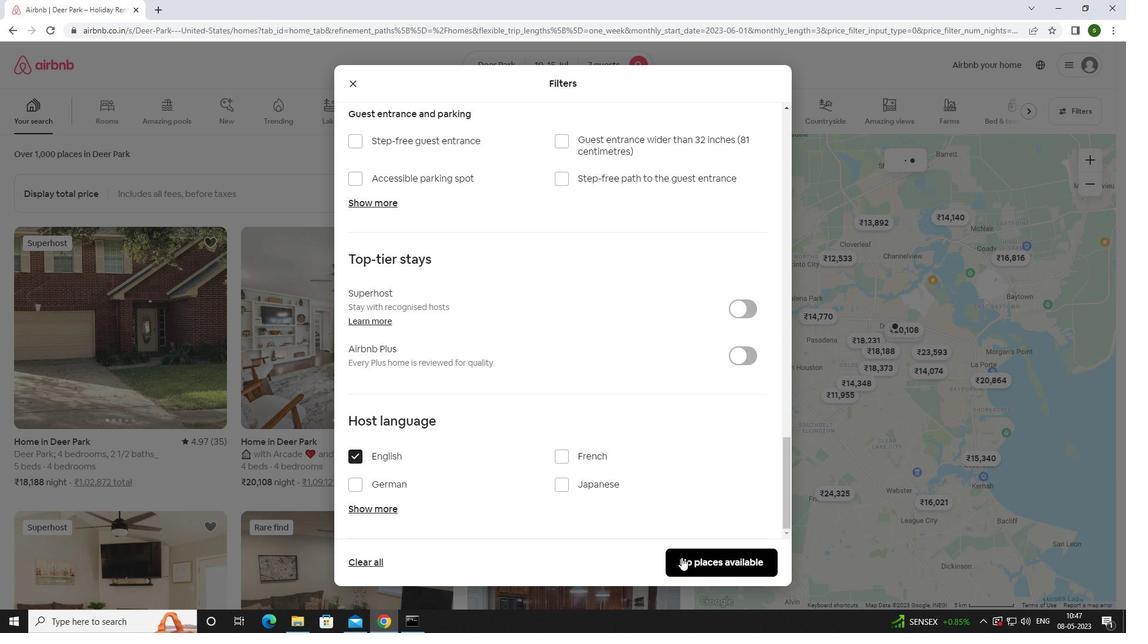 
Action: Mouse pressed left at (701, 559)
Screenshot: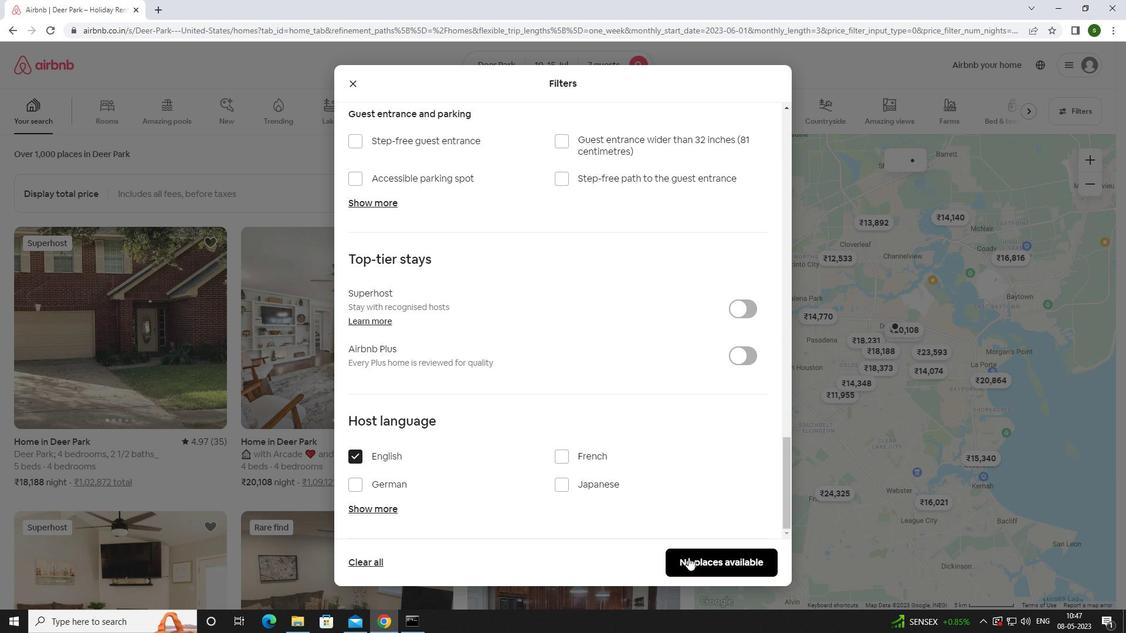 
Action: Mouse moved to (524, 471)
Screenshot: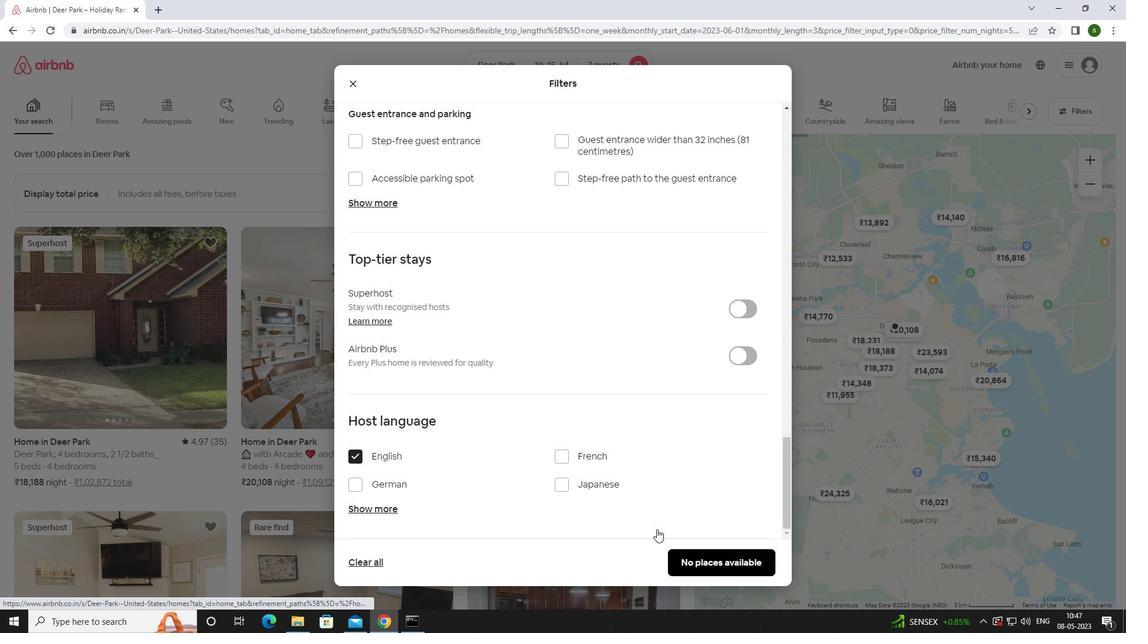 
